 Task: Search one way flight ticket for 1 adult, 1 child, 1 infant in seat in premium economy from Lansing: Capital Region International Airport (was Lansing Capital City) to Evansville: Evansville Regional Airport on 5-3-2023. Choice of flights is Southwest. Number of bags: 2 checked bags. Price is upto 105000. Outbound departure time preference is 4:15.
Action: Mouse moved to (321, 456)
Screenshot: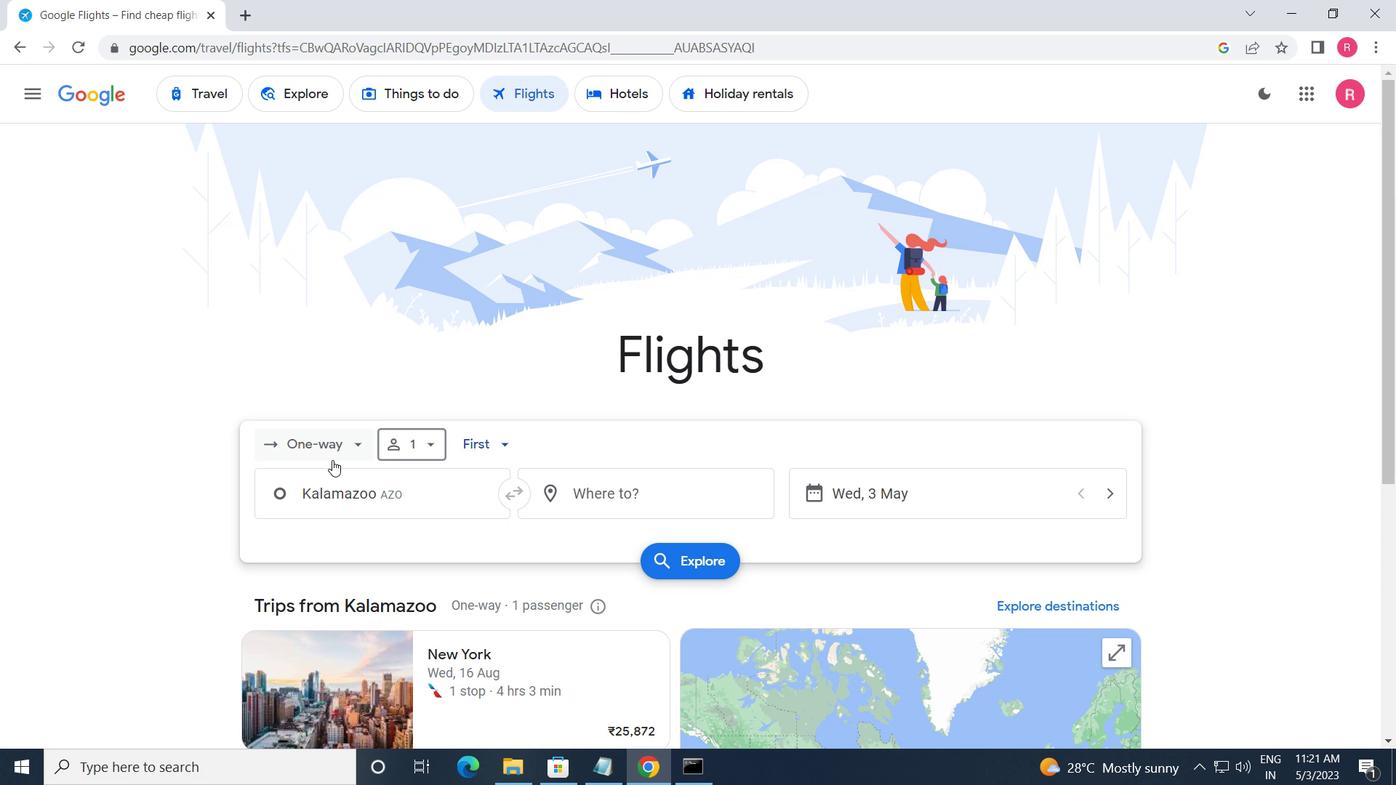 
Action: Mouse pressed left at (321, 456)
Screenshot: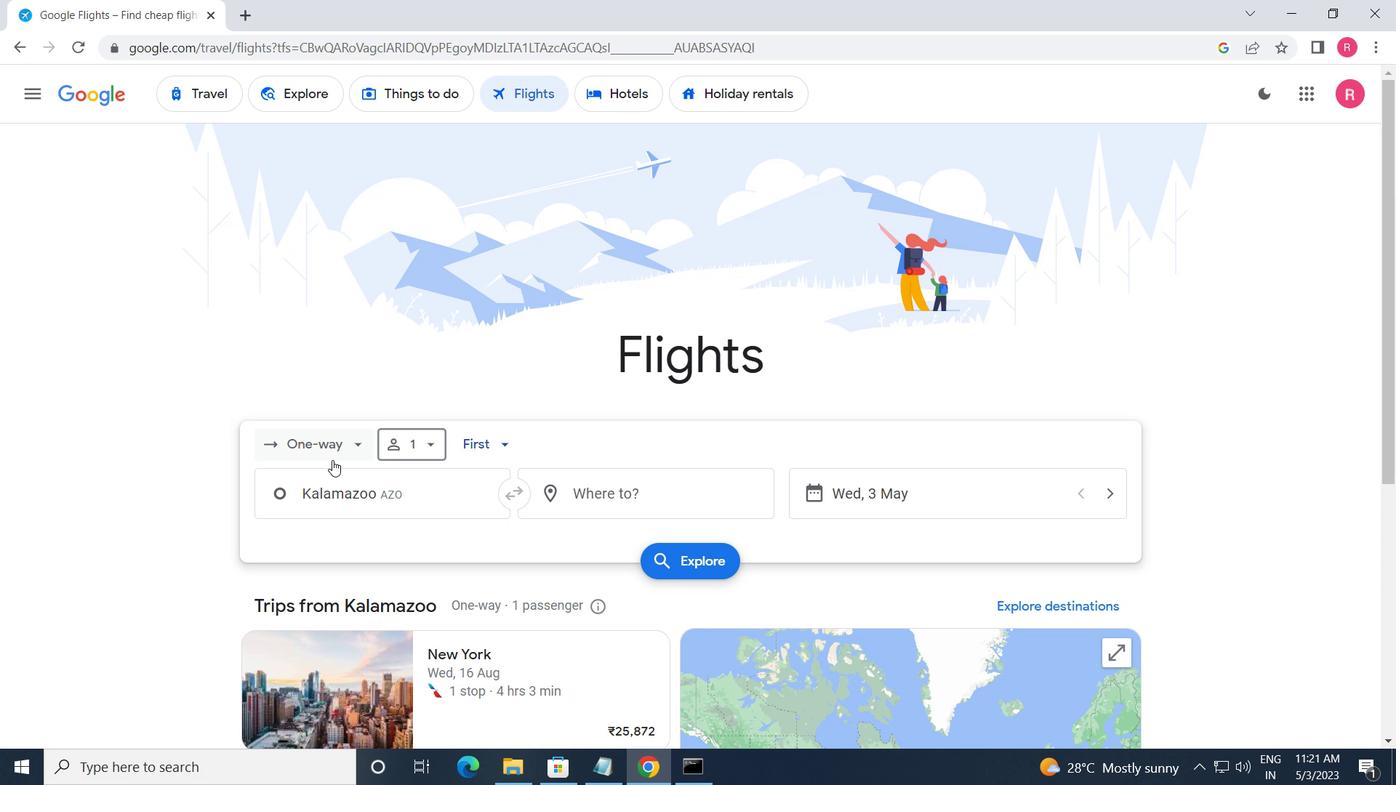 
Action: Mouse moved to (346, 537)
Screenshot: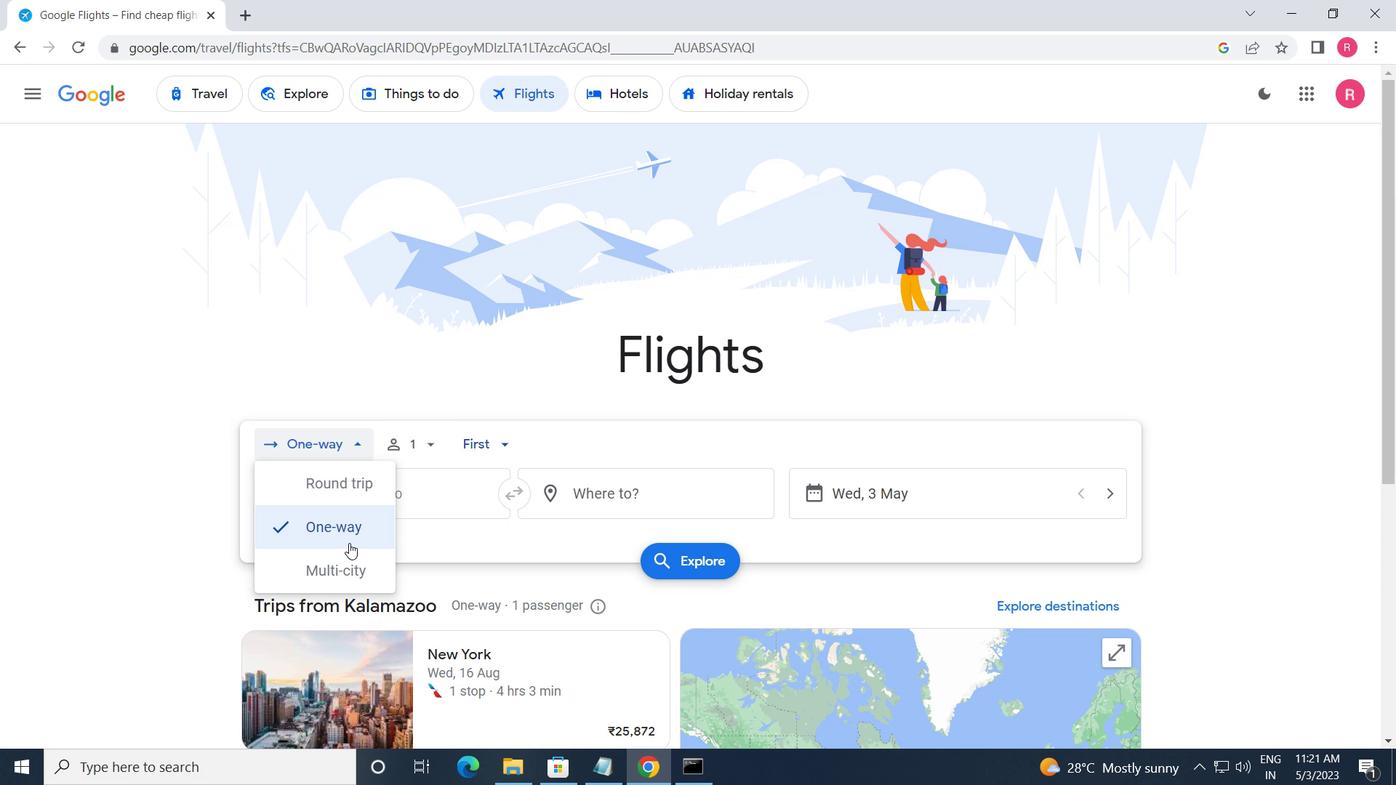 
Action: Mouse pressed left at (346, 537)
Screenshot: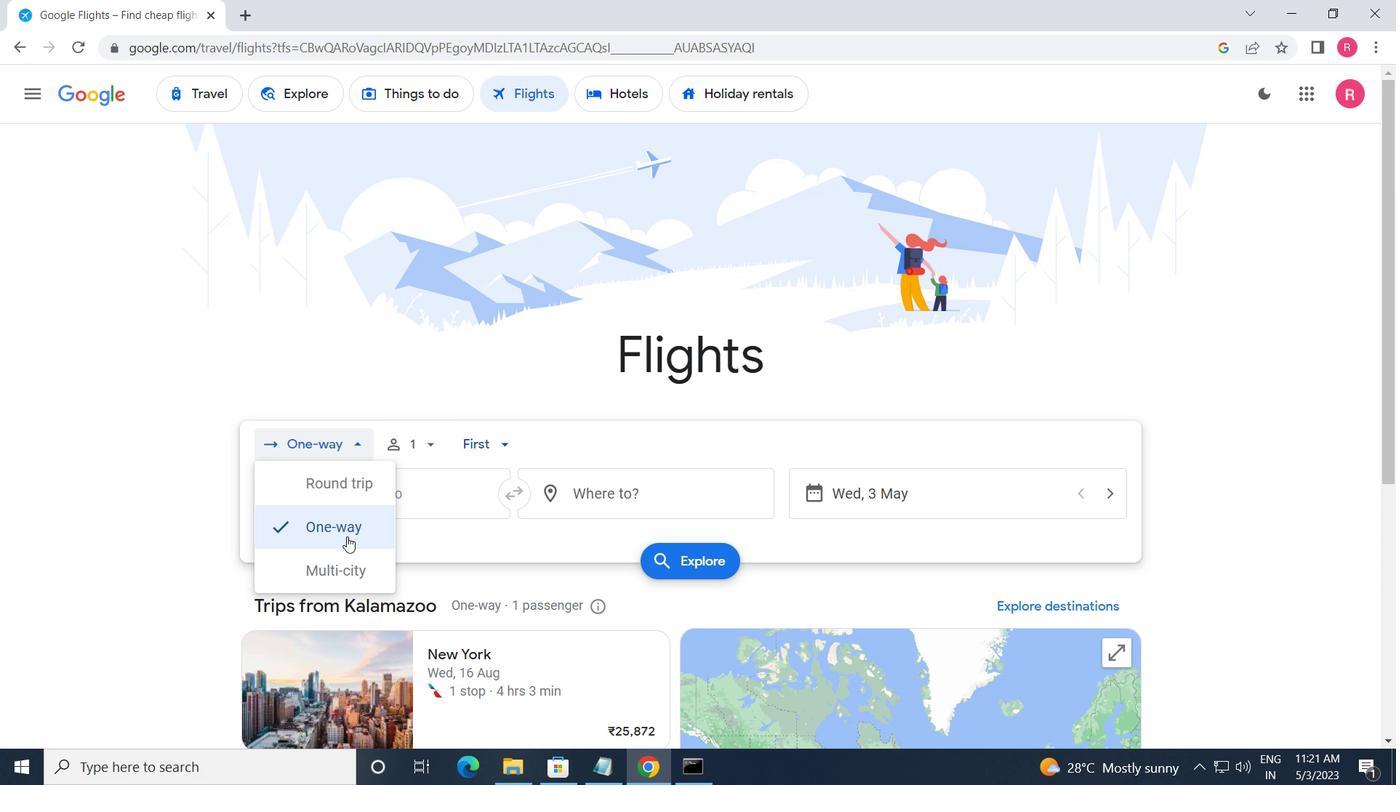 
Action: Mouse moved to (411, 451)
Screenshot: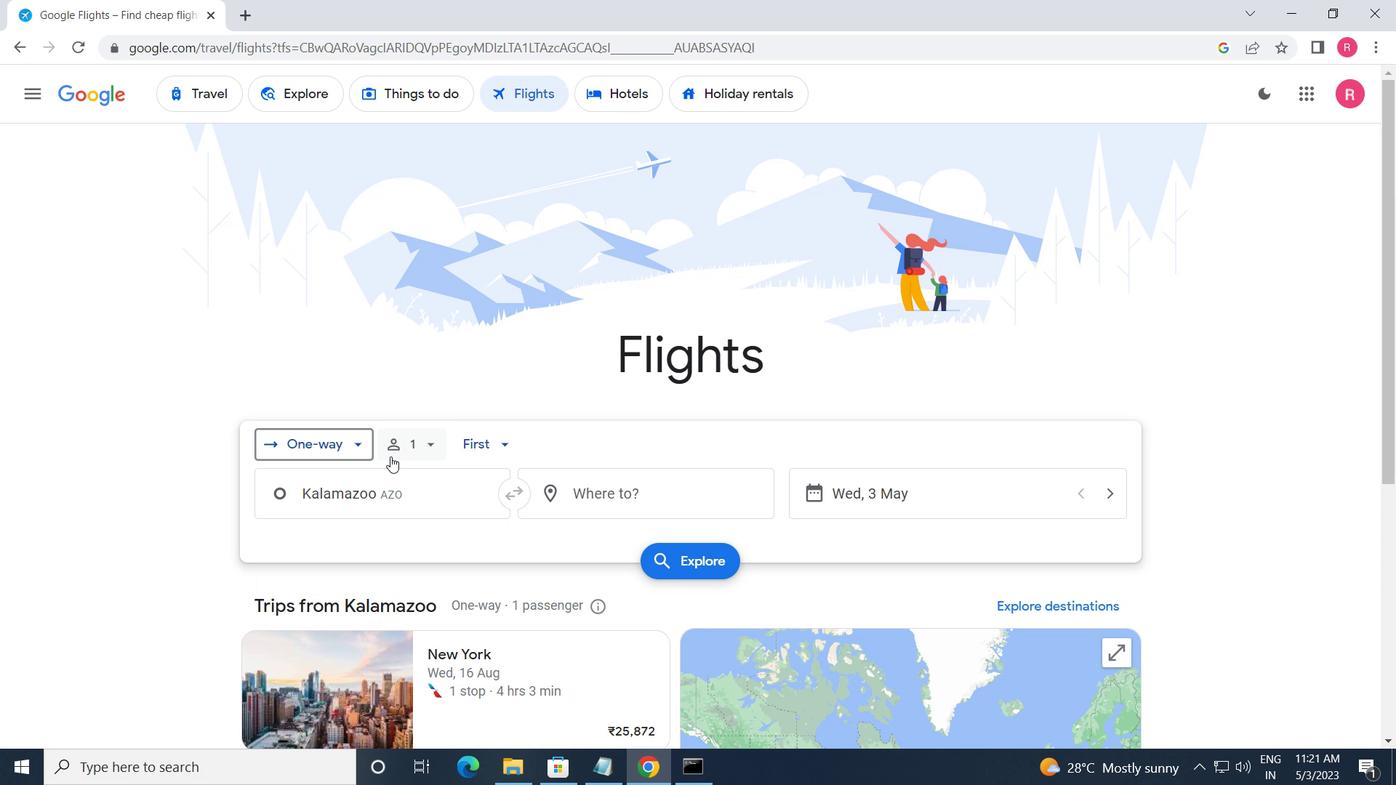 
Action: Mouse pressed left at (411, 451)
Screenshot: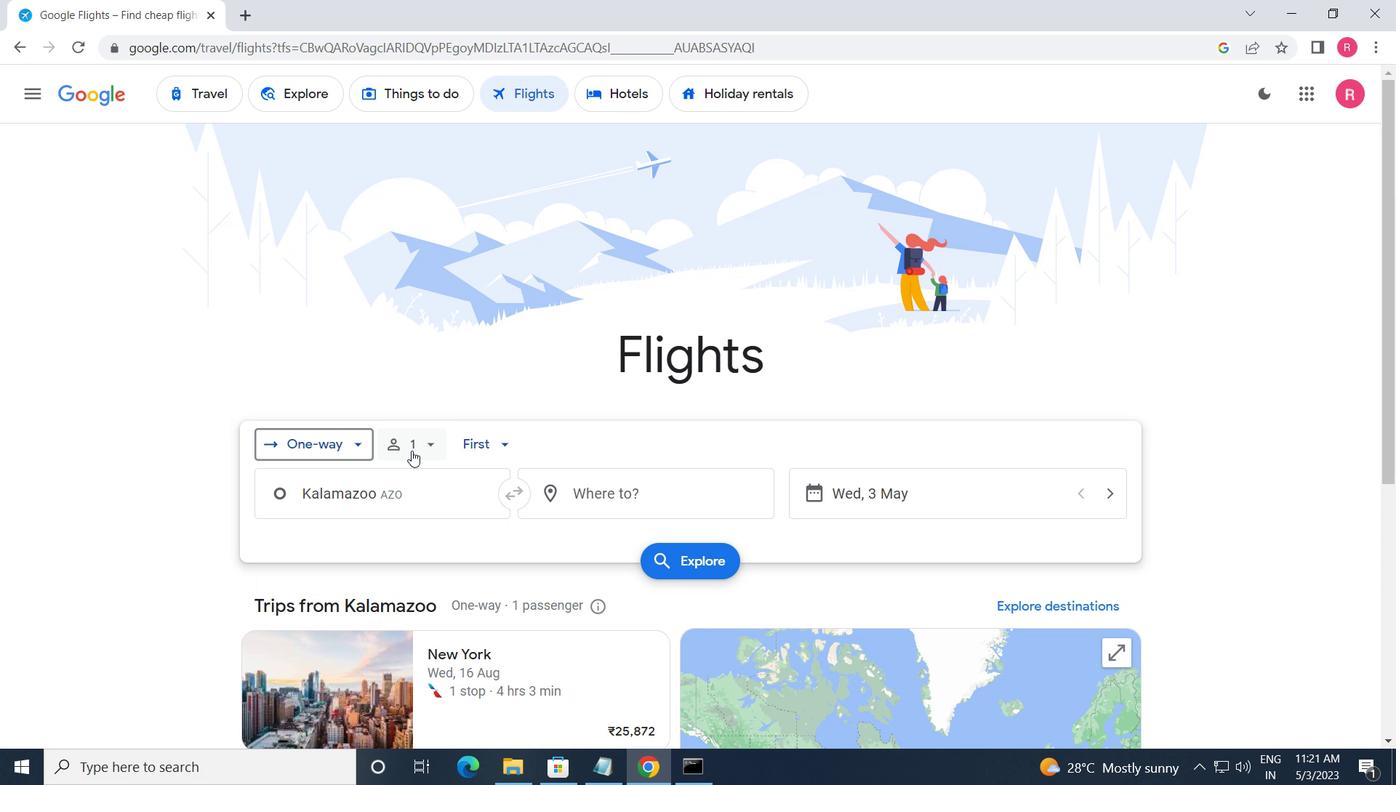 
Action: Mouse moved to (563, 538)
Screenshot: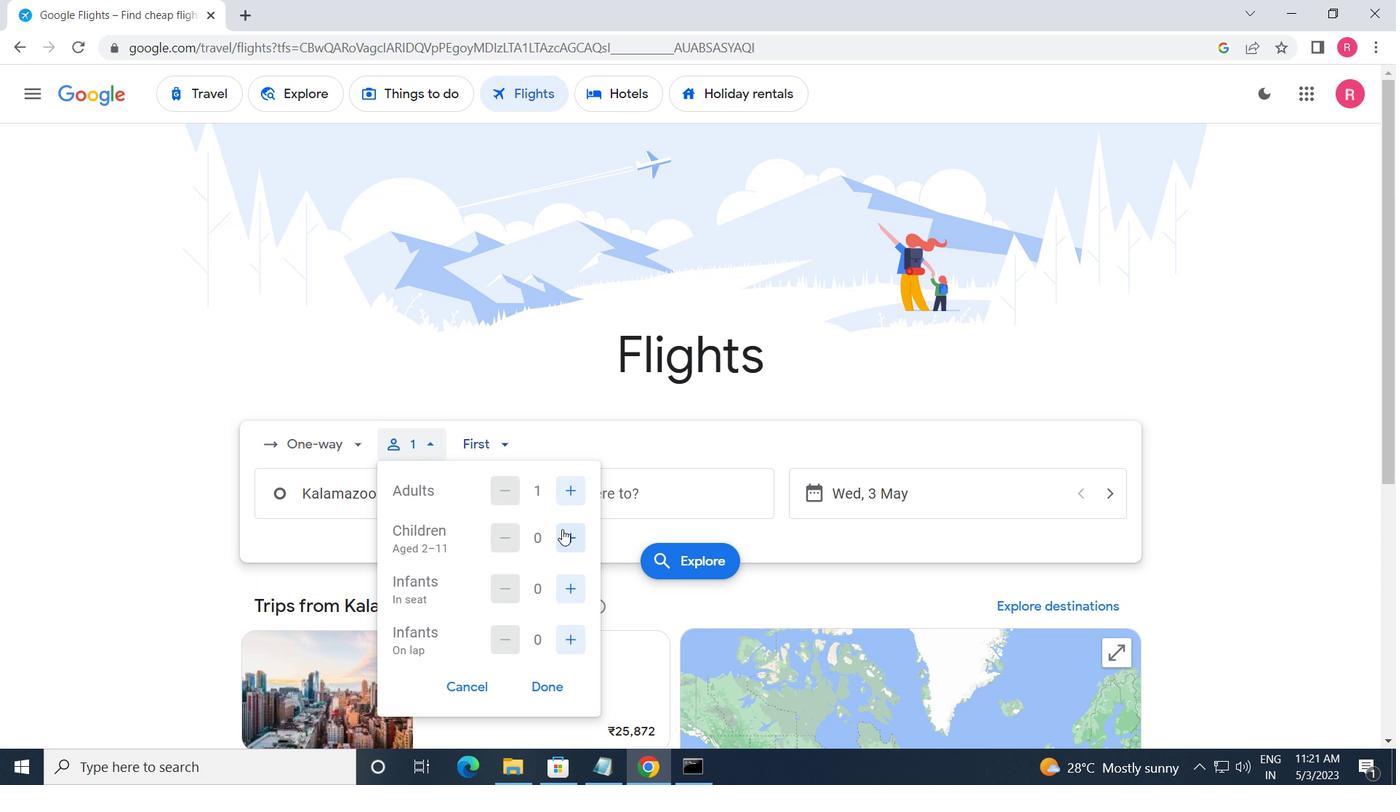 
Action: Mouse pressed left at (563, 538)
Screenshot: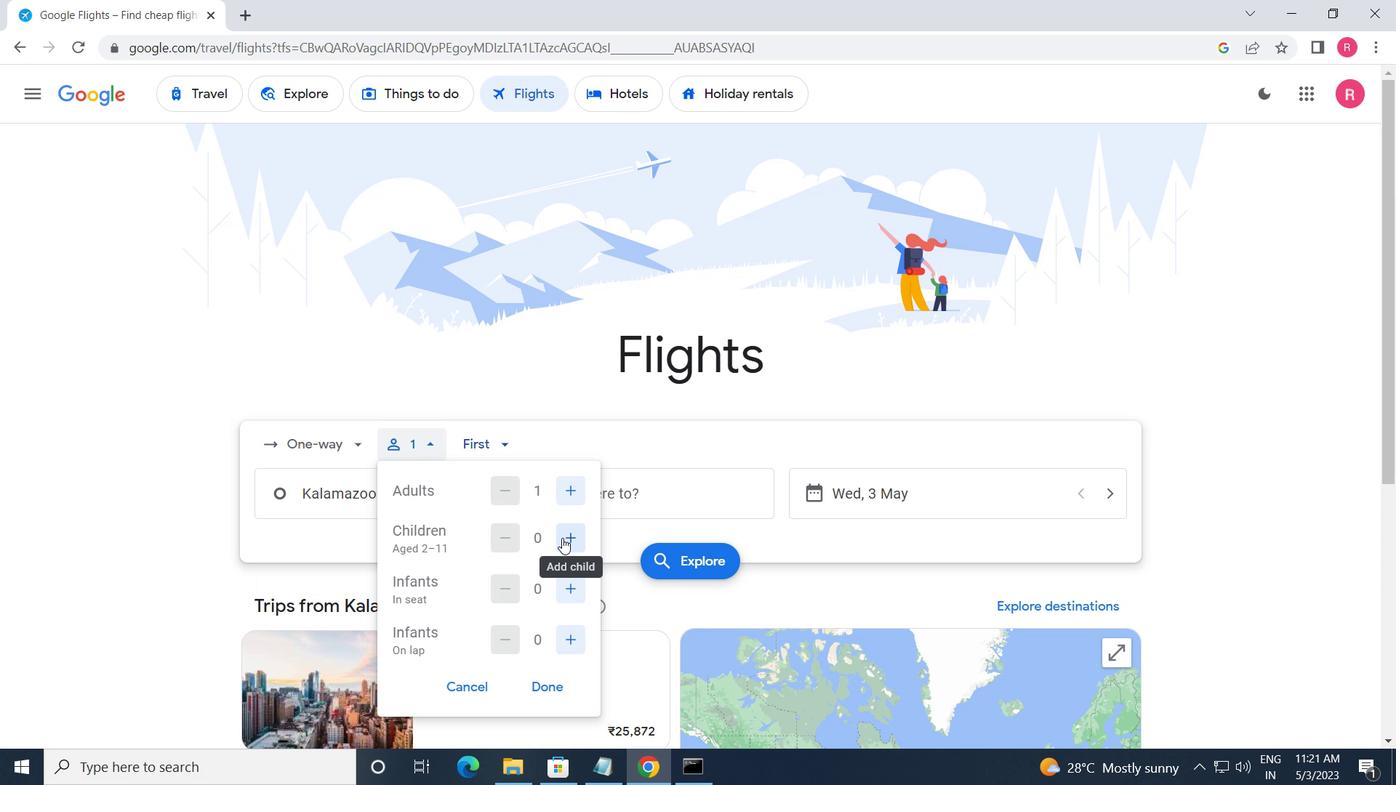 
Action: Mouse moved to (575, 596)
Screenshot: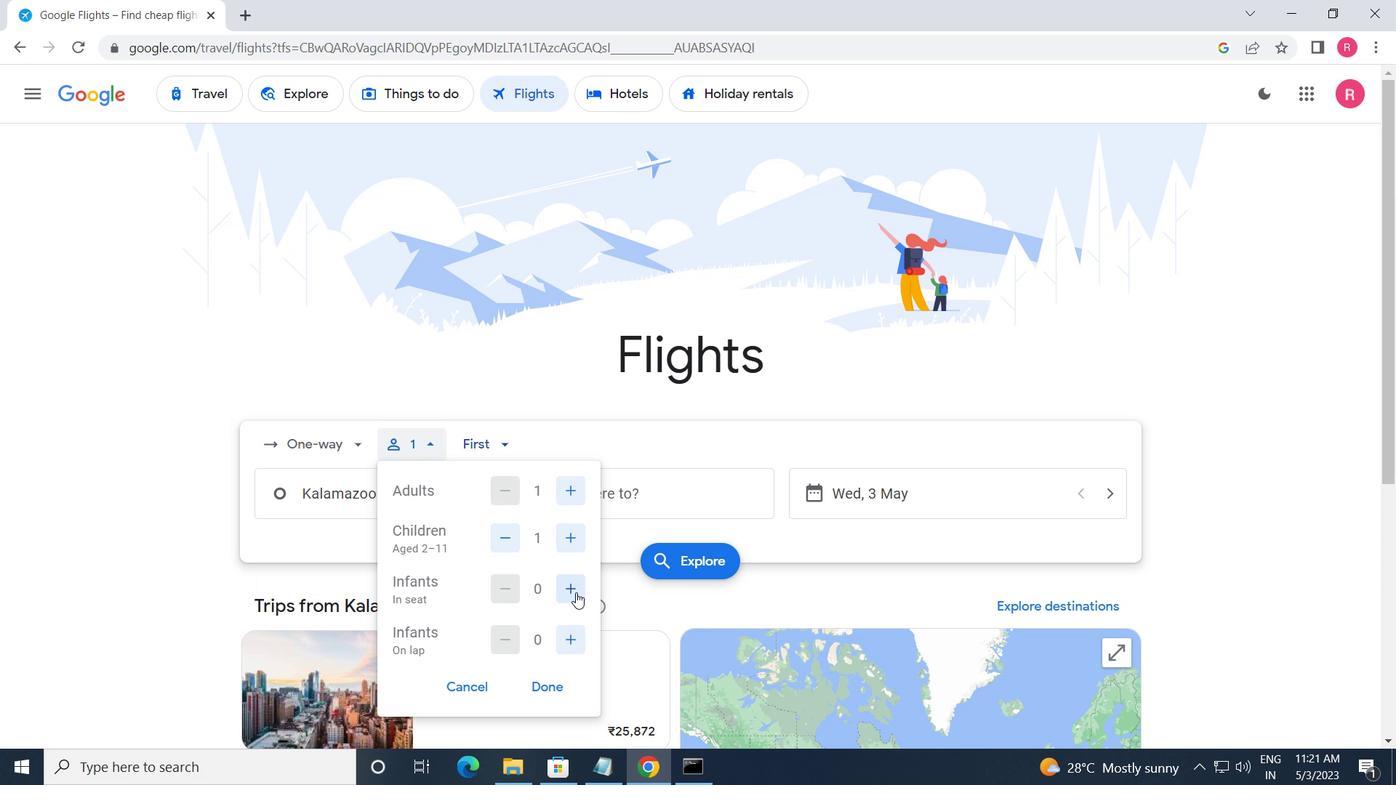 
Action: Mouse pressed left at (575, 596)
Screenshot: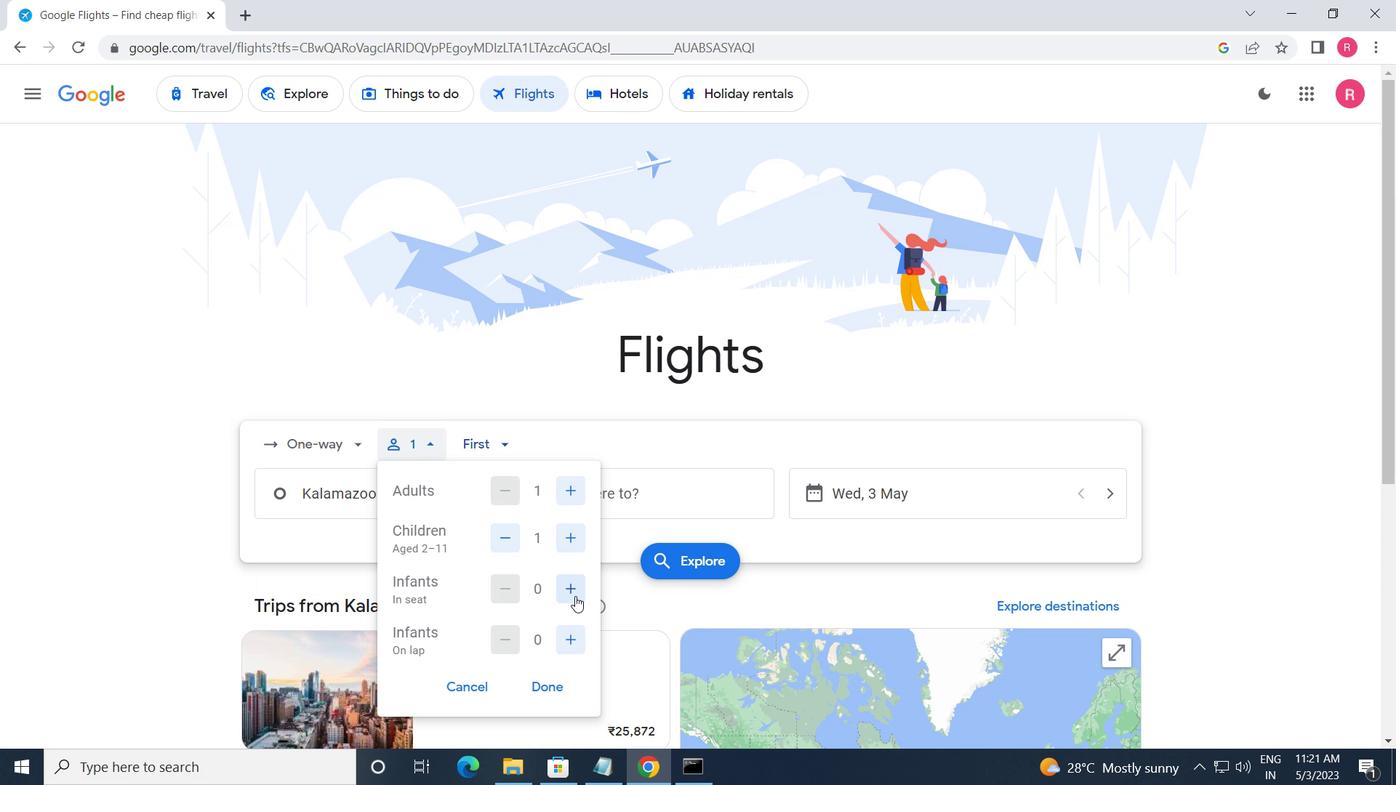 
Action: Mouse moved to (496, 445)
Screenshot: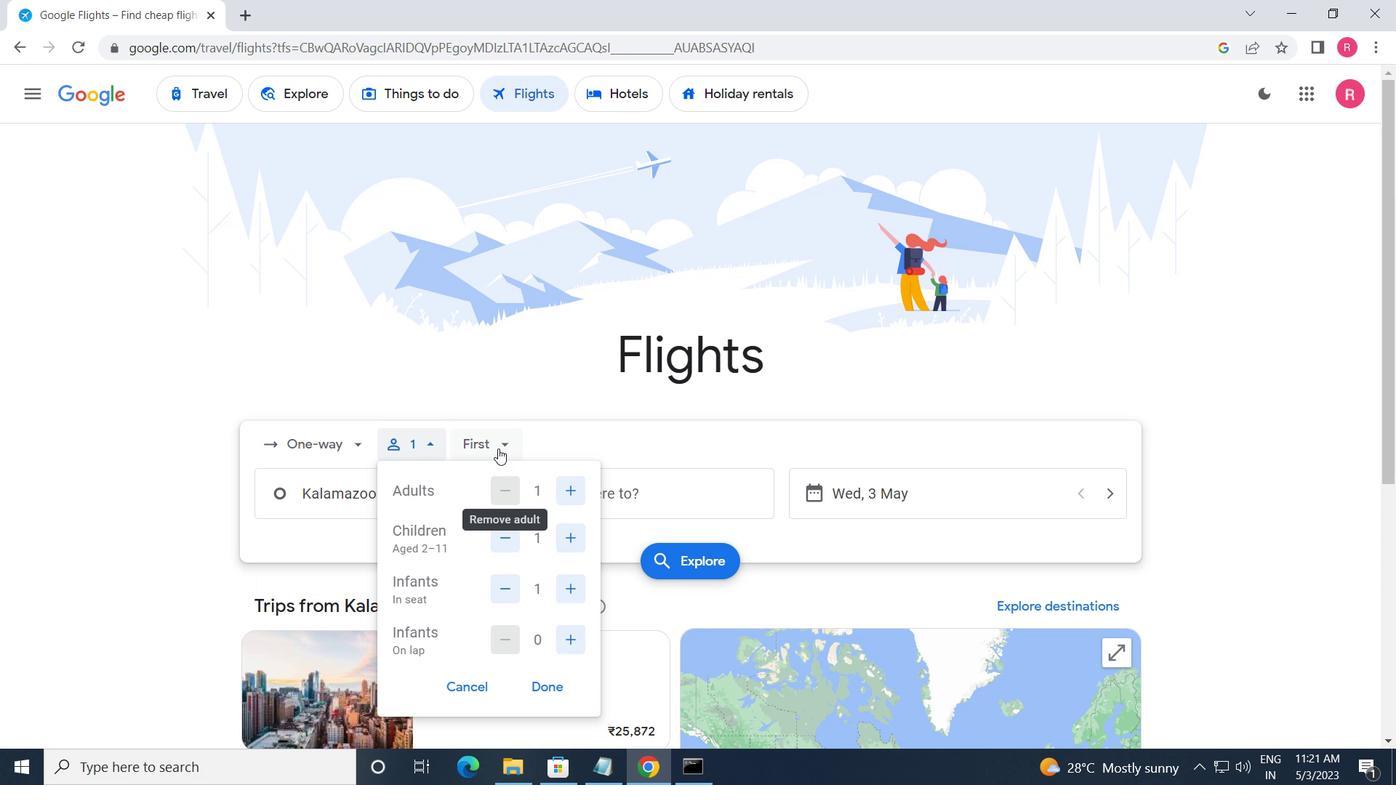 
Action: Mouse pressed left at (496, 445)
Screenshot: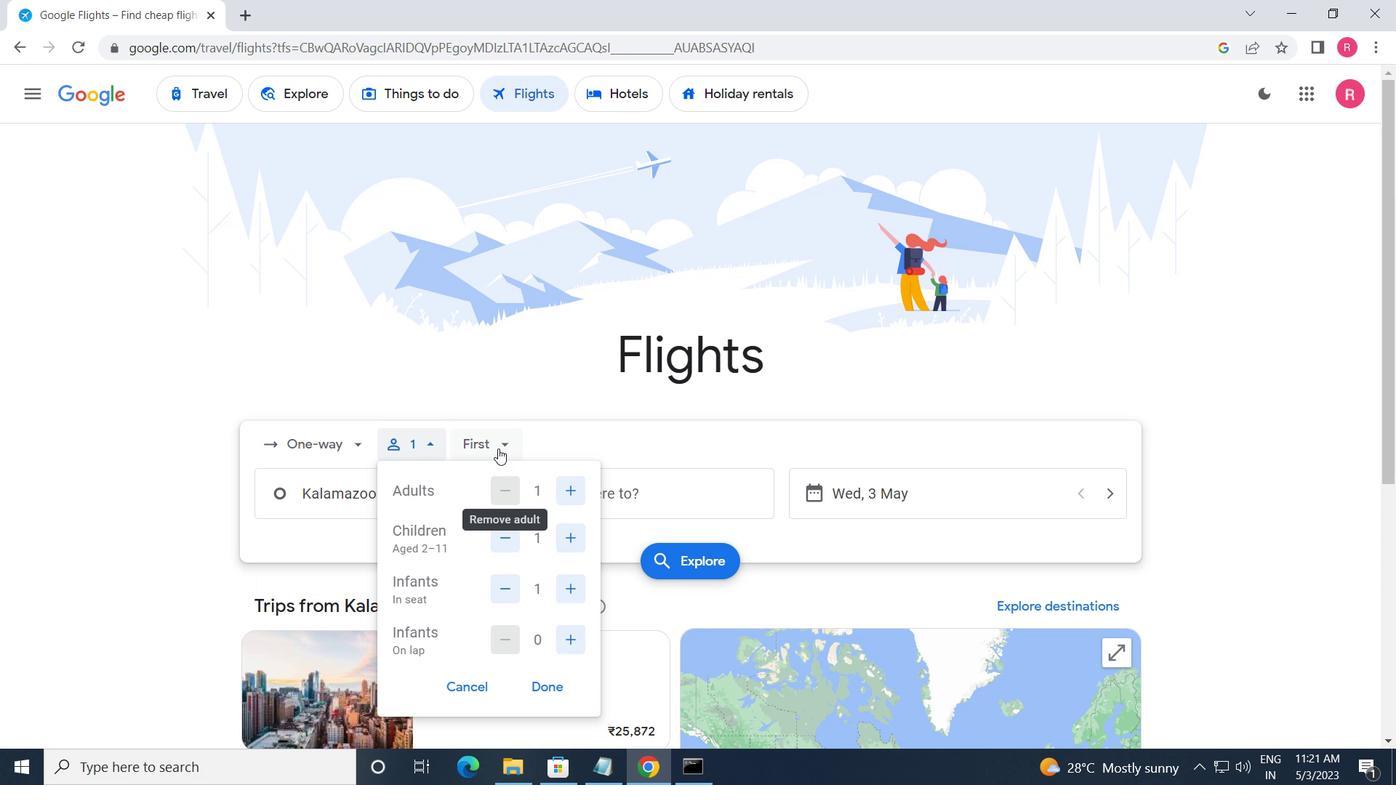 
Action: Mouse moved to (555, 528)
Screenshot: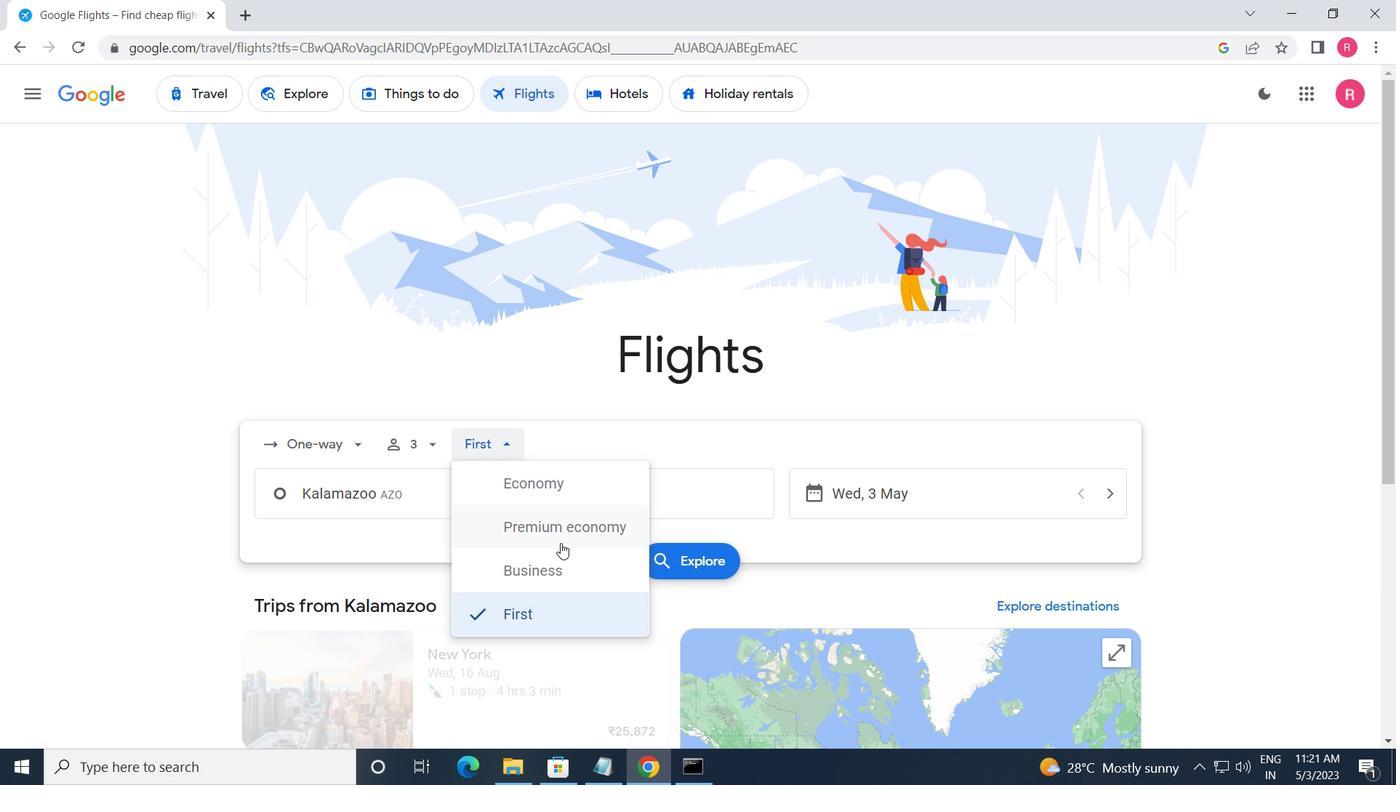 
Action: Mouse pressed left at (555, 528)
Screenshot: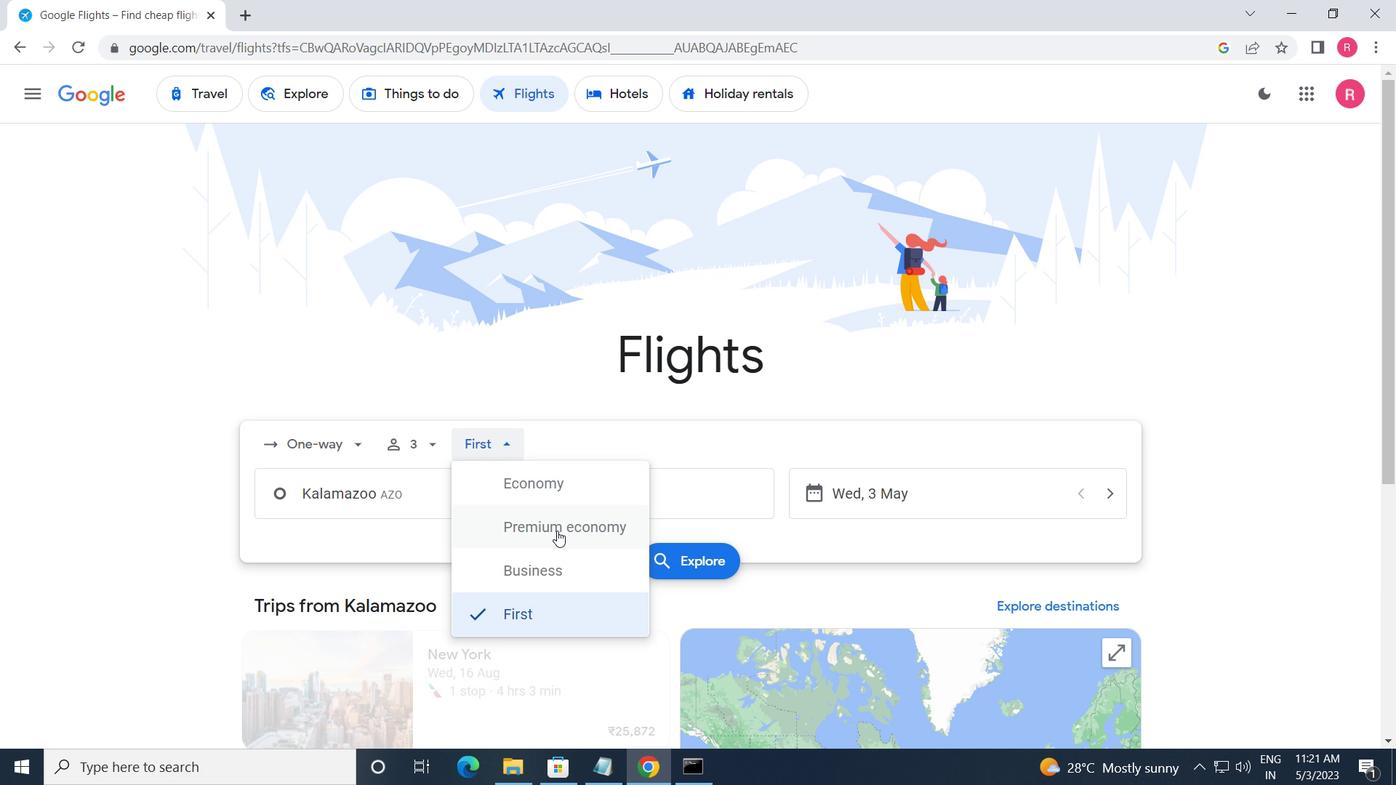 
Action: Mouse moved to (442, 517)
Screenshot: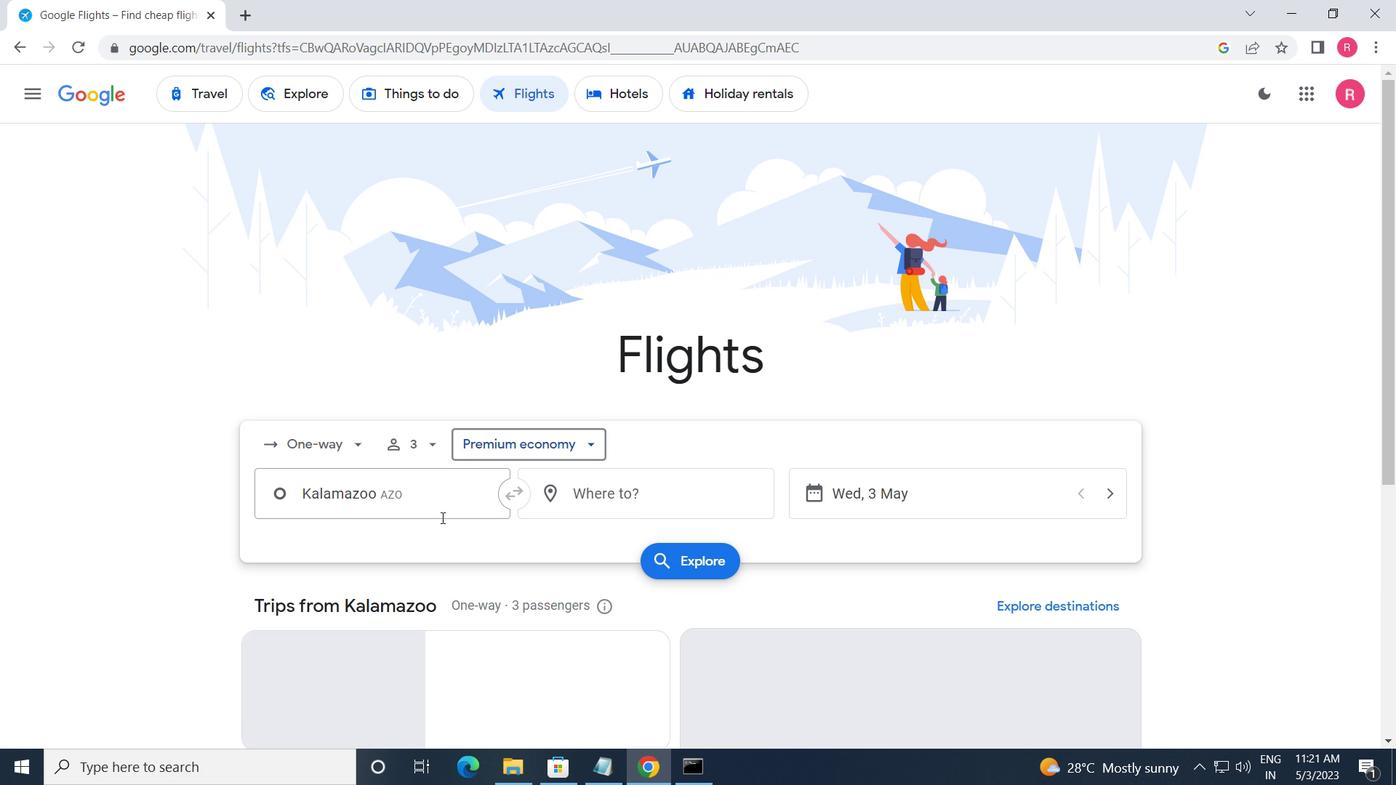 
Action: Mouse pressed left at (442, 517)
Screenshot: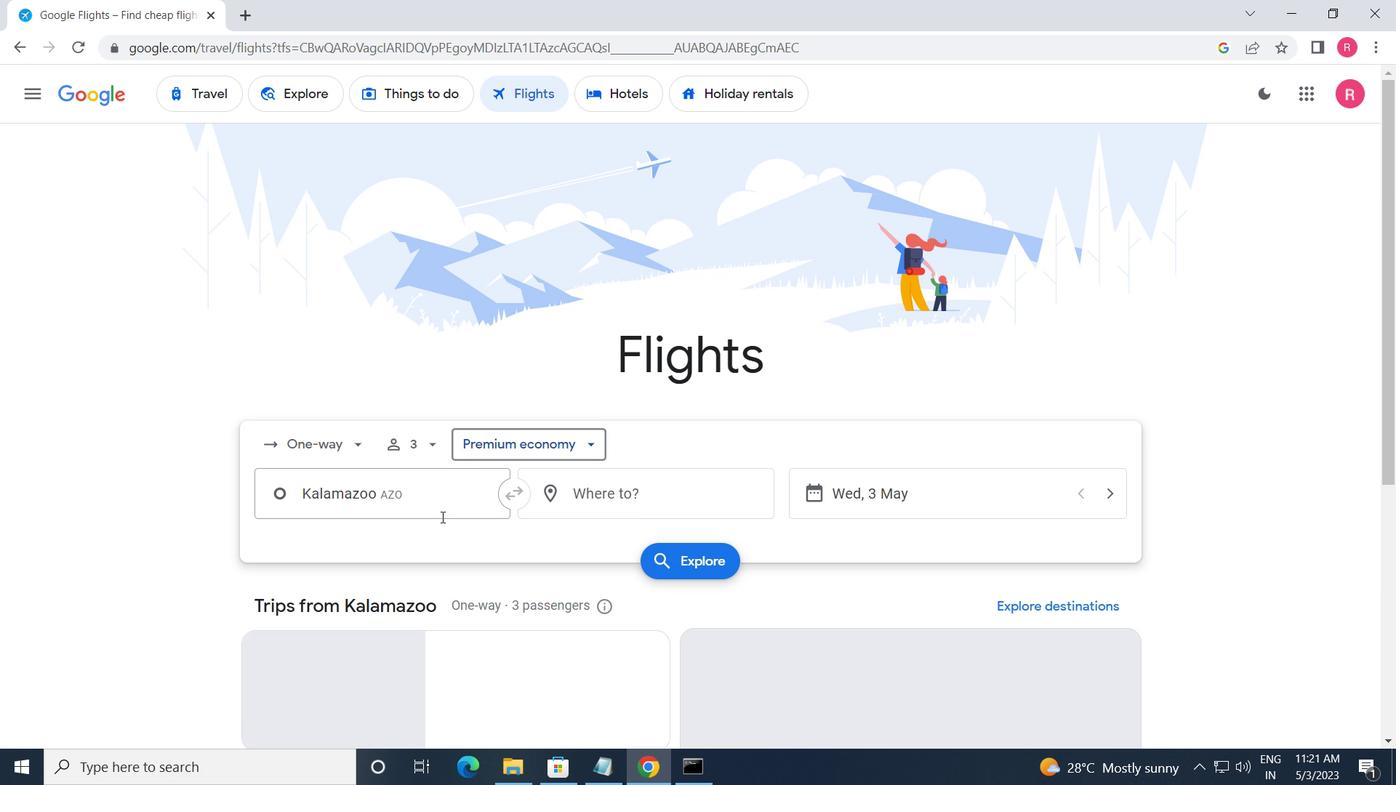 
Action: Key pressed <Key.shift><Key.shift><Key.shift><Key.shift><Key.shift><Key.shift><Key.shift><Key.shift>CAPITAL<Key.space><Key.shift>R
Screenshot: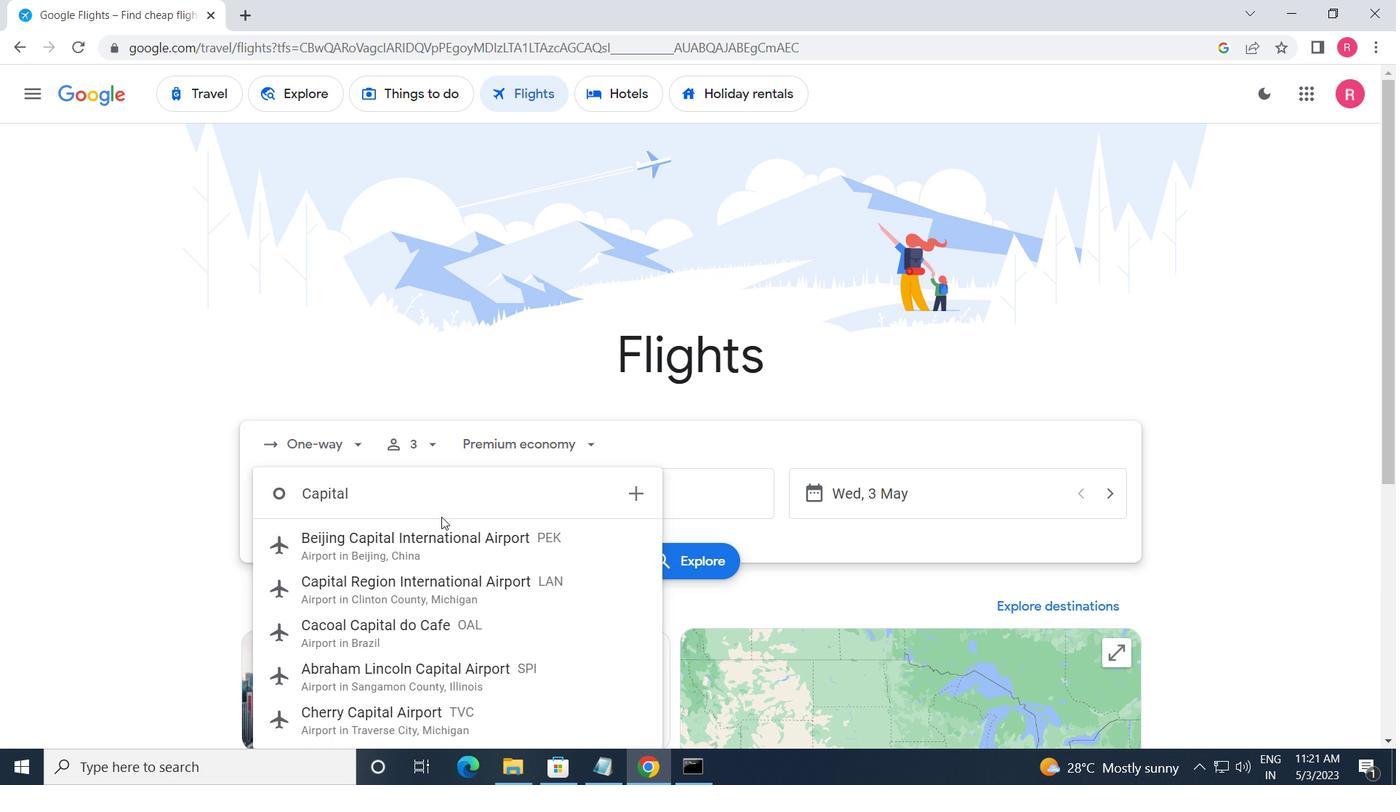 
Action: Mouse moved to (456, 547)
Screenshot: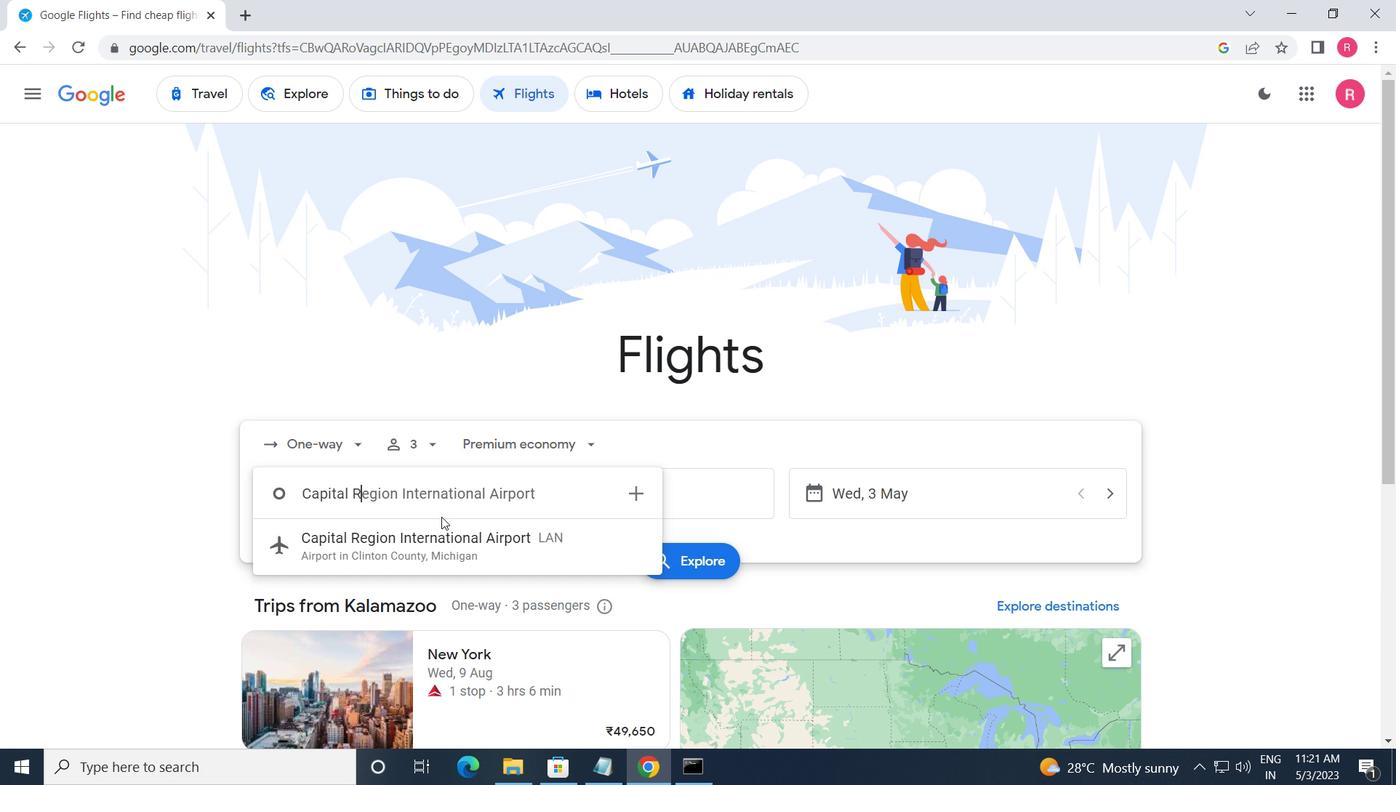 
Action: Mouse pressed left at (456, 547)
Screenshot: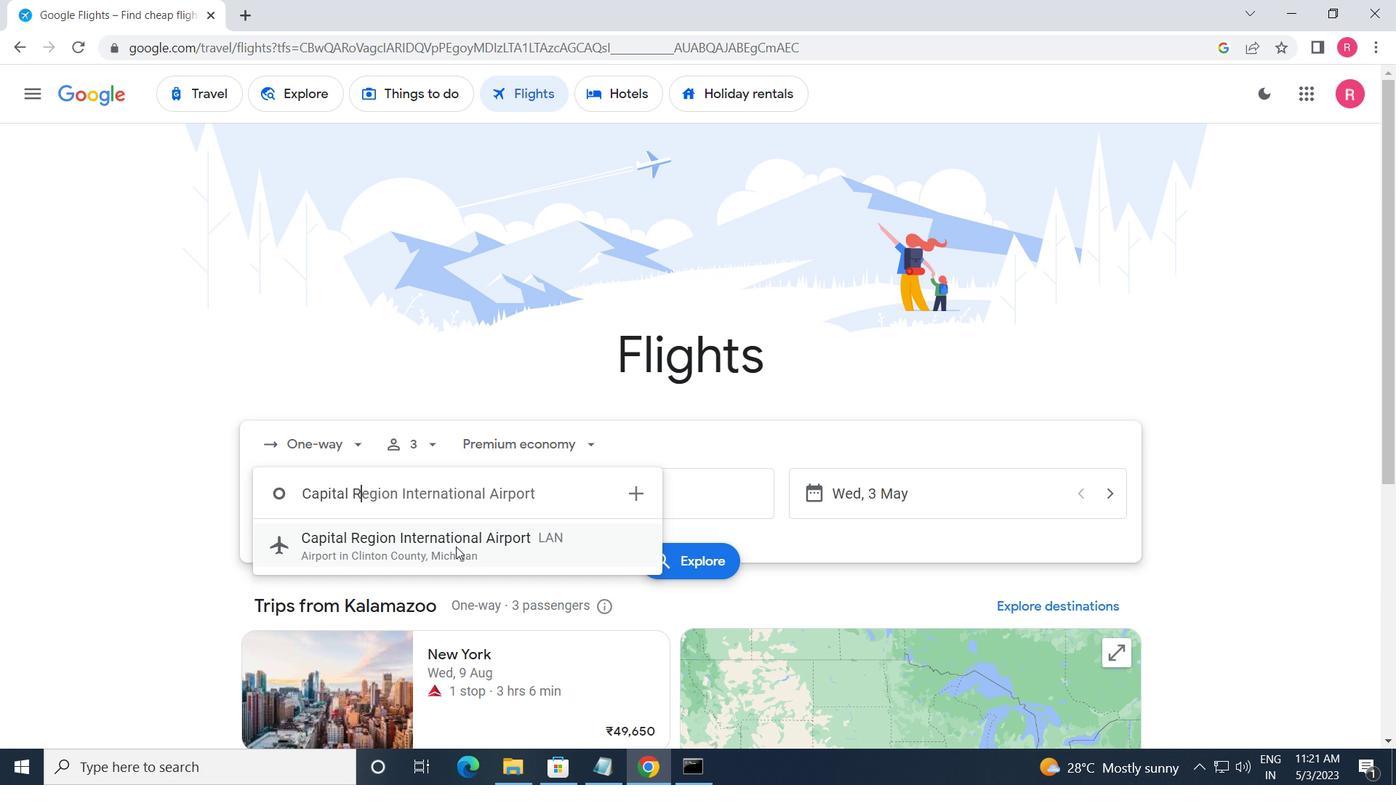 
Action: Mouse moved to (628, 497)
Screenshot: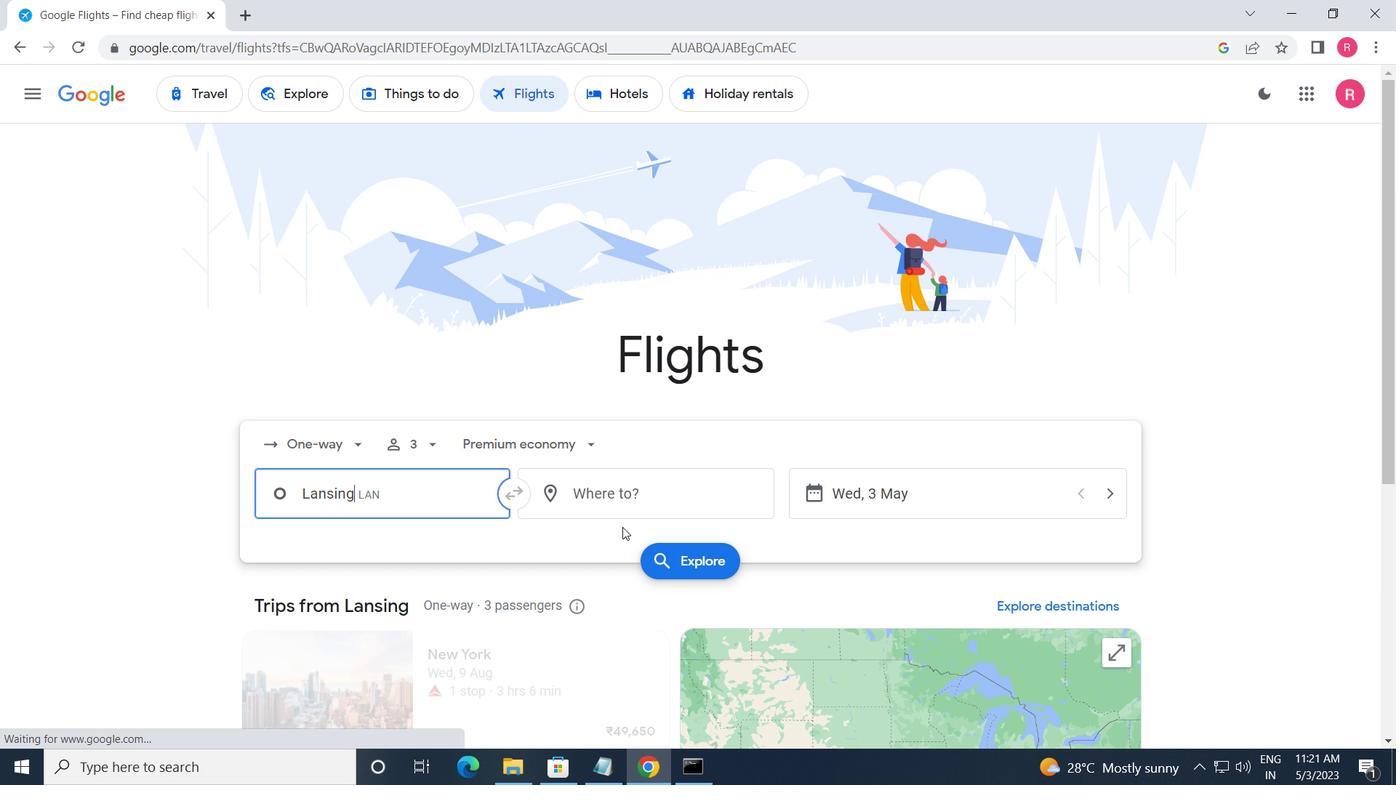 
Action: Mouse pressed left at (628, 497)
Screenshot: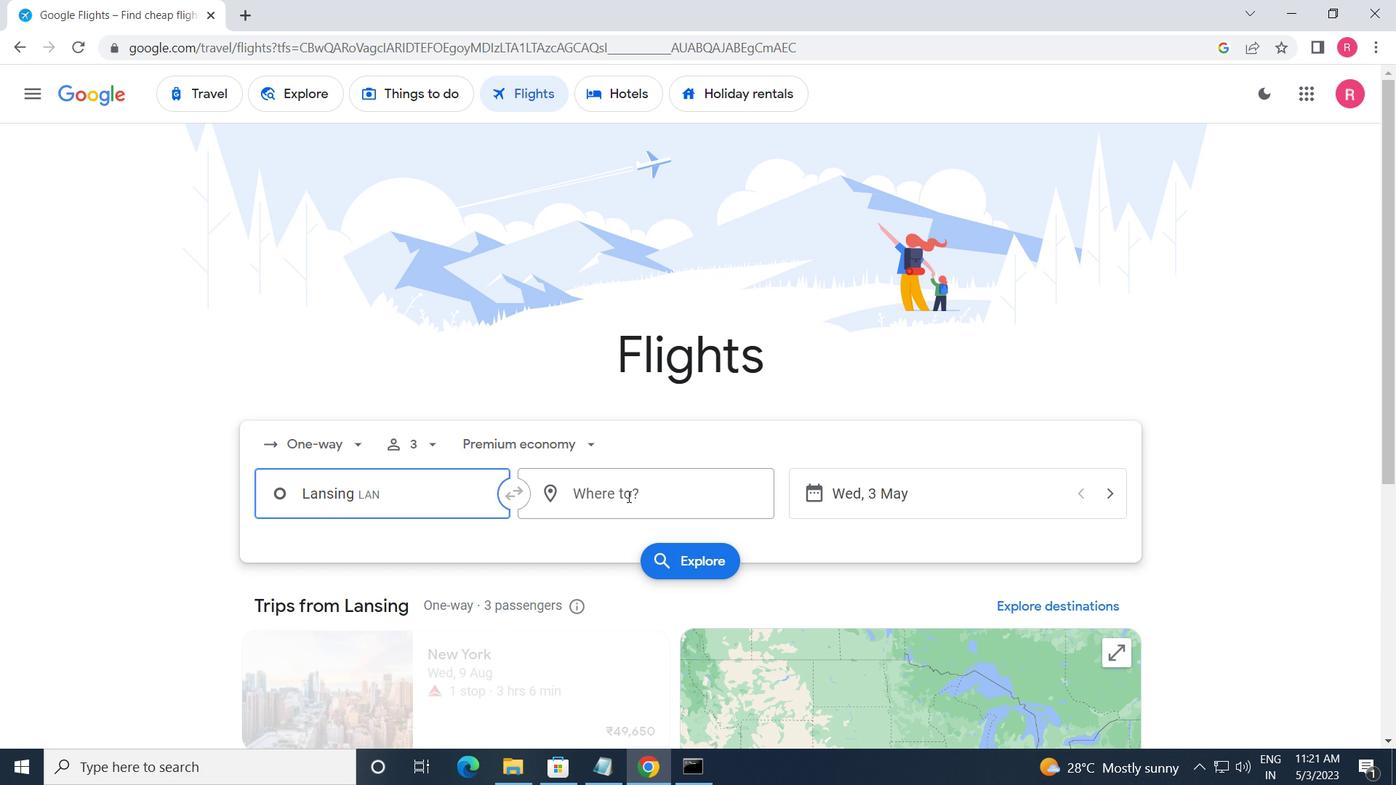 
Action: Mouse moved to (609, 668)
Screenshot: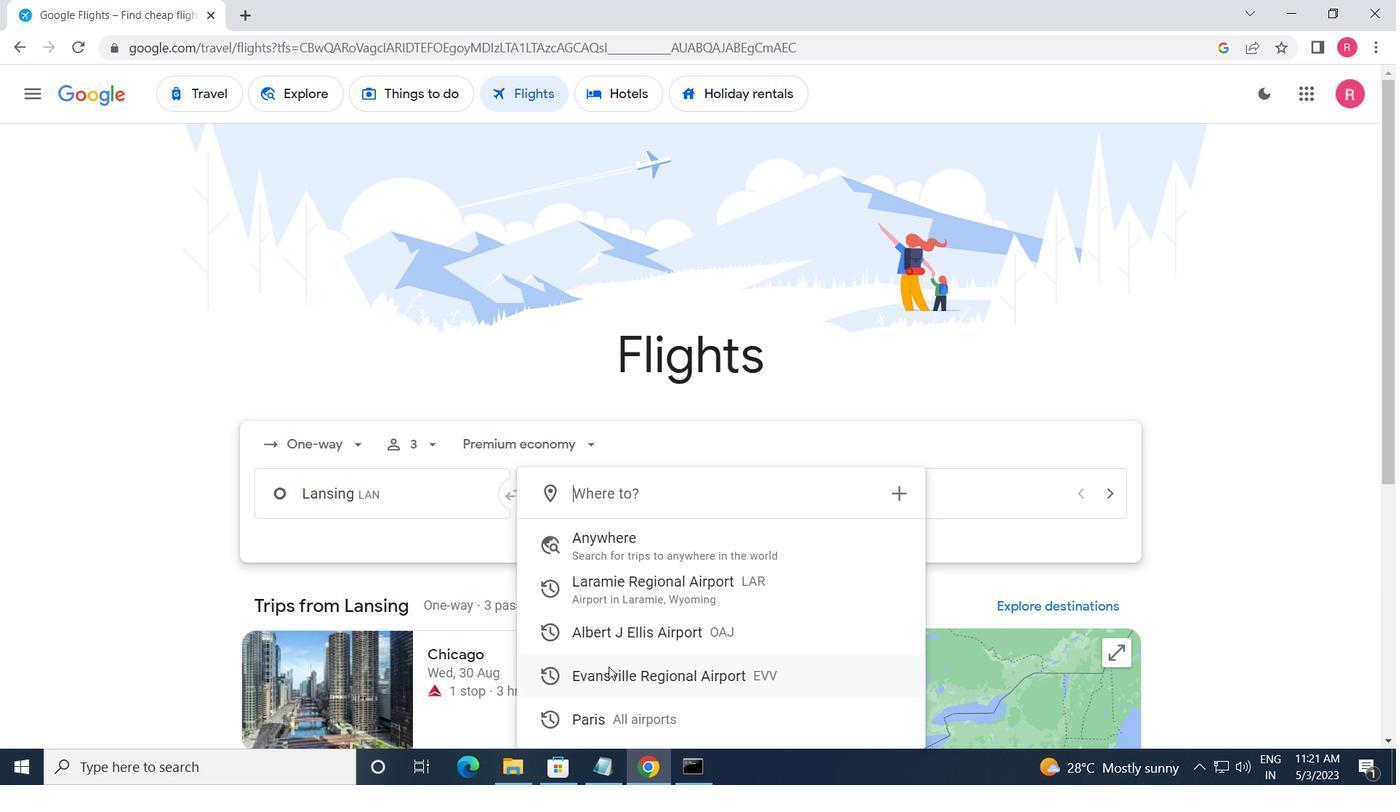 
Action: Mouse pressed left at (609, 668)
Screenshot: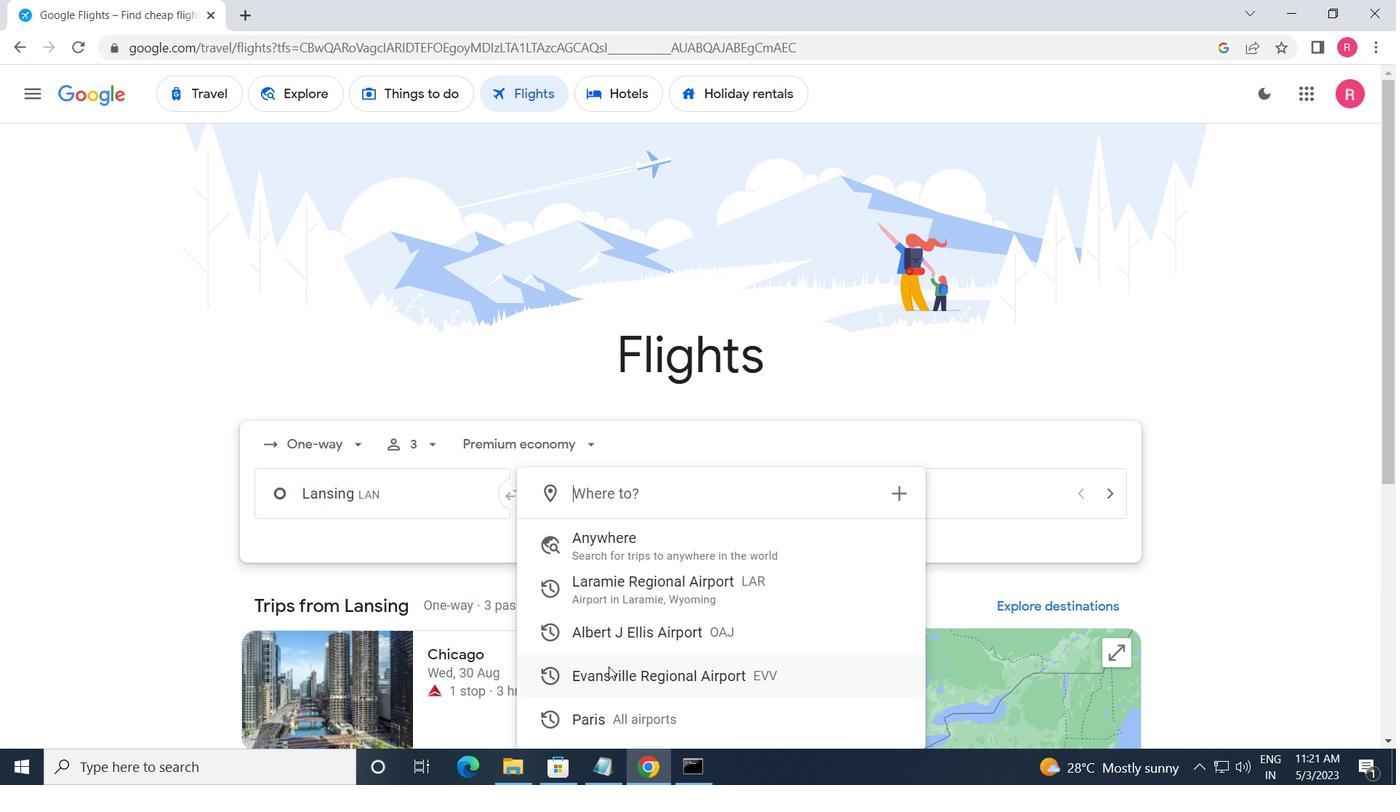 
Action: Mouse moved to (920, 495)
Screenshot: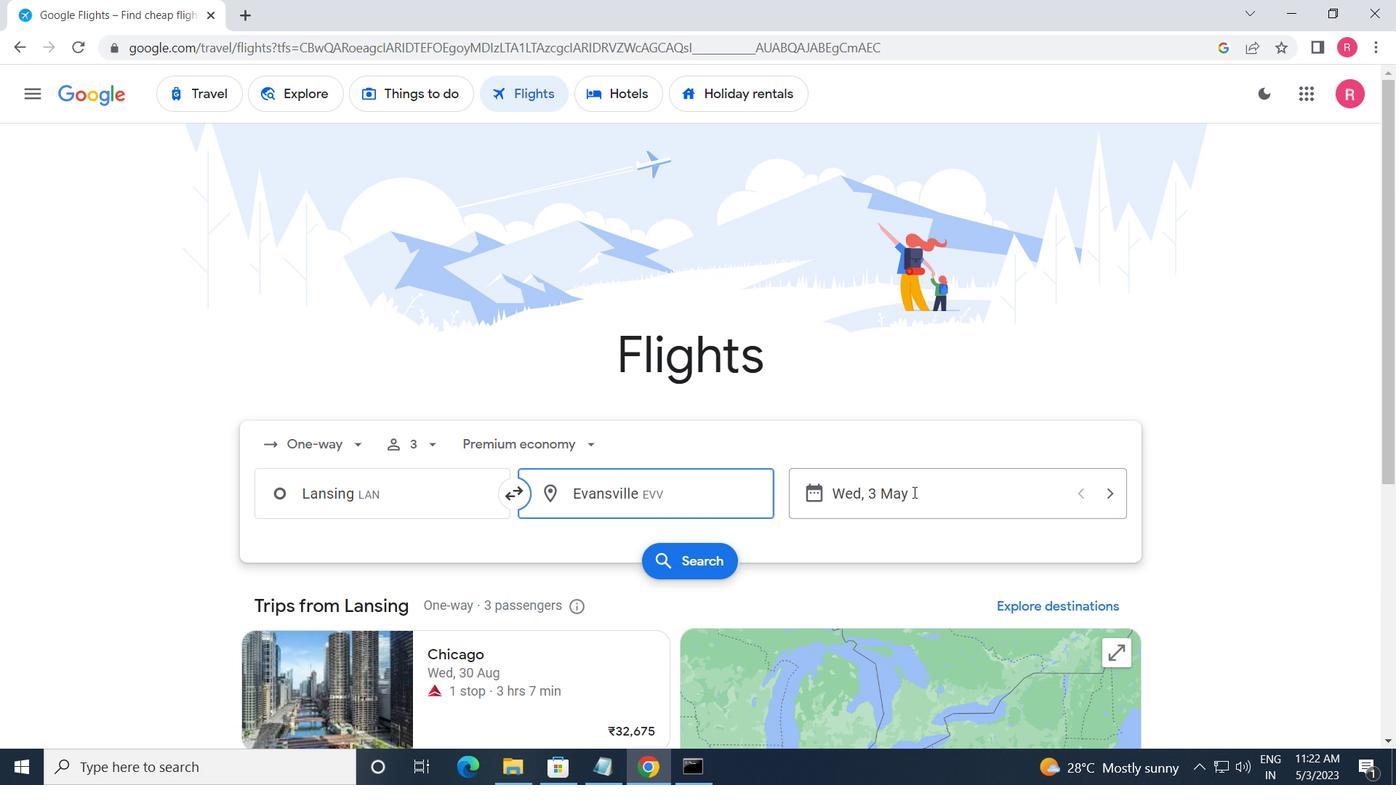 
Action: Mouse pressed left at (920, 495)
Screenshot: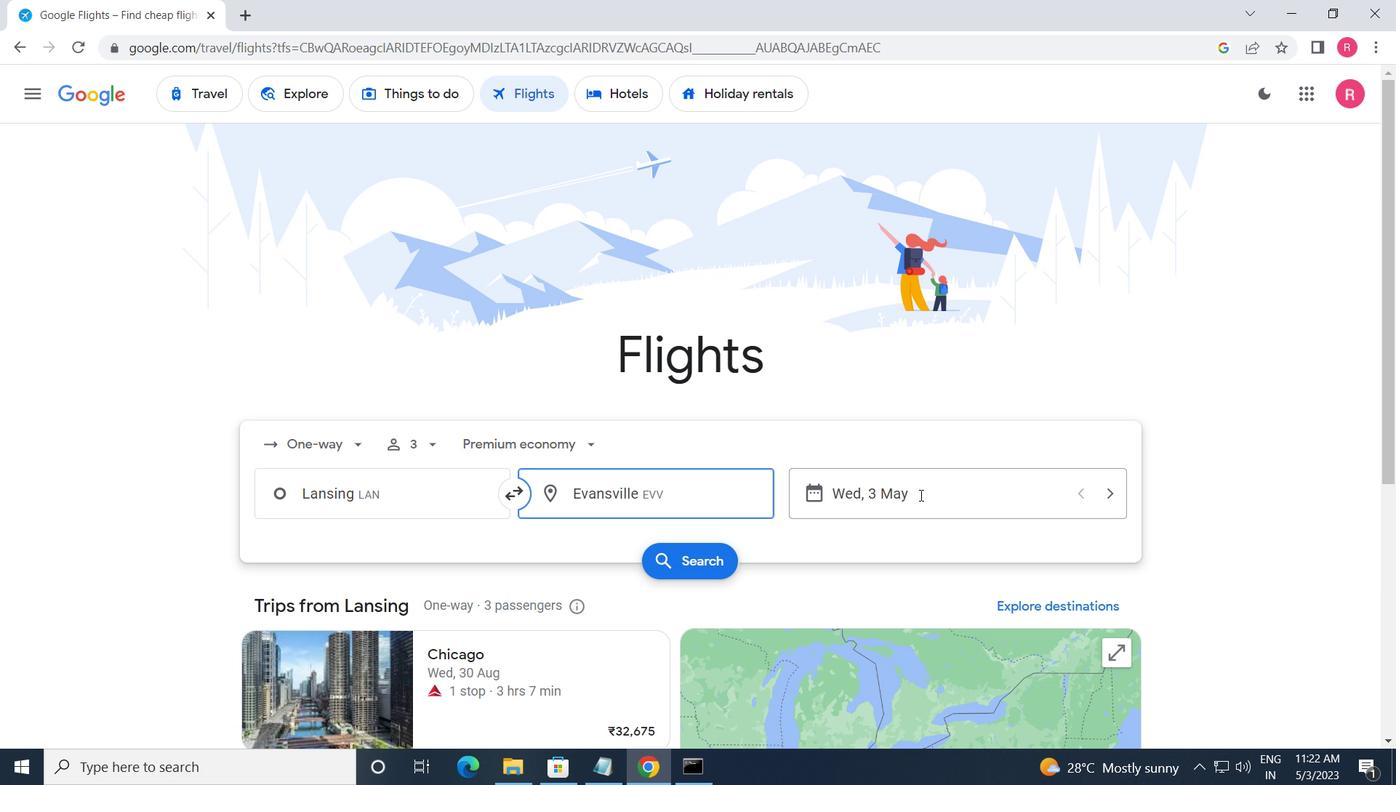 
Action: Mouse moved to (624, 412)
Screenshot: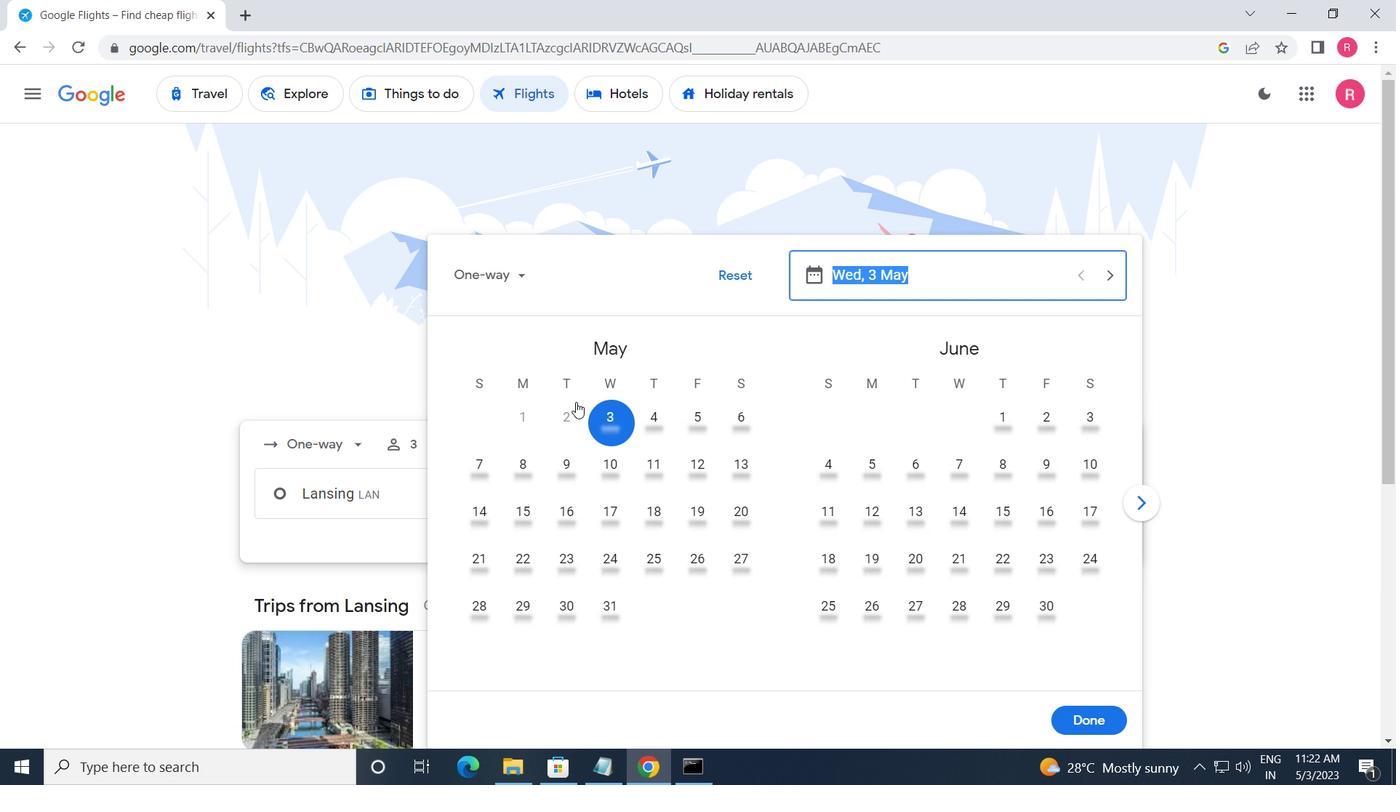 
Action: Mouse pressed left at (624, 412)
Screenshot: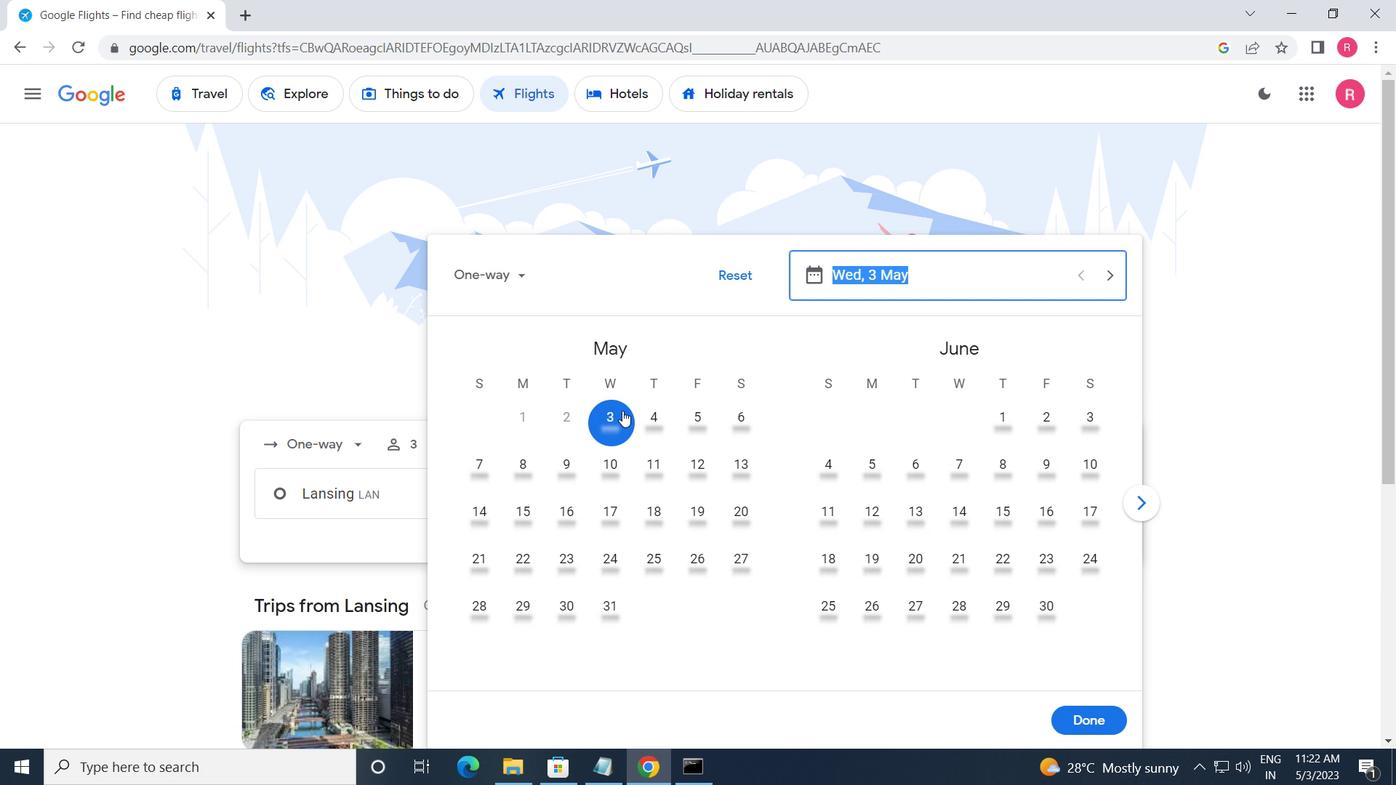 
Action: Mouse moved to (1120, 711)
Screenshot: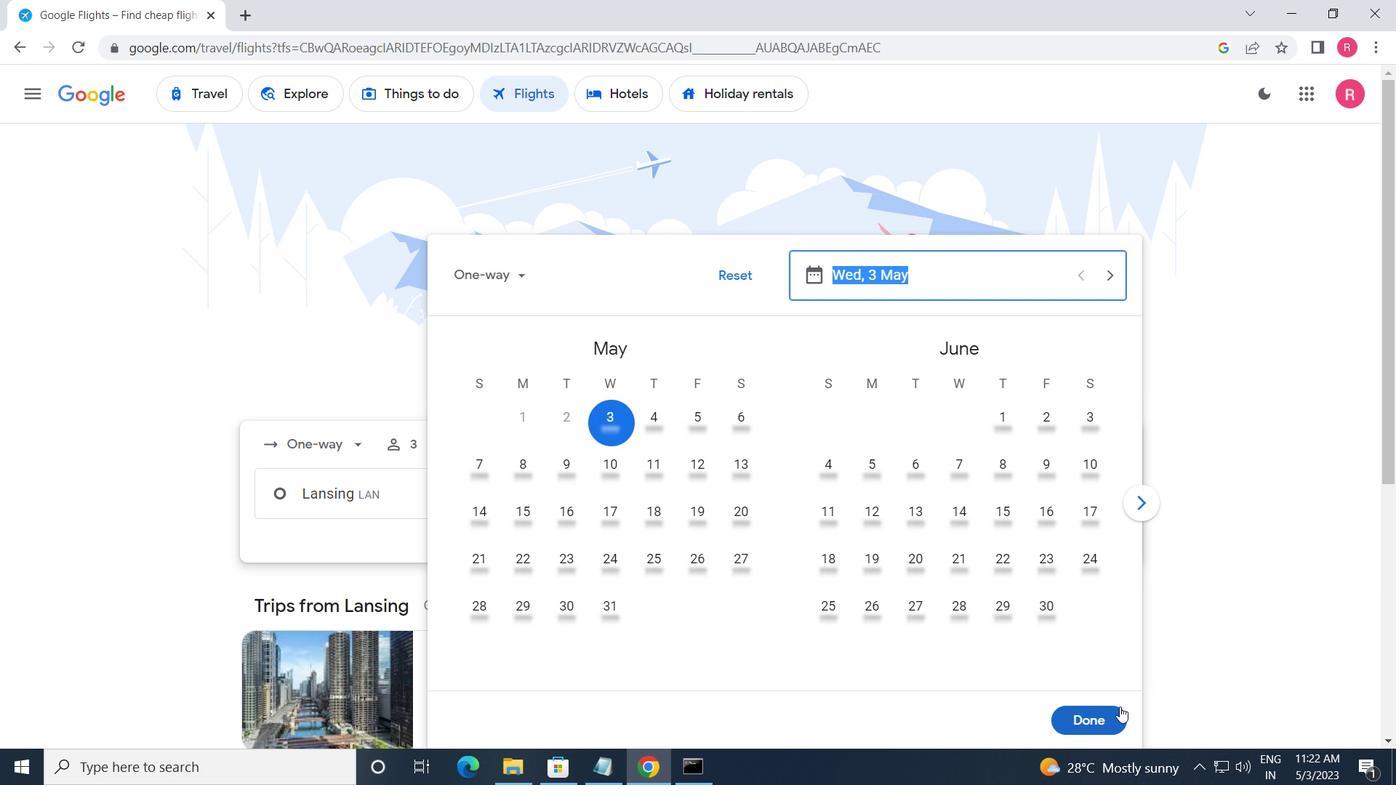 
Action: Mouse pressed left at (1120, 711)
Screenshot: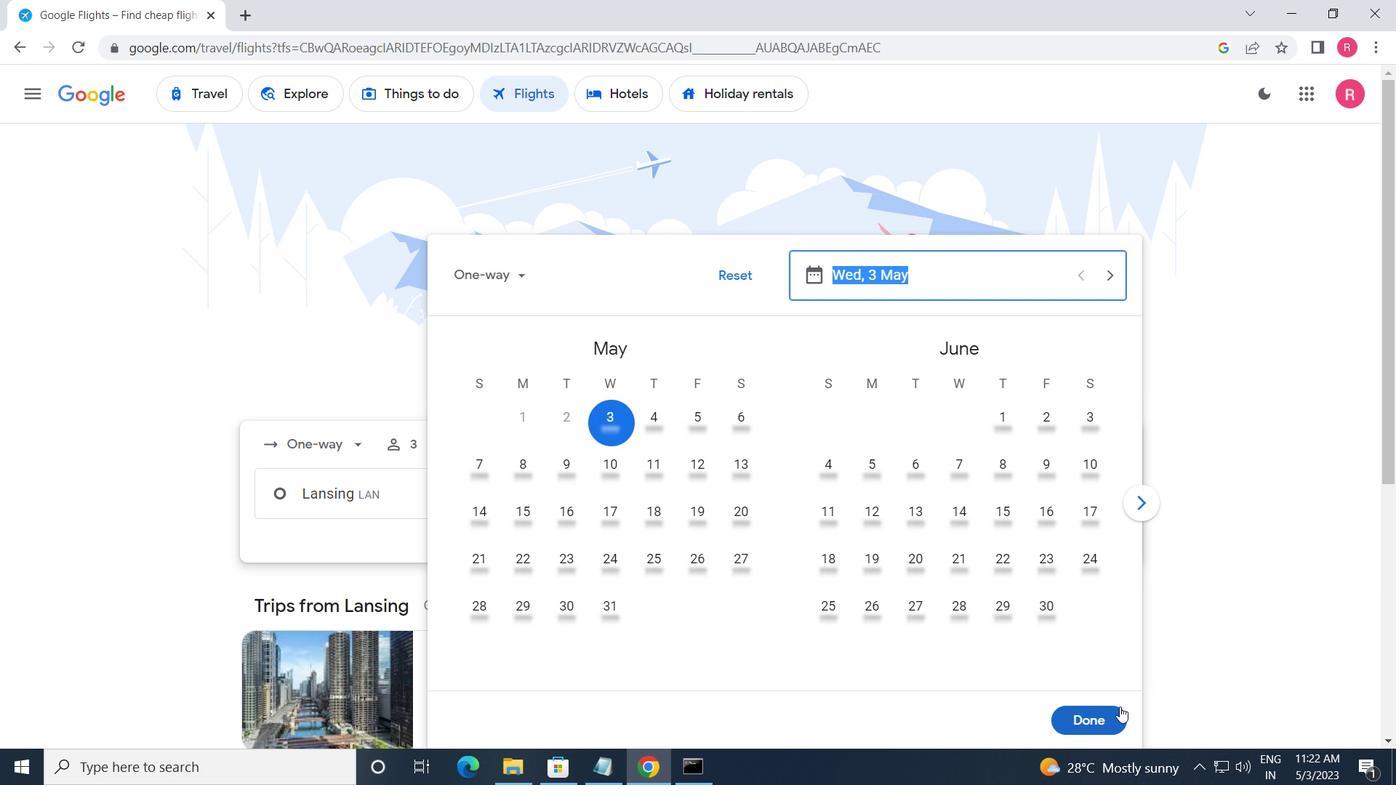 
Action: Mouse moved to (704, 573)
Screenshot: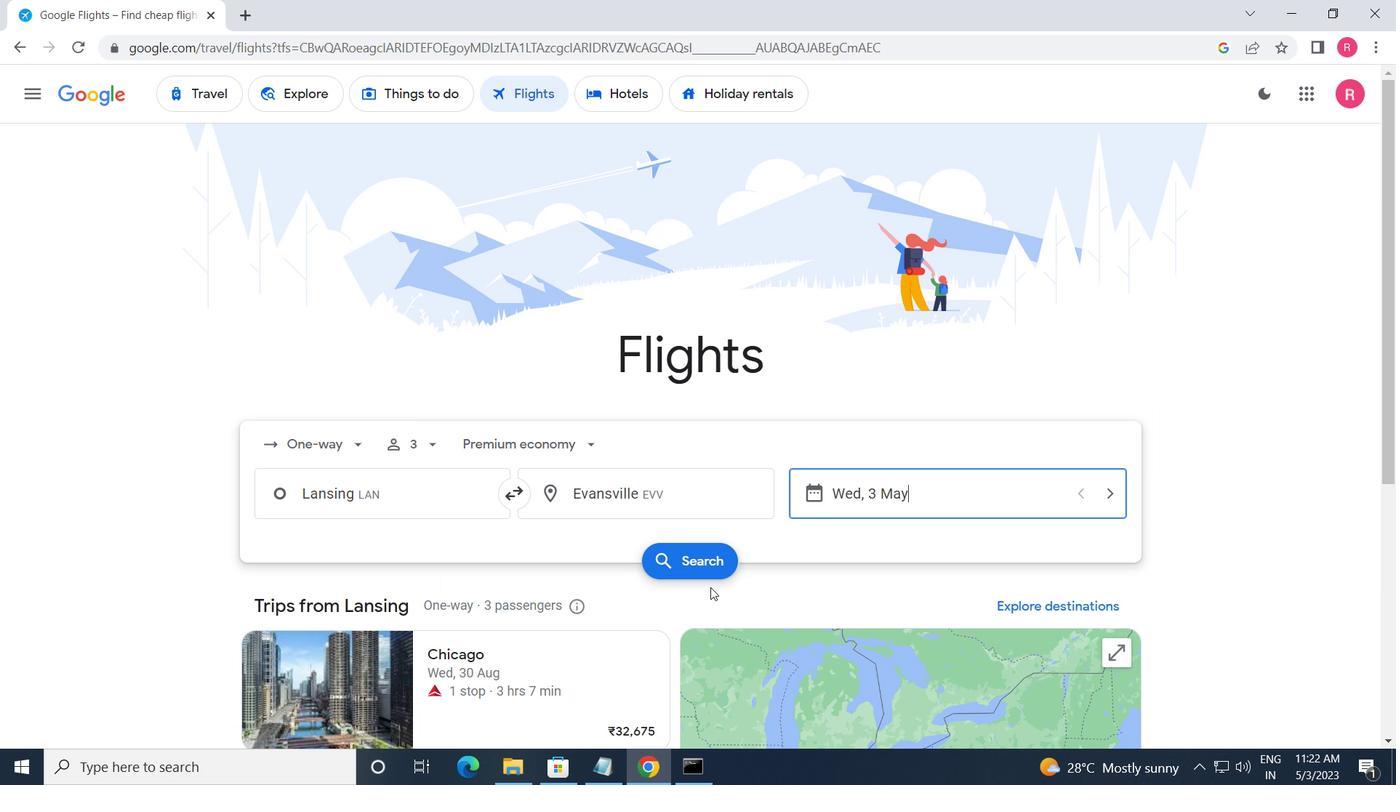 
Action: Mouse pressed left at (704, 573)
Screenshot: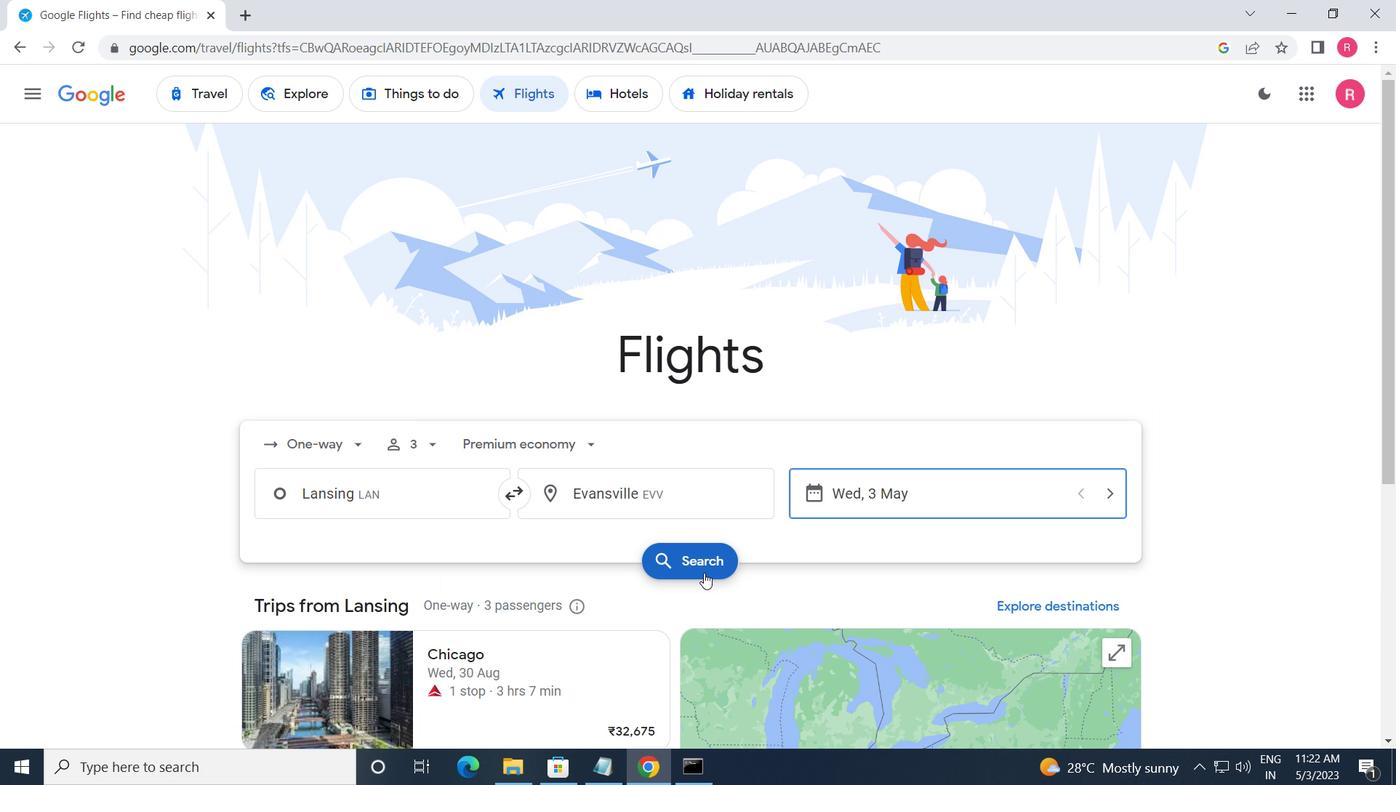
Action: Mouse moved to (277, 248)
Screenshot: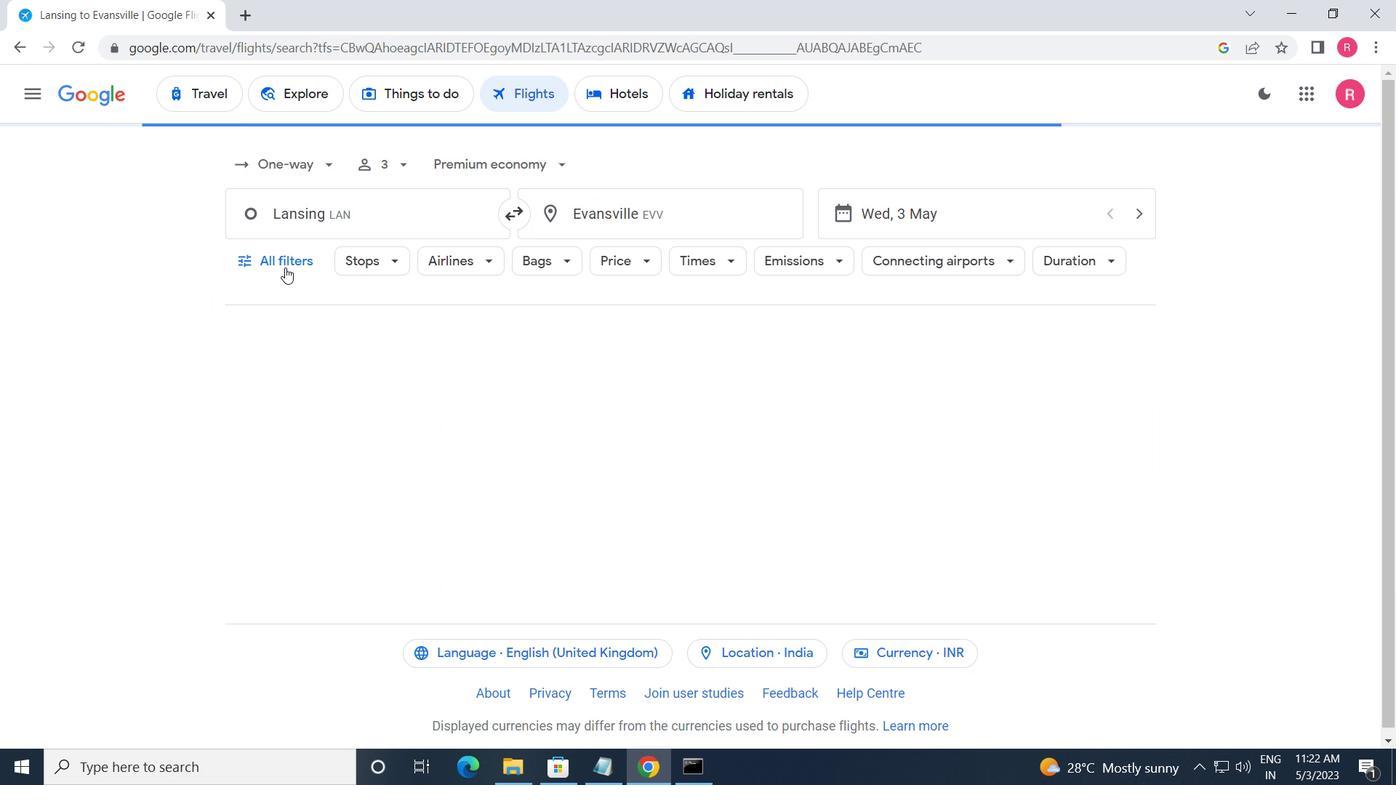 
Action: Mouse pressed left at (277, 248)
Screenshot: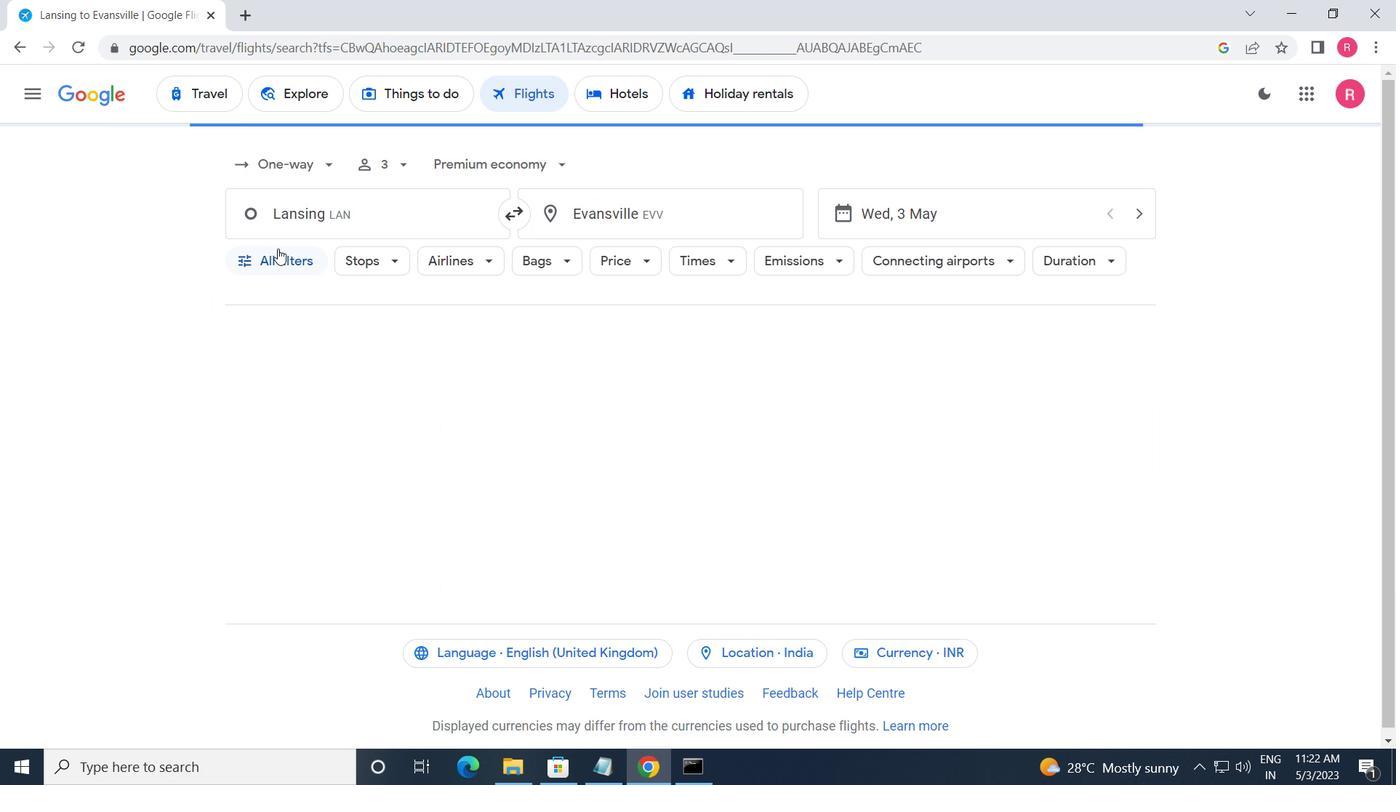 
Action: Mouse moved to (338, 429)
Screenshot: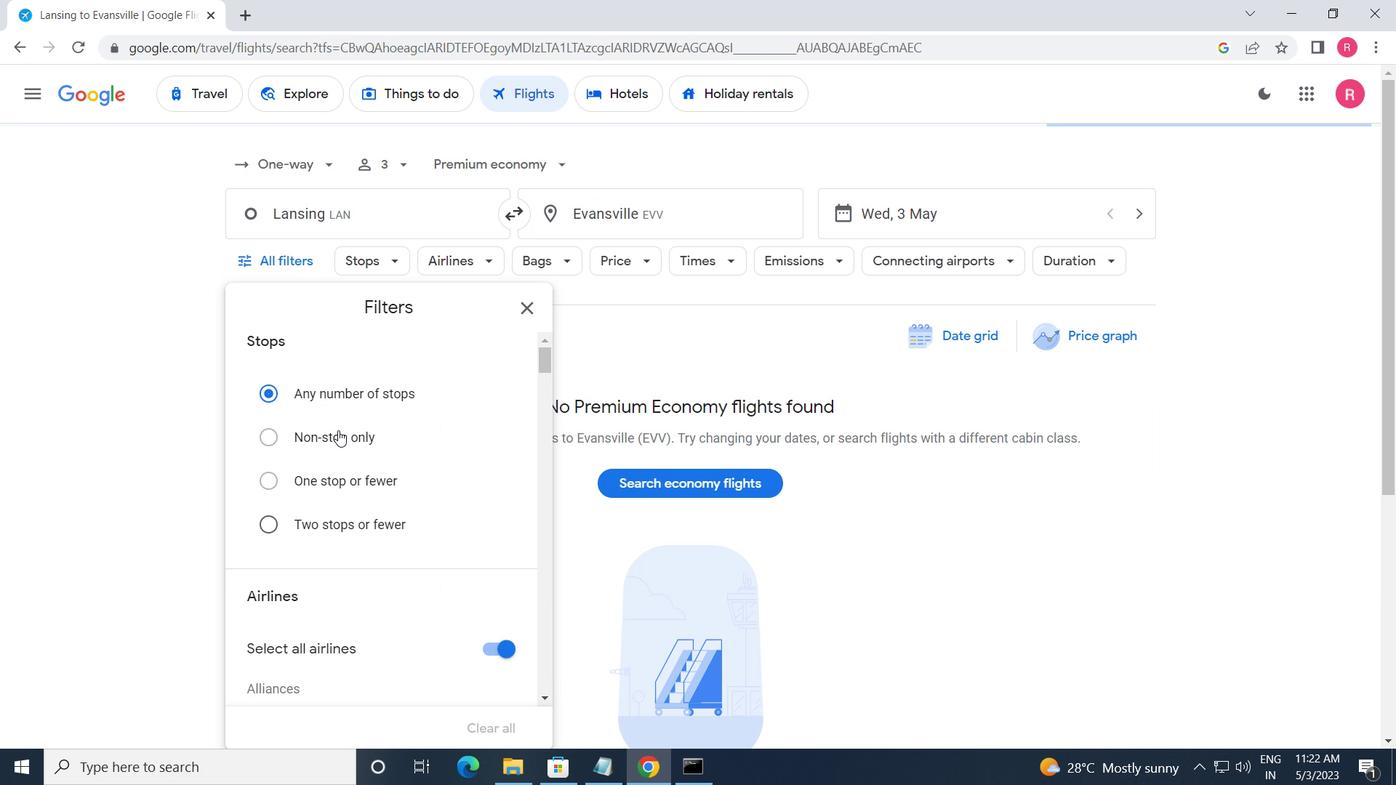 
Action: Mouse scrolled (338, 428) with delta (0, 0)
Screenshot: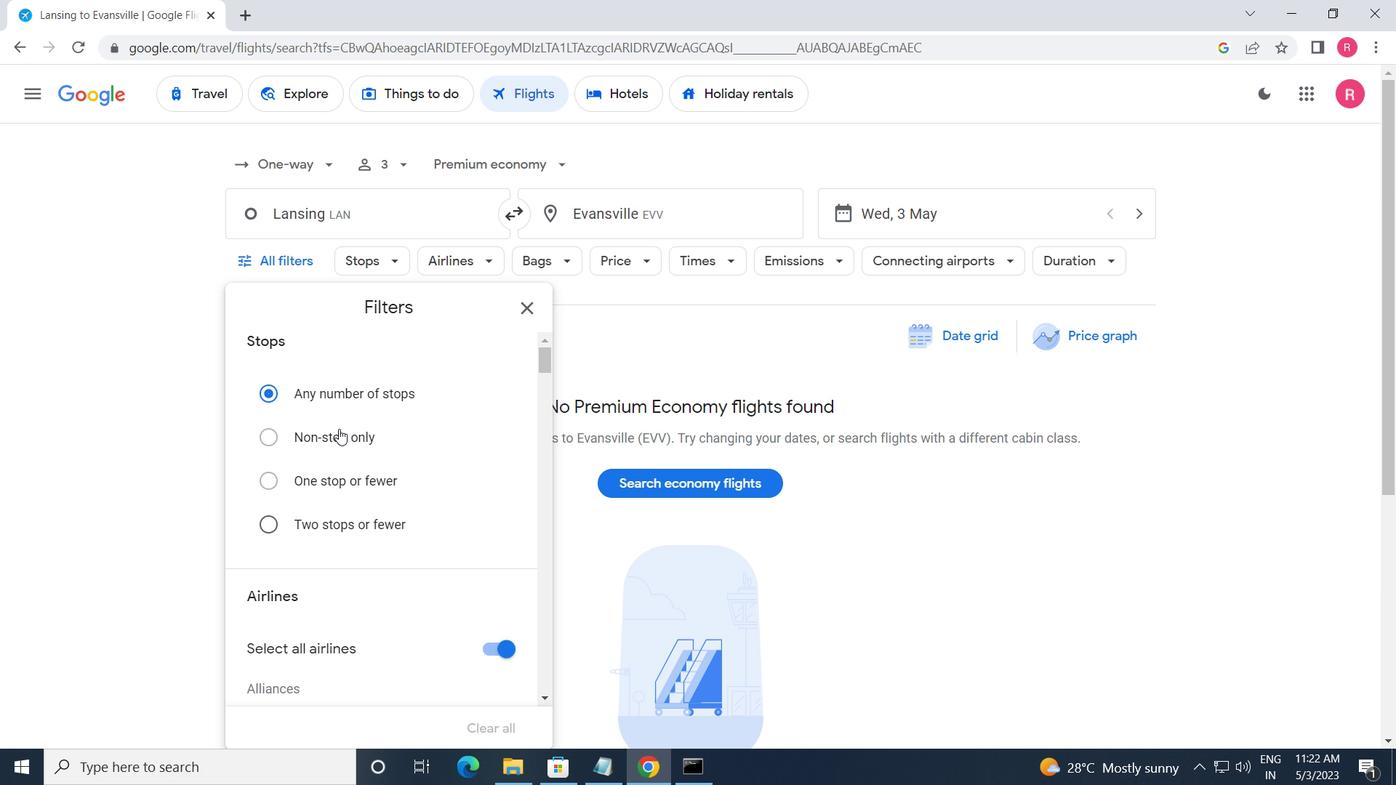 
Action: Mouse moved to (339, 429)
Screenshot: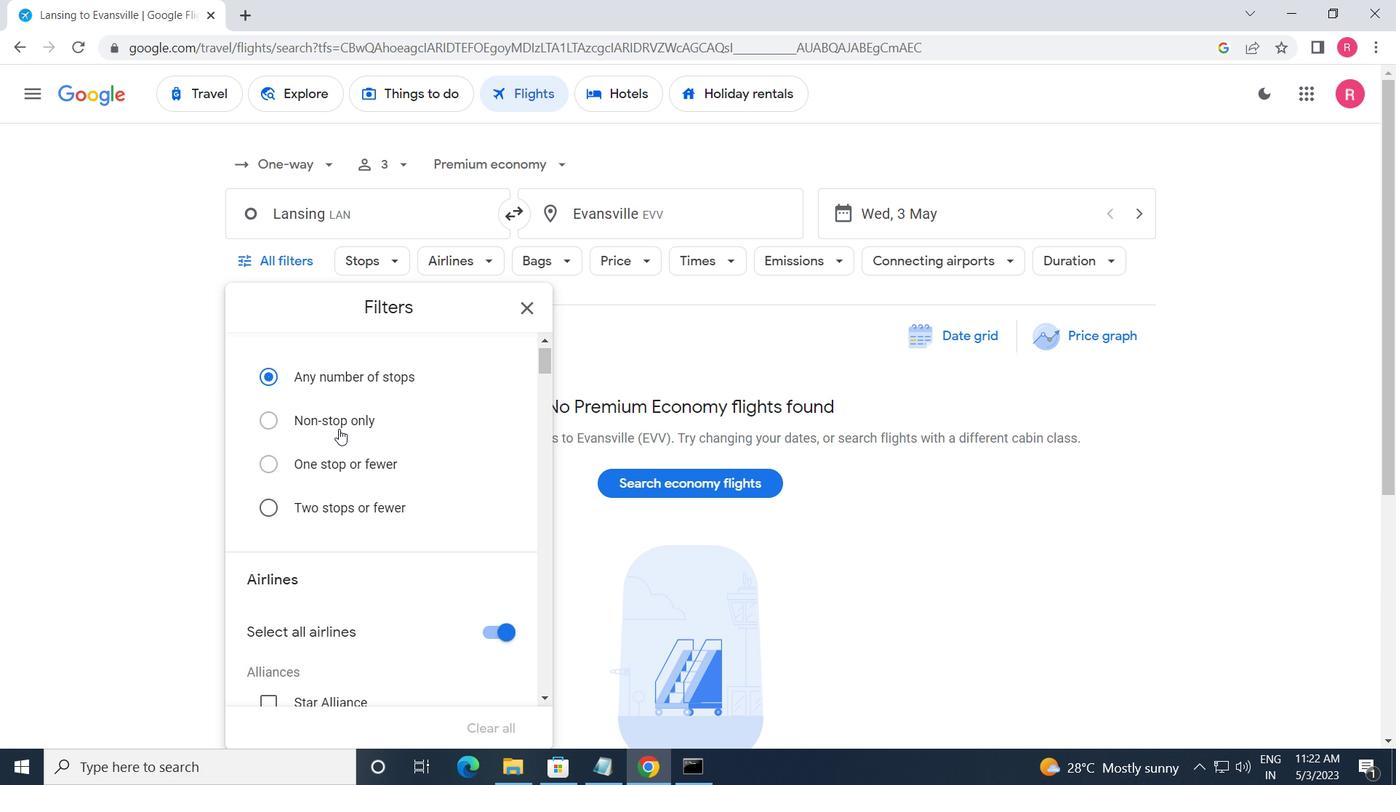 
Action: Mouse scrolled (339, 429) with delta (0, 0)
Screenshot: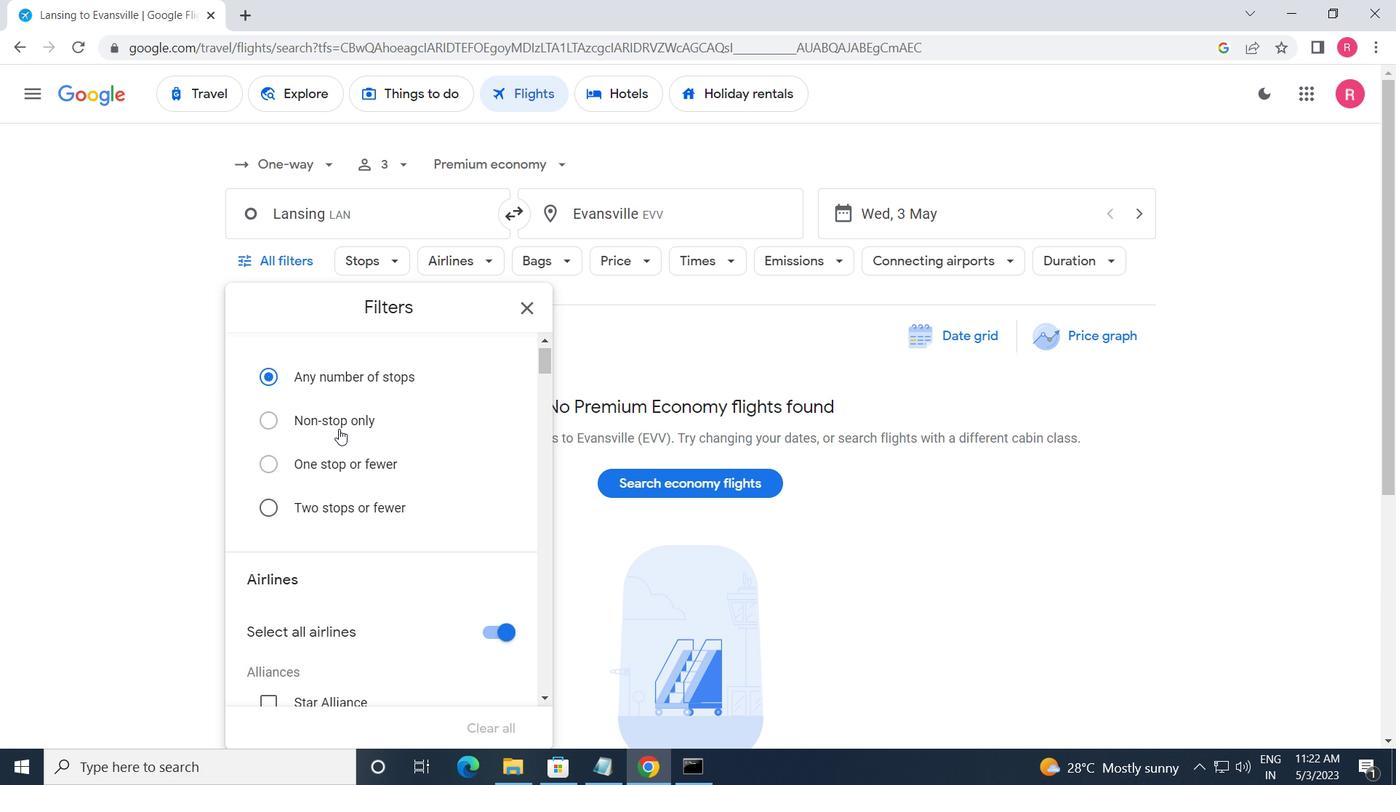 
Action: Mouse moved to (339, 430)
Screenshot: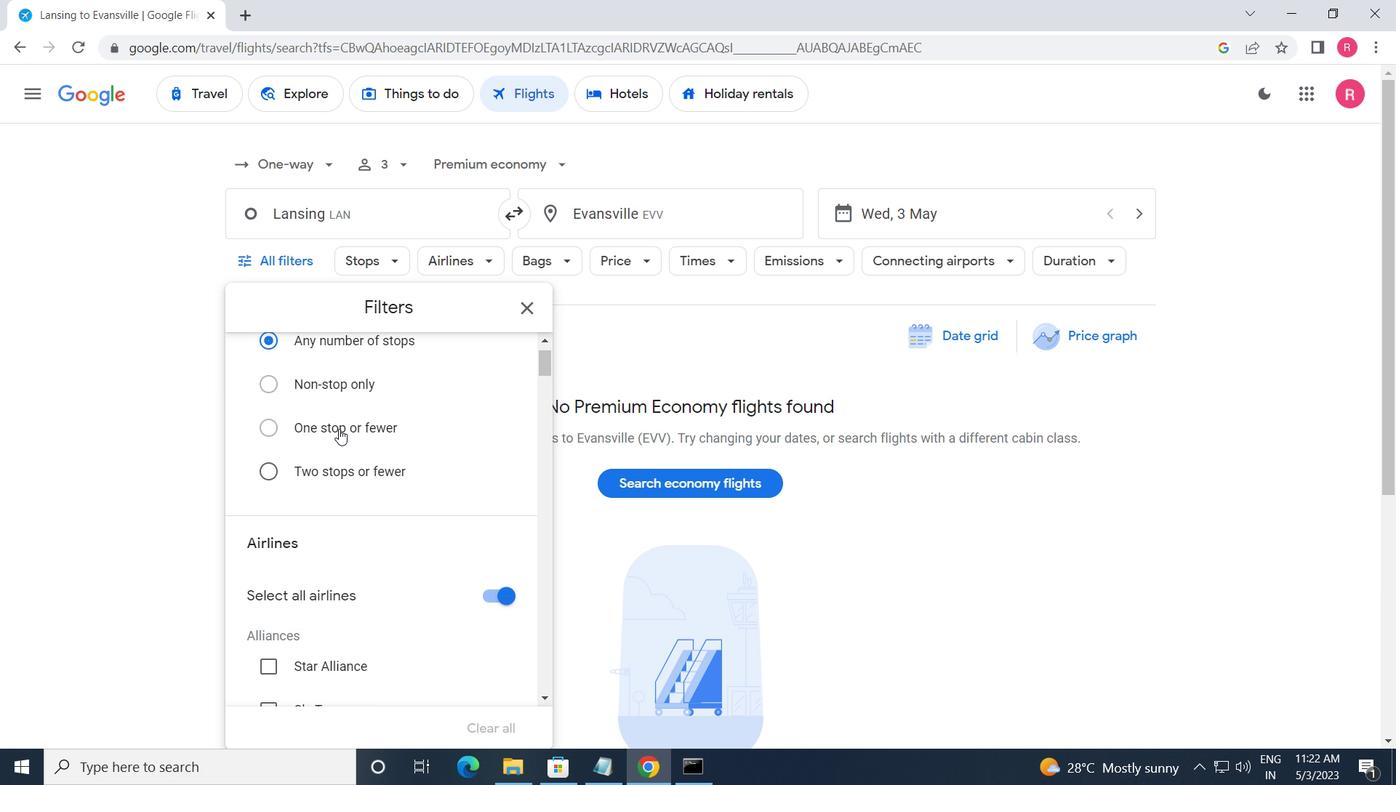 
Action: Mouse scrolled (339, 429) with delta (0, 0)
Screenshot: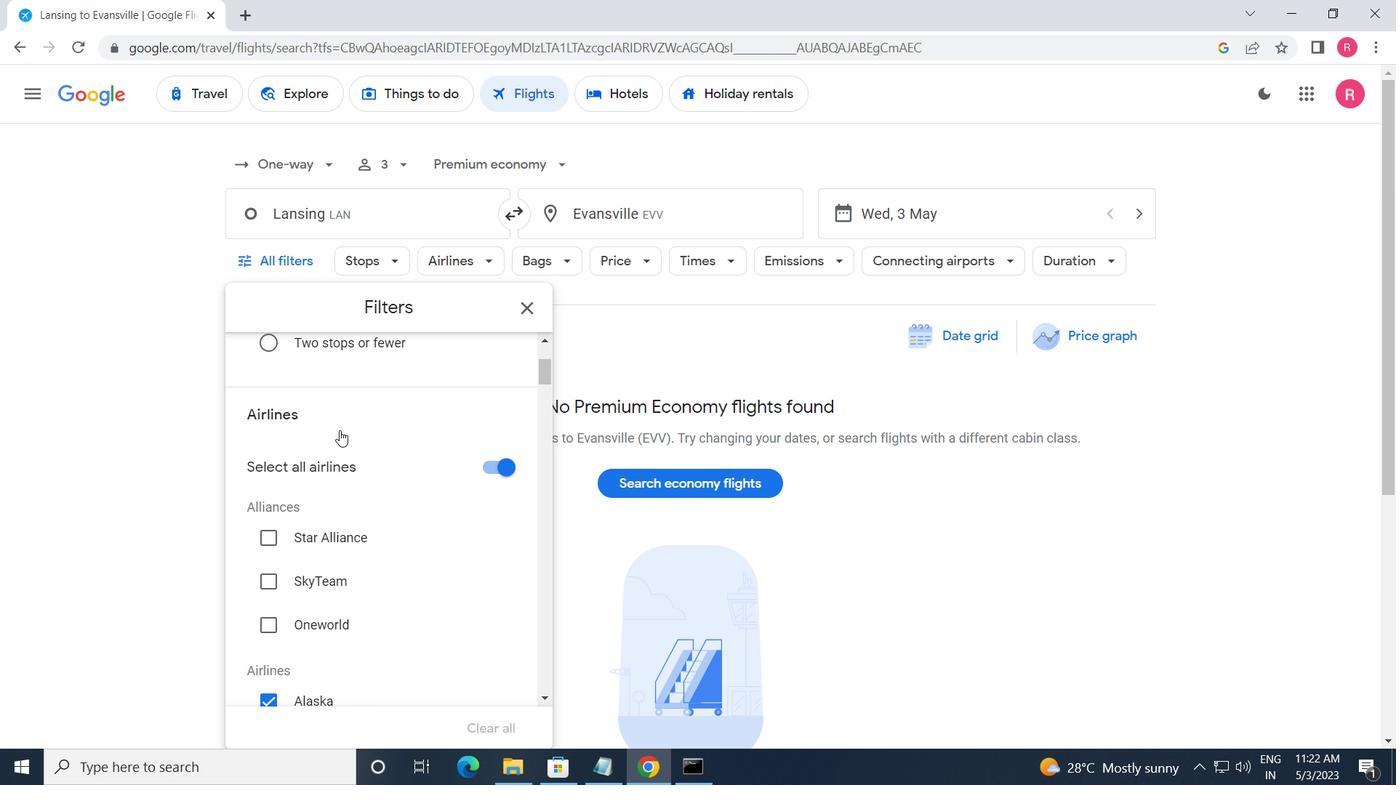
Action: Mouse scrolled (339, 429) with delta (0, 0)
Screenshot: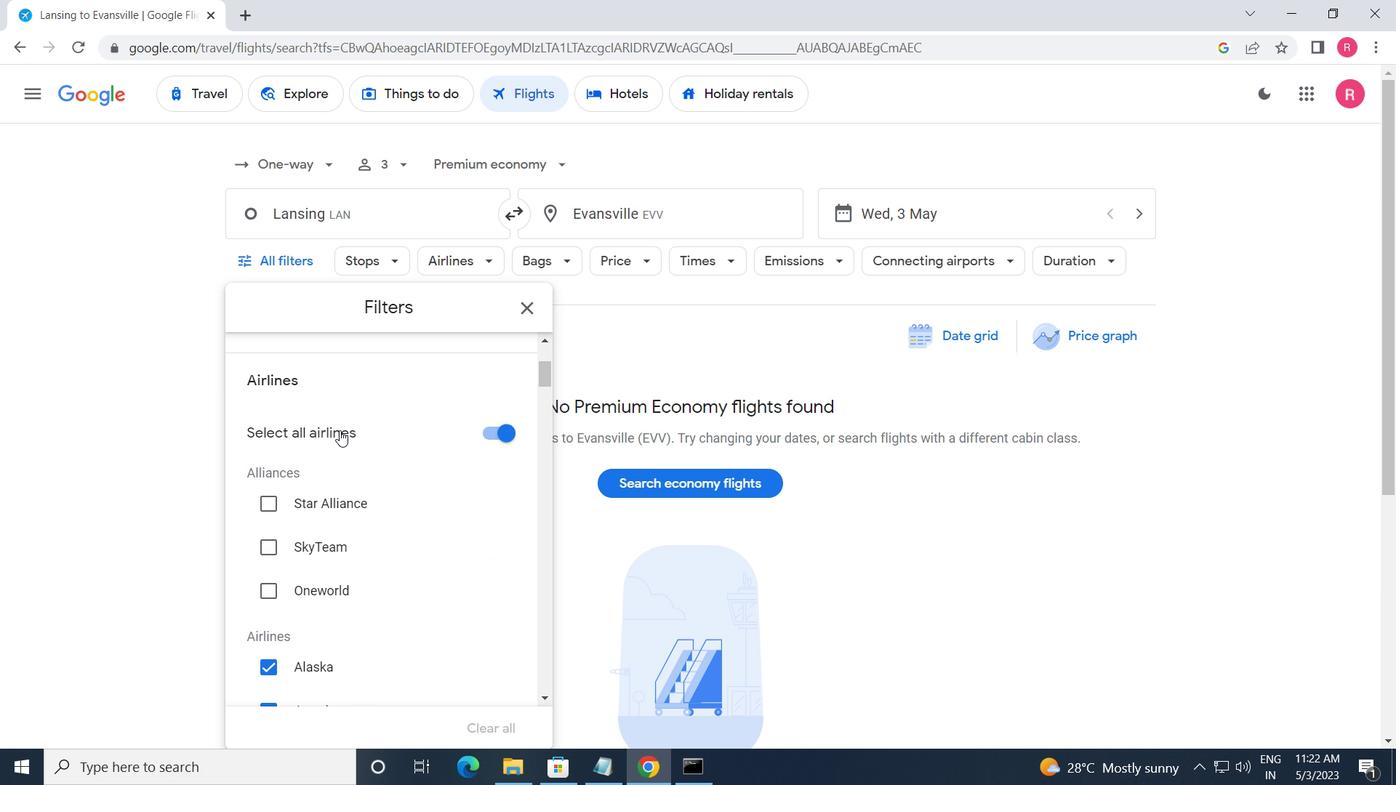 
Action: Mouse moved to (339, 432)
Screenshot: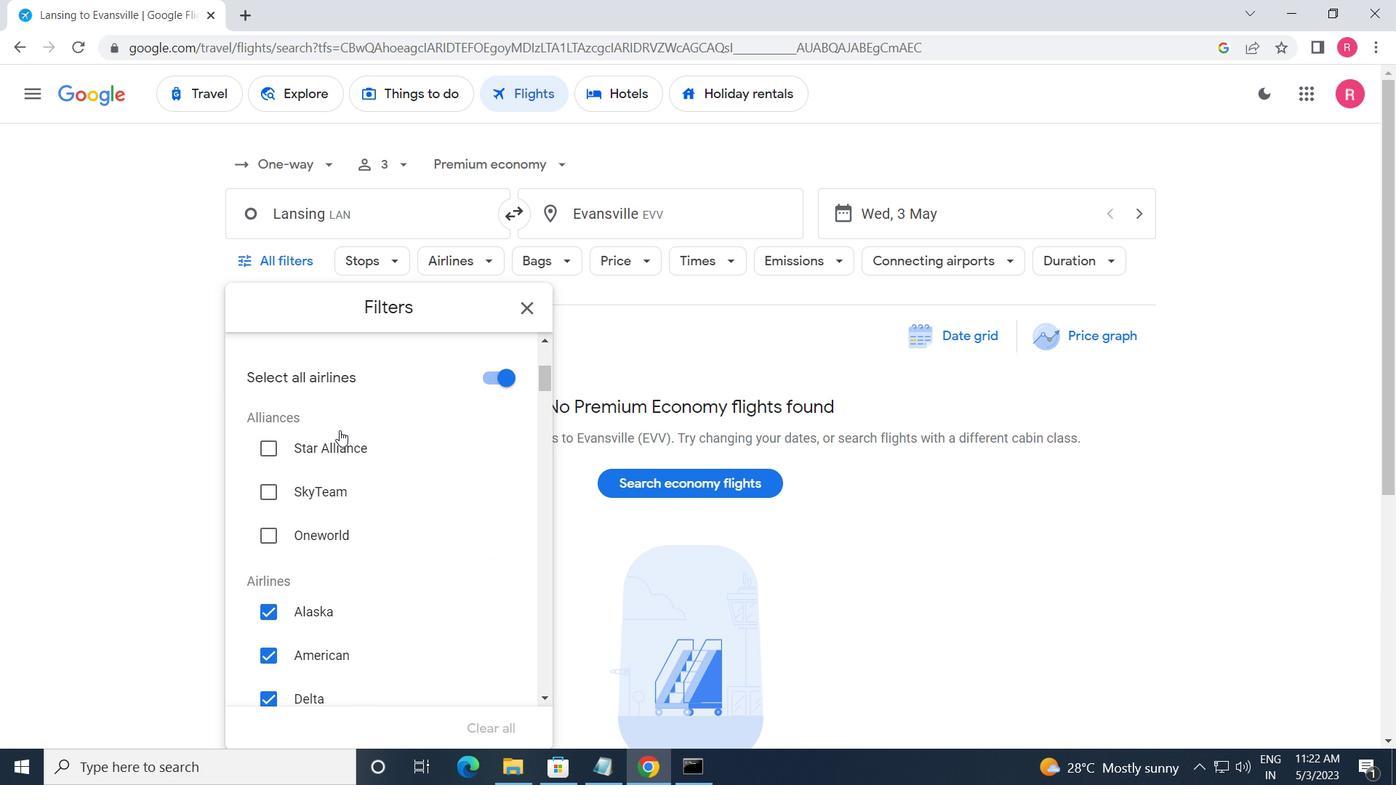 
Action: Mouse scrolled (339, 431) with delta (0, 0)
Screenshot: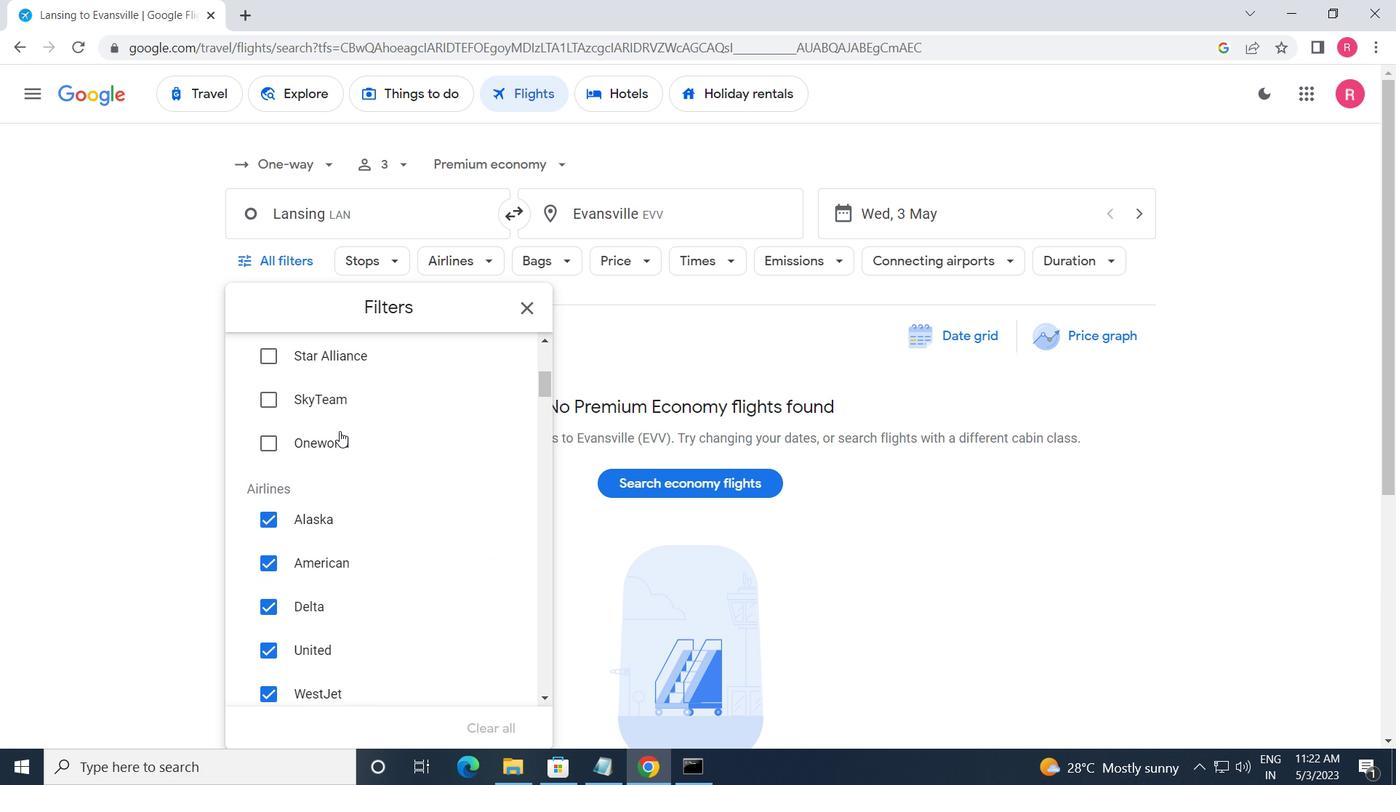 
Action: Mouse scrolled (339, 431) with delta (0, 0)
Screenshot: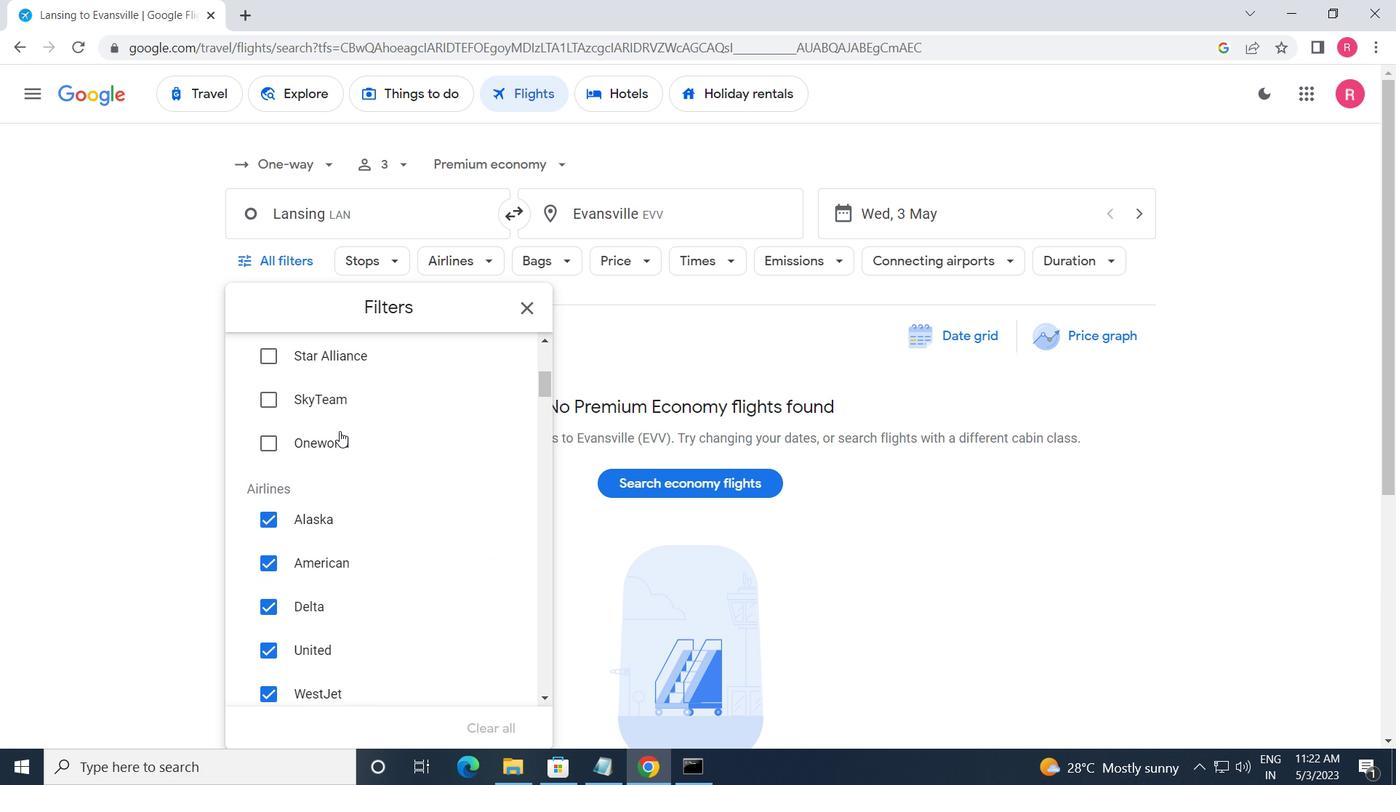
Action: Mouse moved to (338, 433)
Screenshot: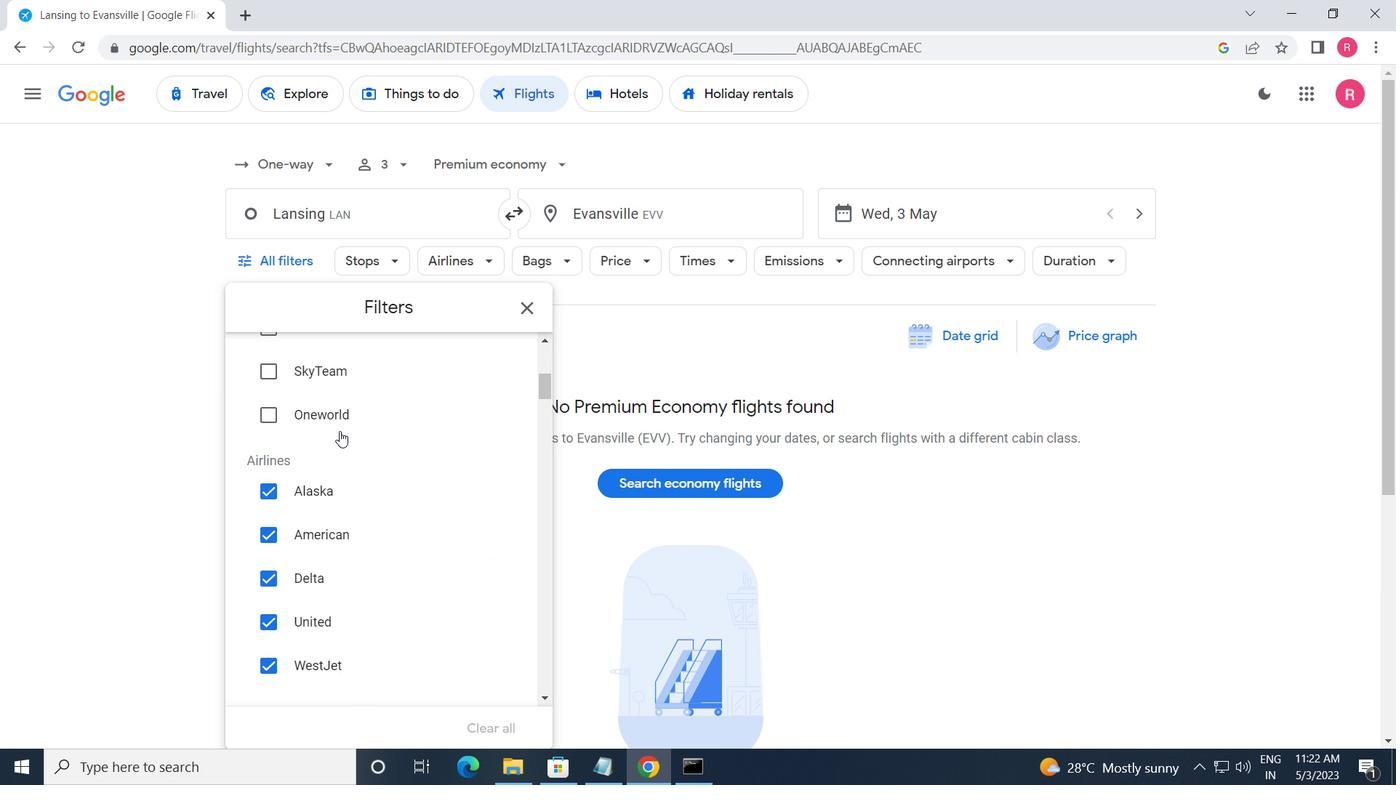 
Action: Mouse scrolled (338, 434) with delta (0, 0)
Screenshot: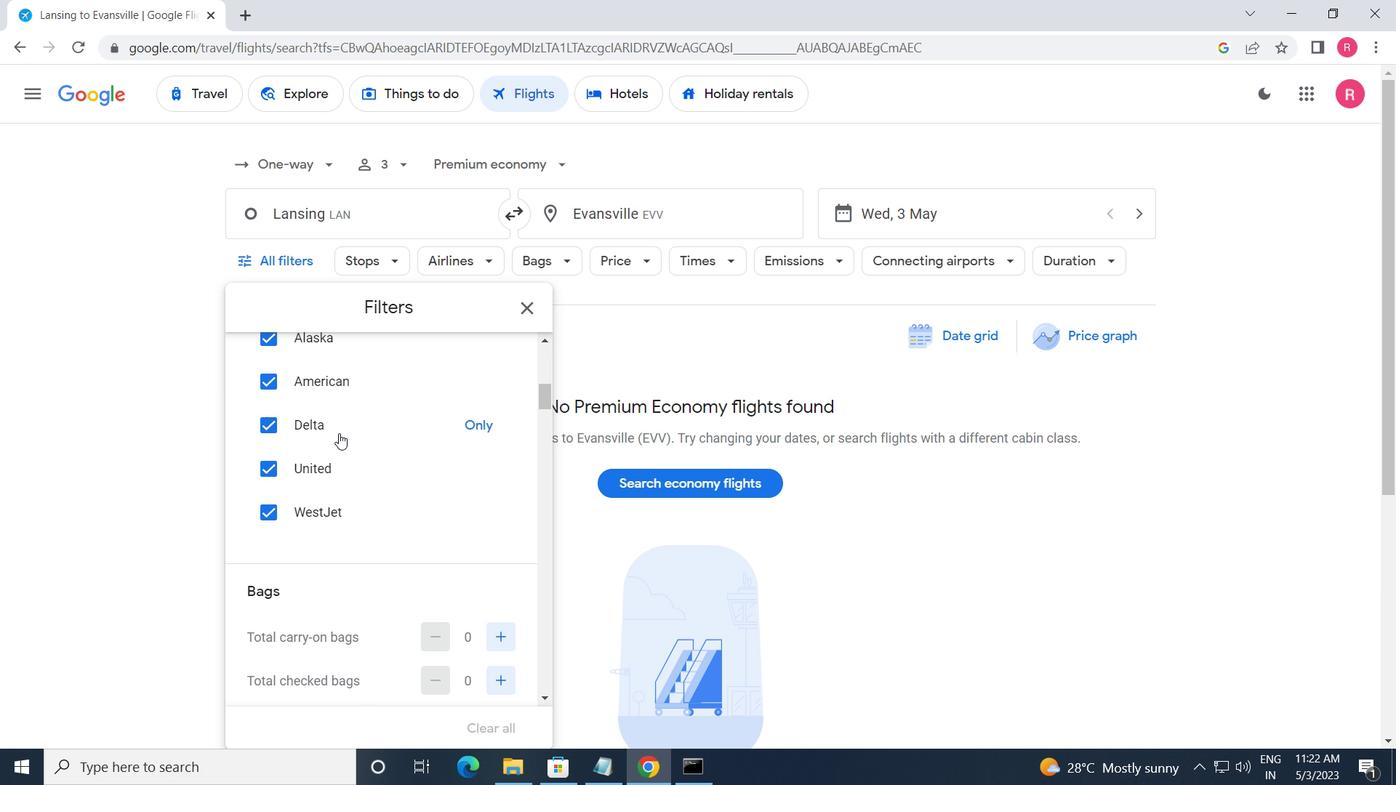 
Action: Mouse scrolled (338, 434) with delta (0, 0)
Screenshot: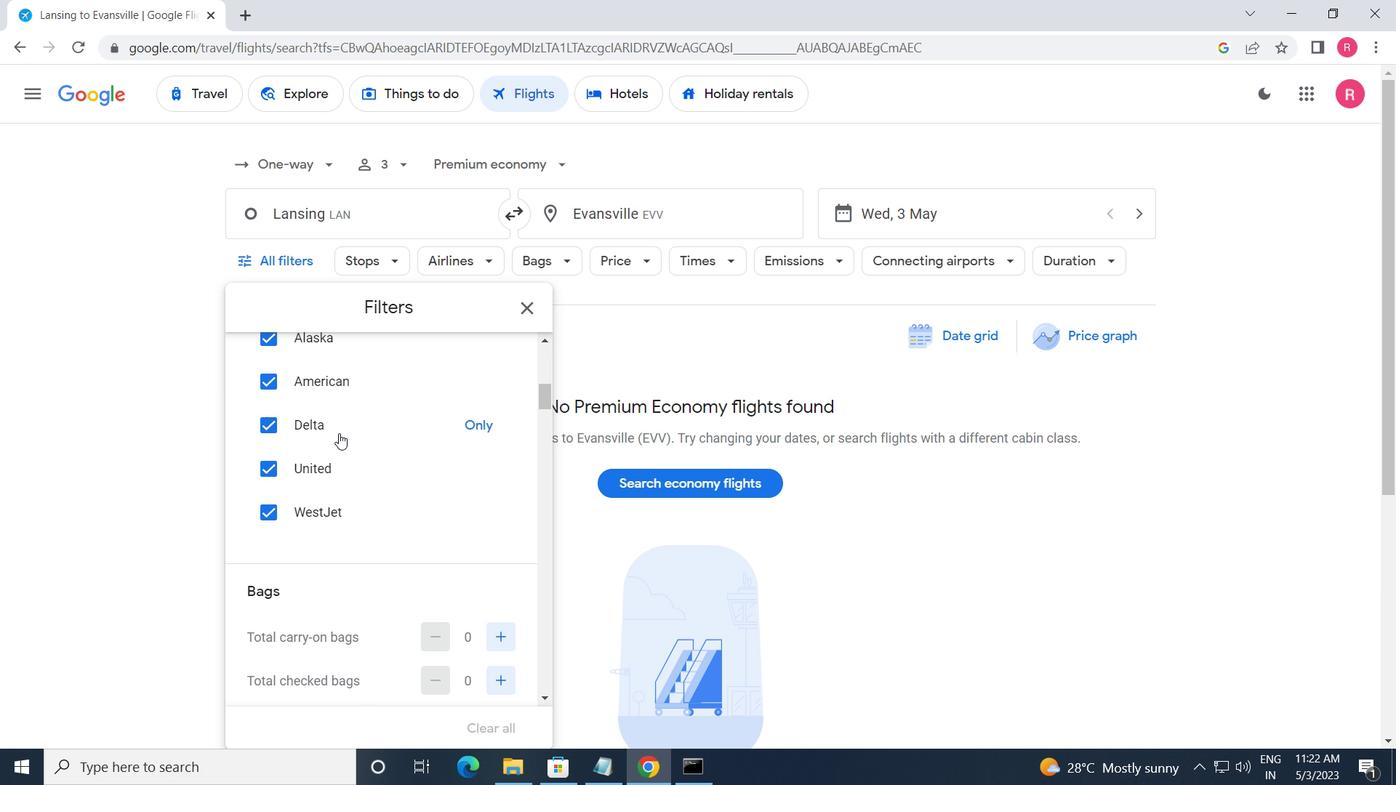 
Action: Mouse scrolled (338, 434) with delta (0, 0)
Screenshot: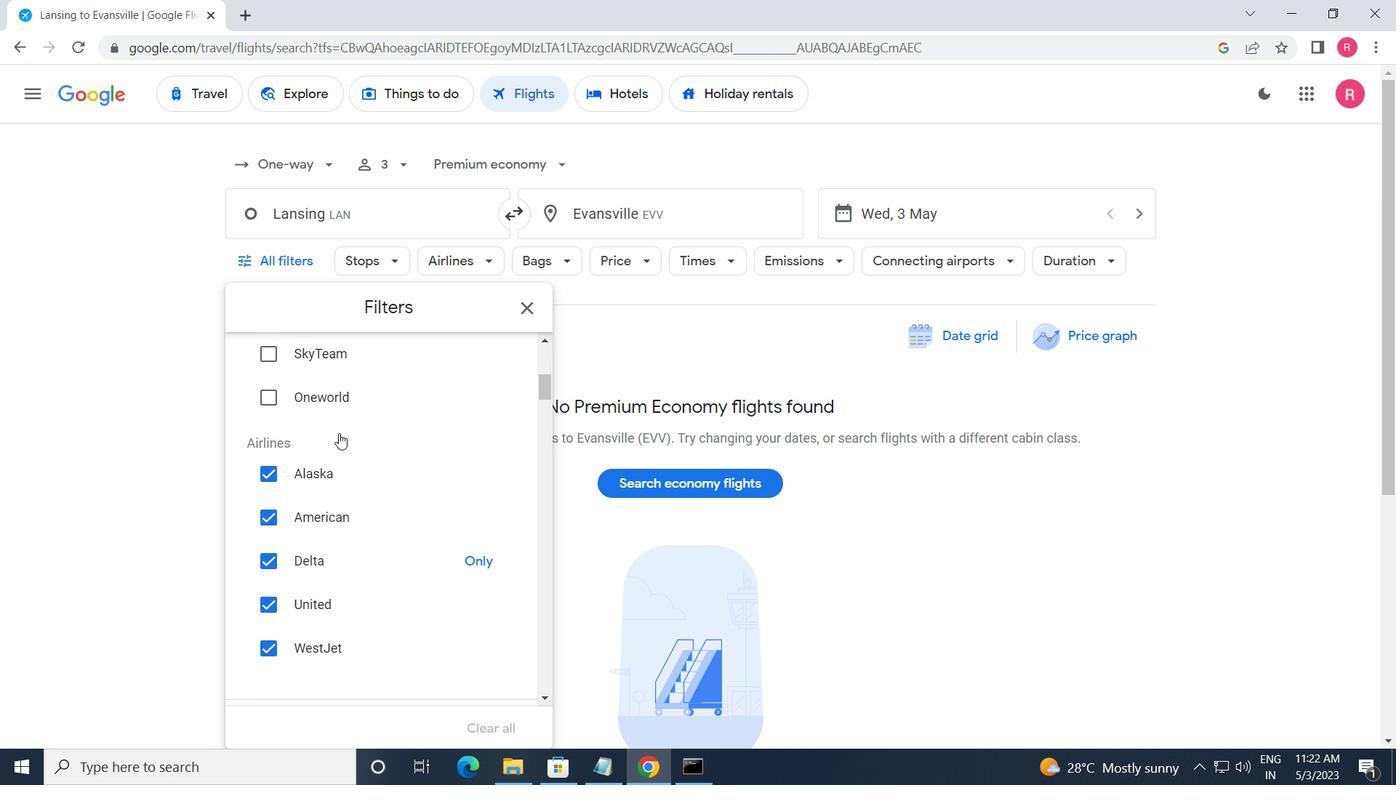 
Action: Mouse moved to (387, 429)
Screenshot: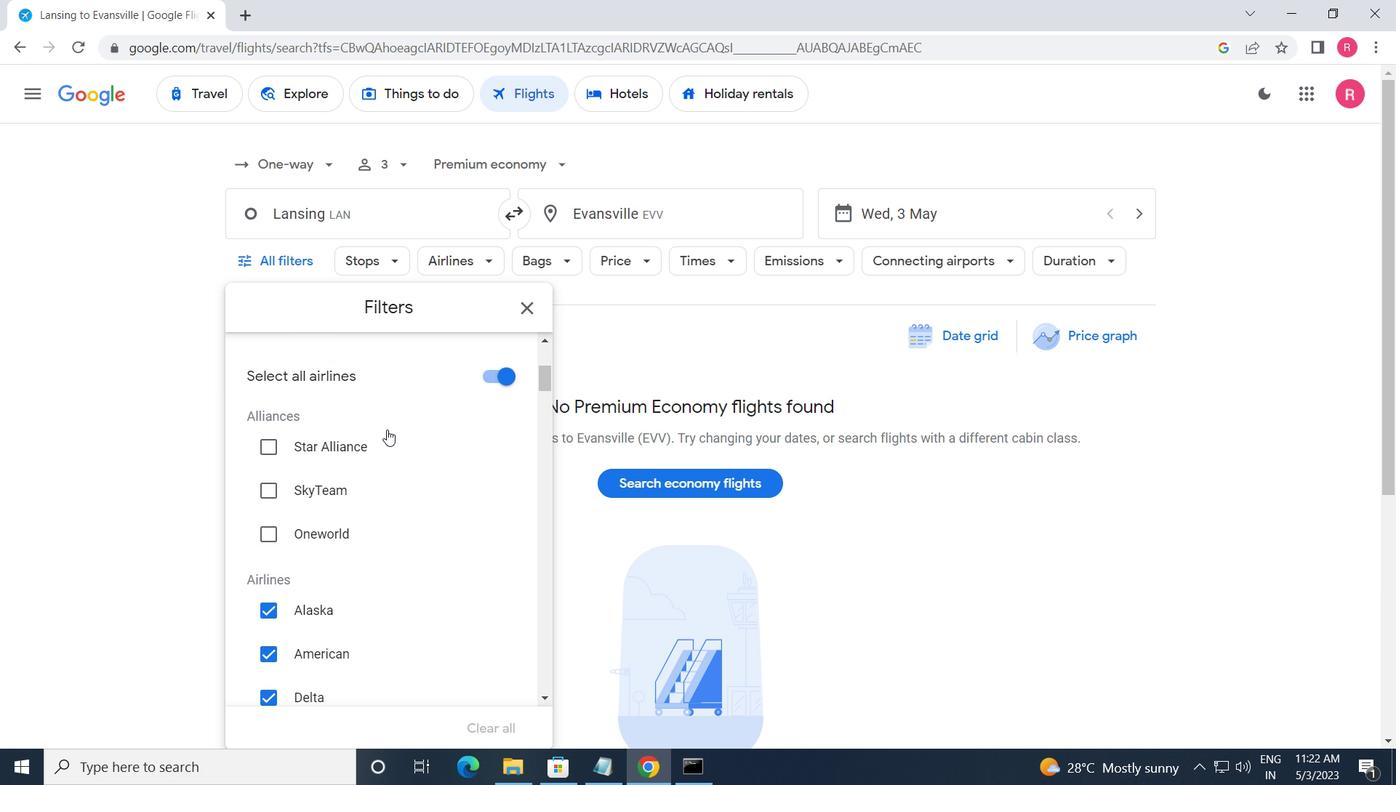 
Action: Mouse scrolled (387, 430) with delta (0, 0)
Screenshot: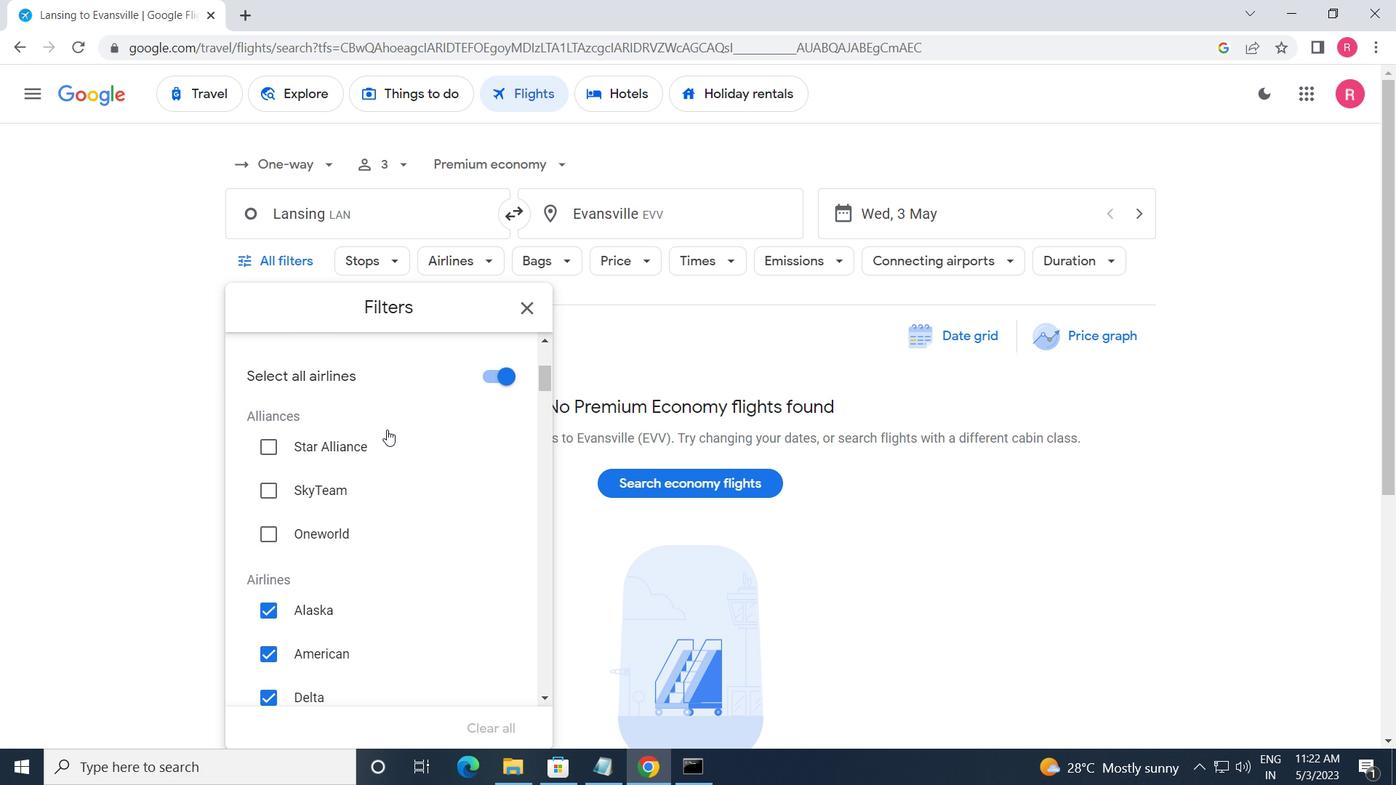 
Action: Mouse moved to (492, 469)
Screenshot: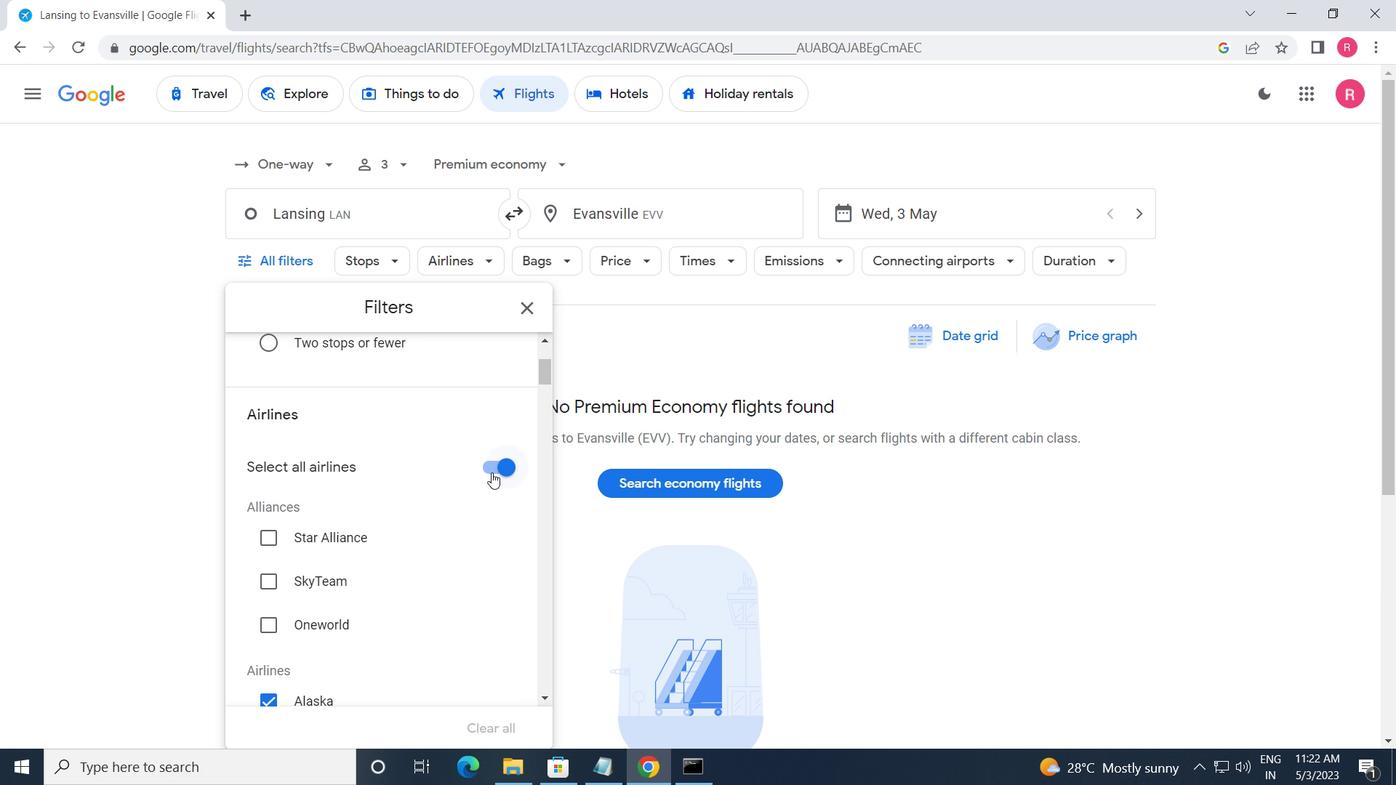 
Action: Mouse pressed left at (492, 469)
Screenshot: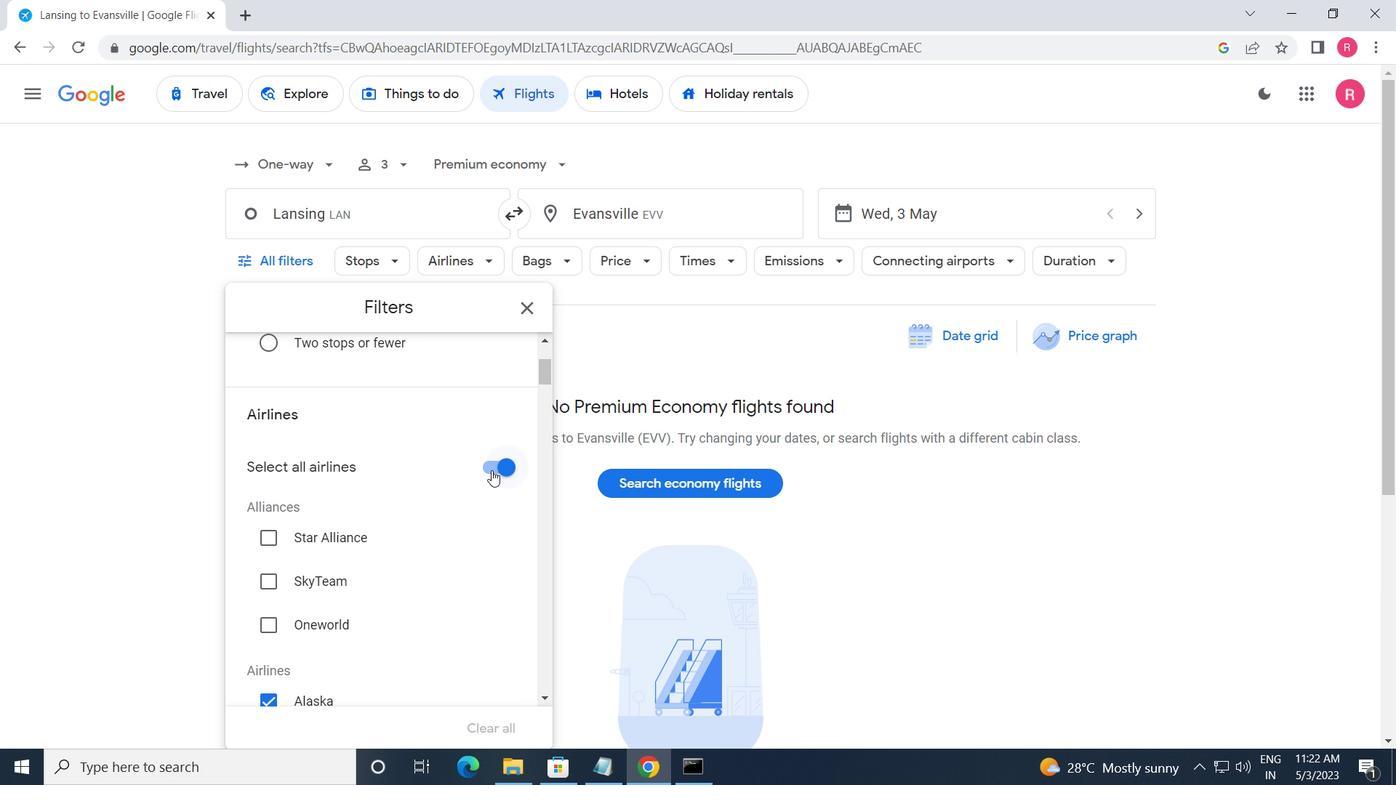 
Action: Mouse moved to (463, 531)
Screenshot: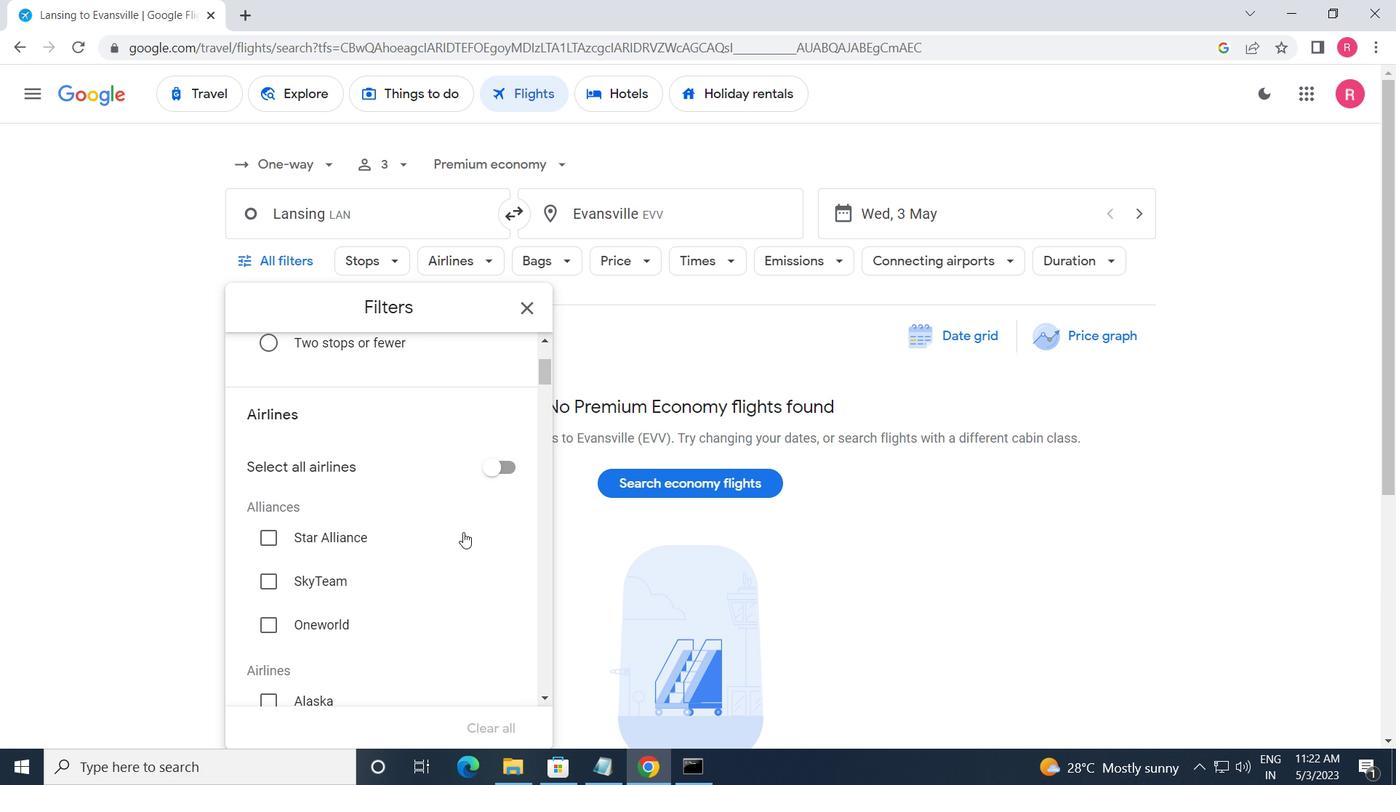 
Action: Mouse scrolled (463, 531) with delta (0, 0)
Screenshot: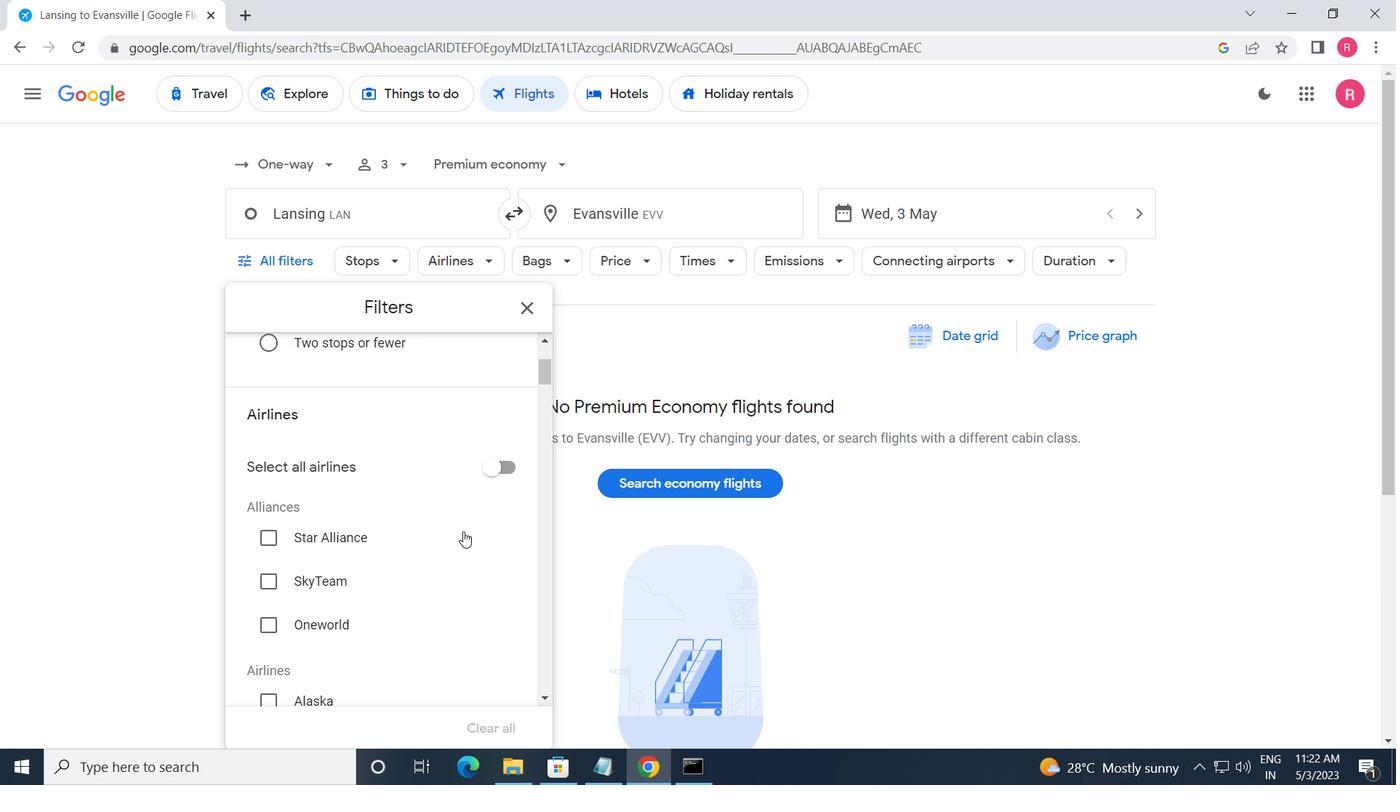 
Action: Mouse scrolled (463, 531) with delta (0, 0)
Screenshot: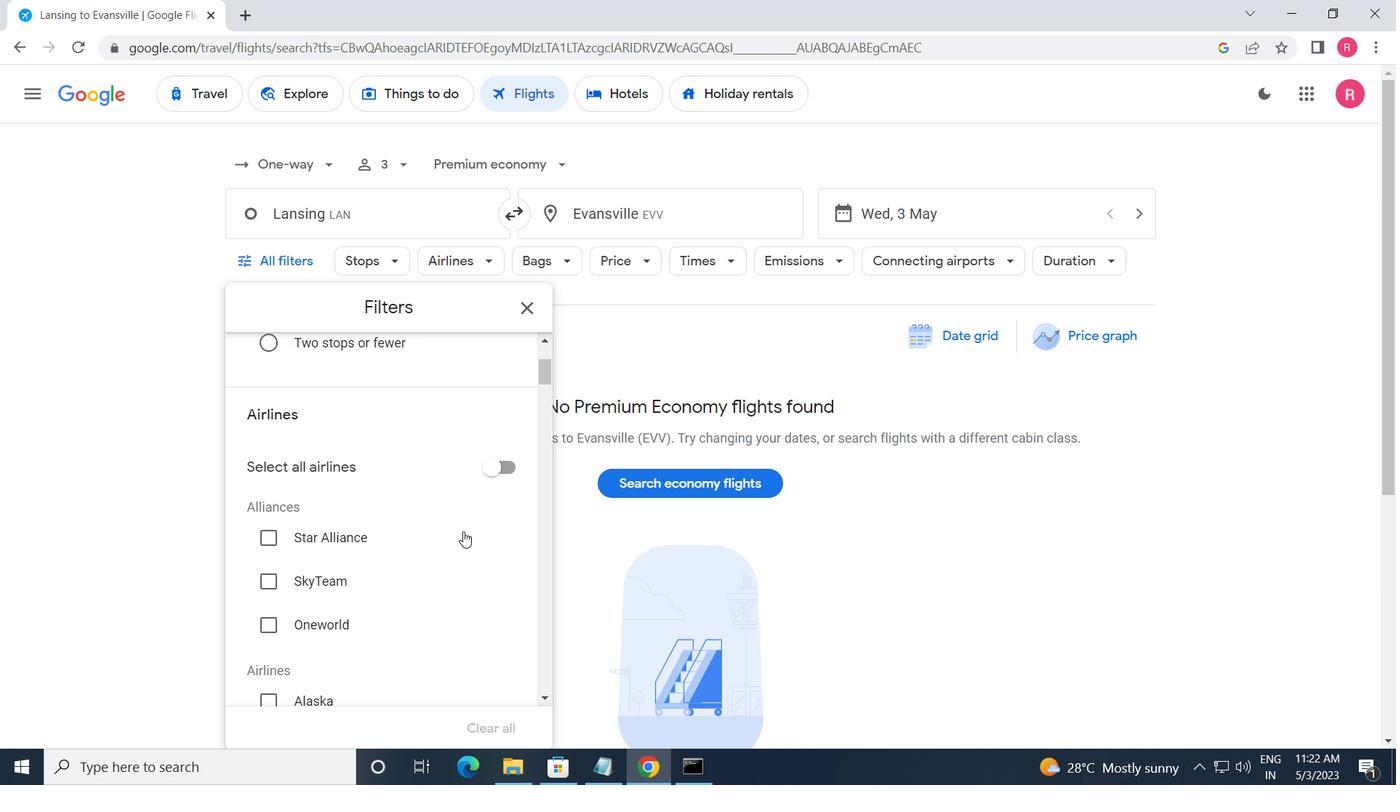 
Action: Mouse scrolled (463, 531) with delta (0, 0)
Screenshot: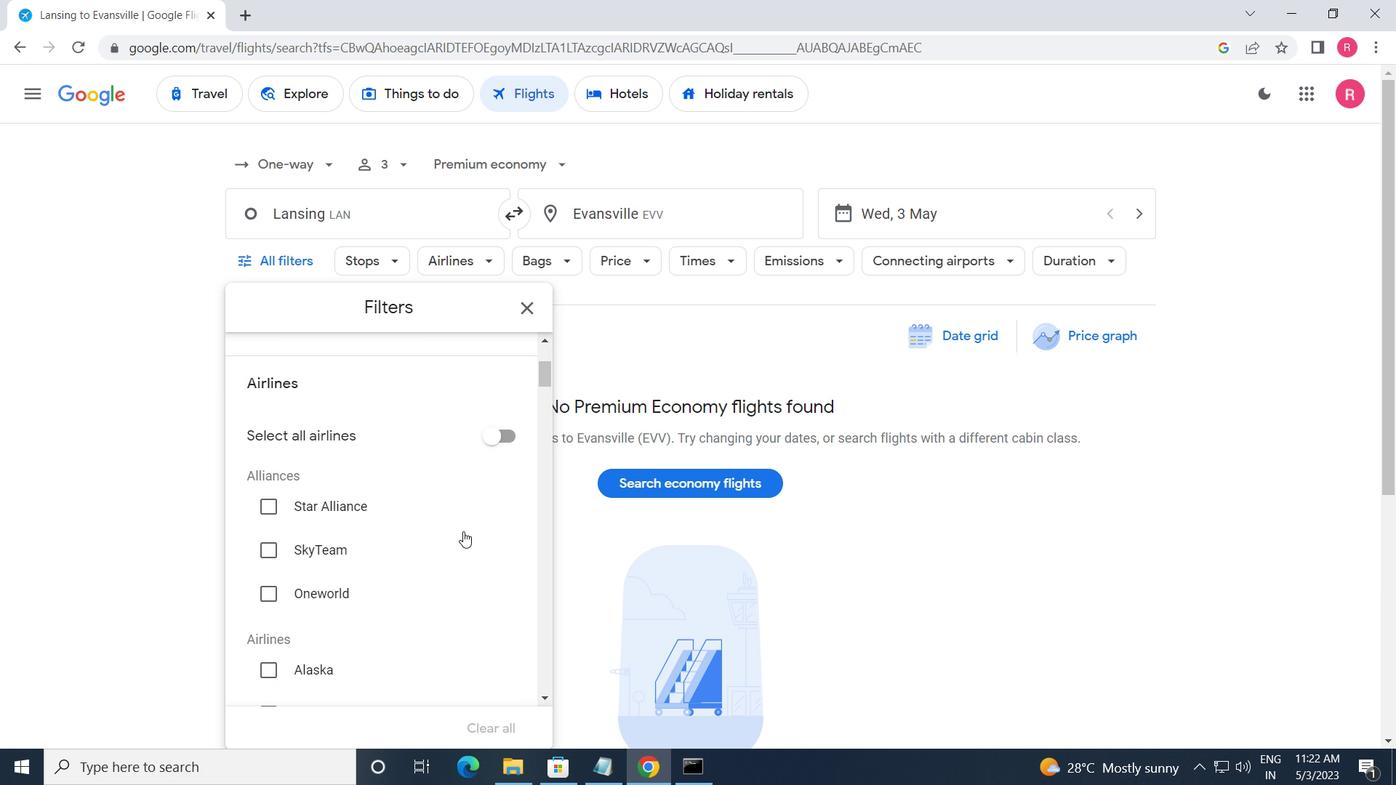 
Action: Mouse scrolled (463, 531) with delta (0, 0)
Screenshot: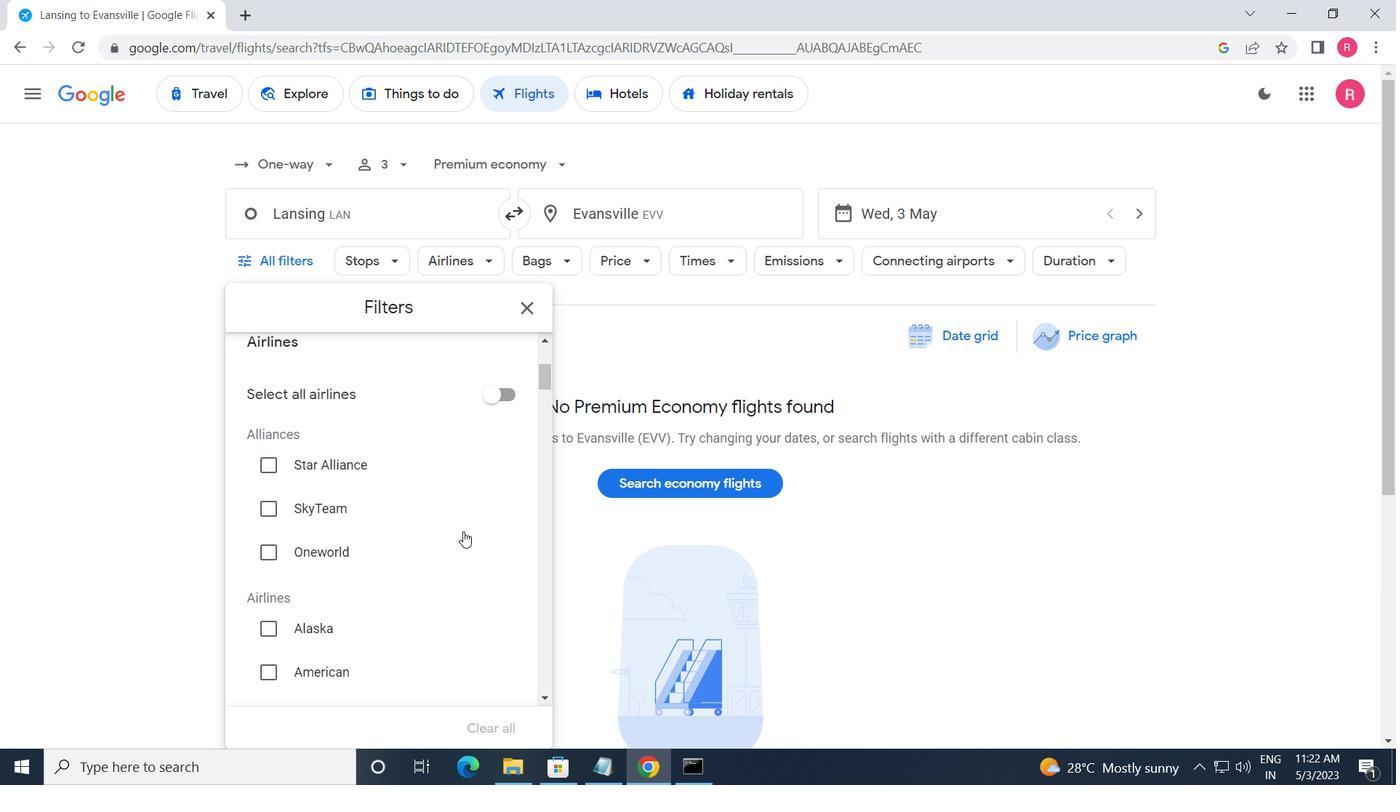 
Action: Mouse scrolled (463, 531) with delta (0, 0)
Screenshot: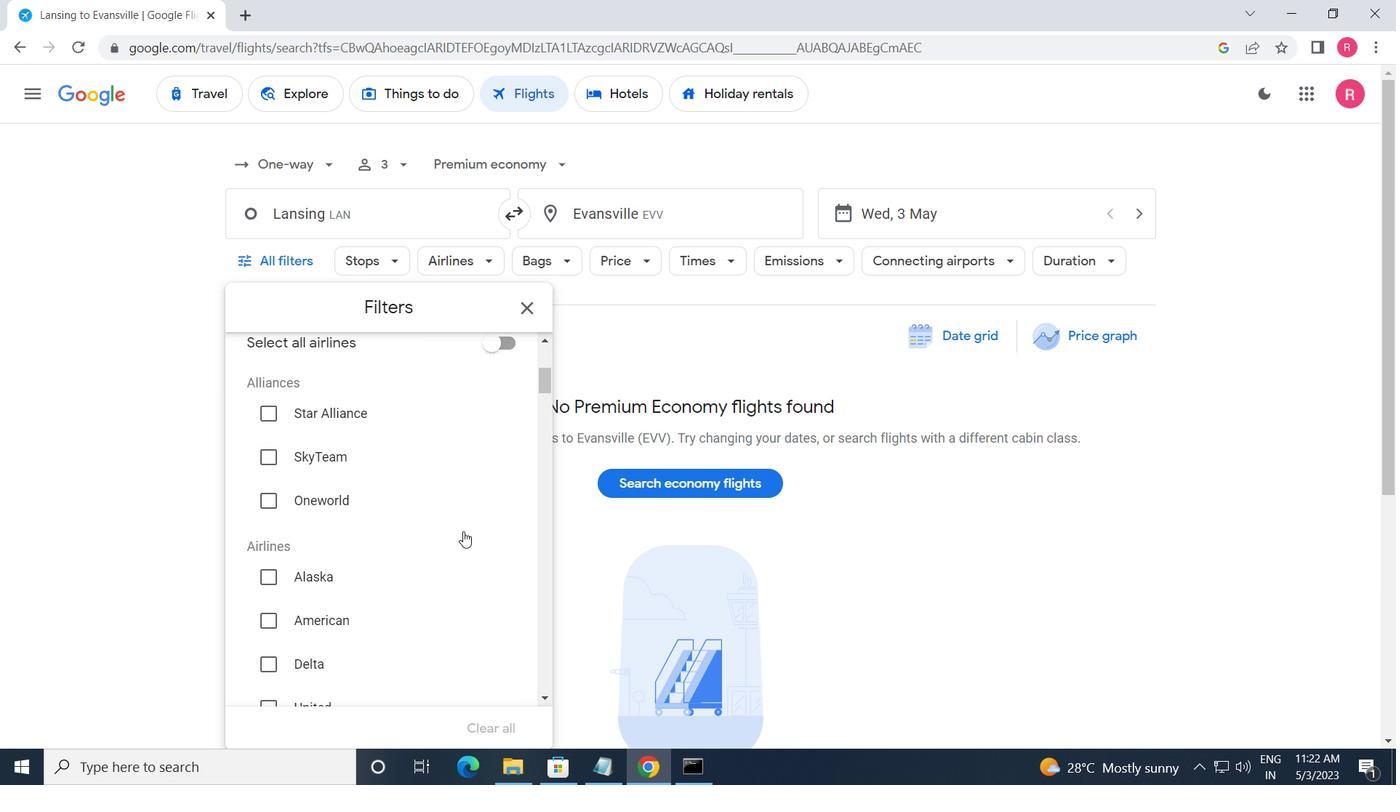 
Action: Mouse moved to (497, 589)
Screenshot: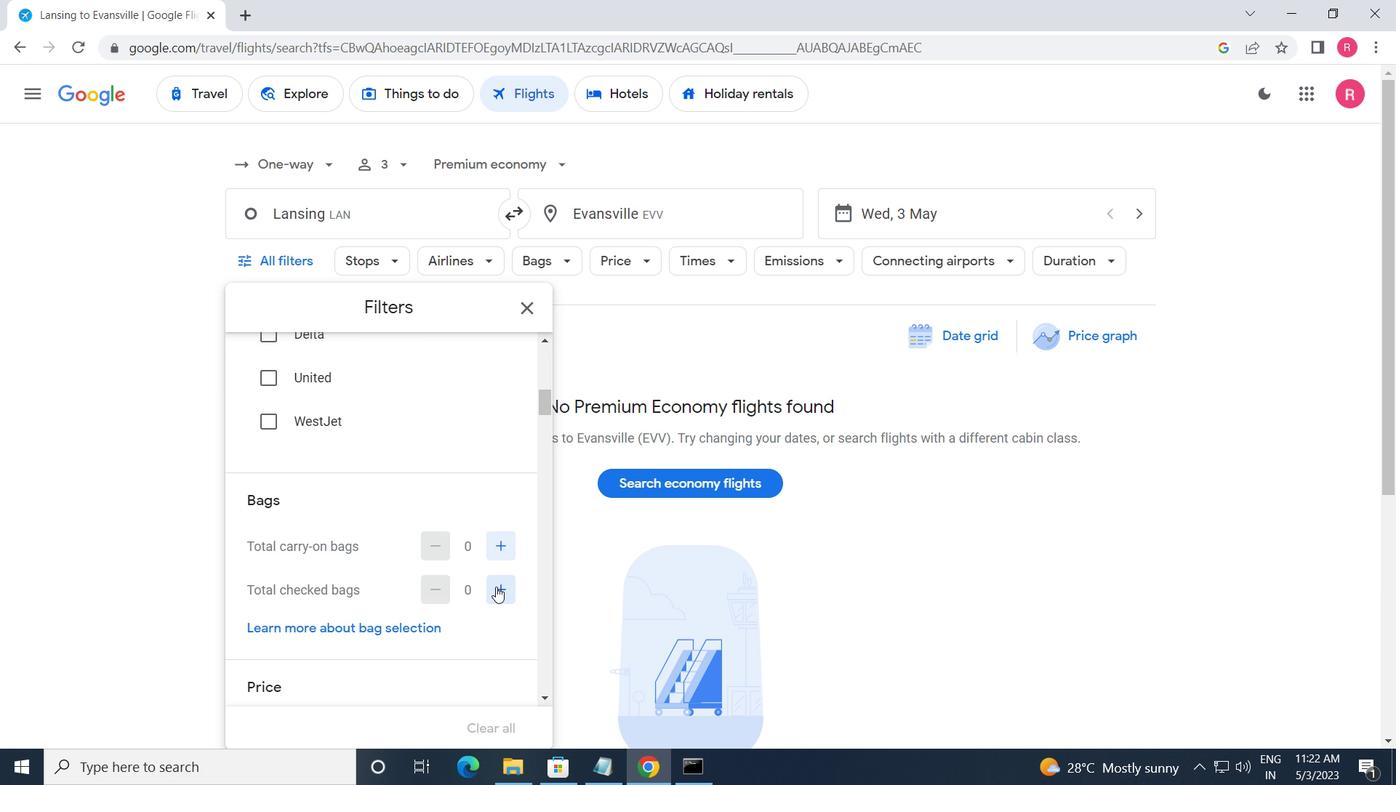 
Action: Mouse pressed left at (497, 589)
Screenshot: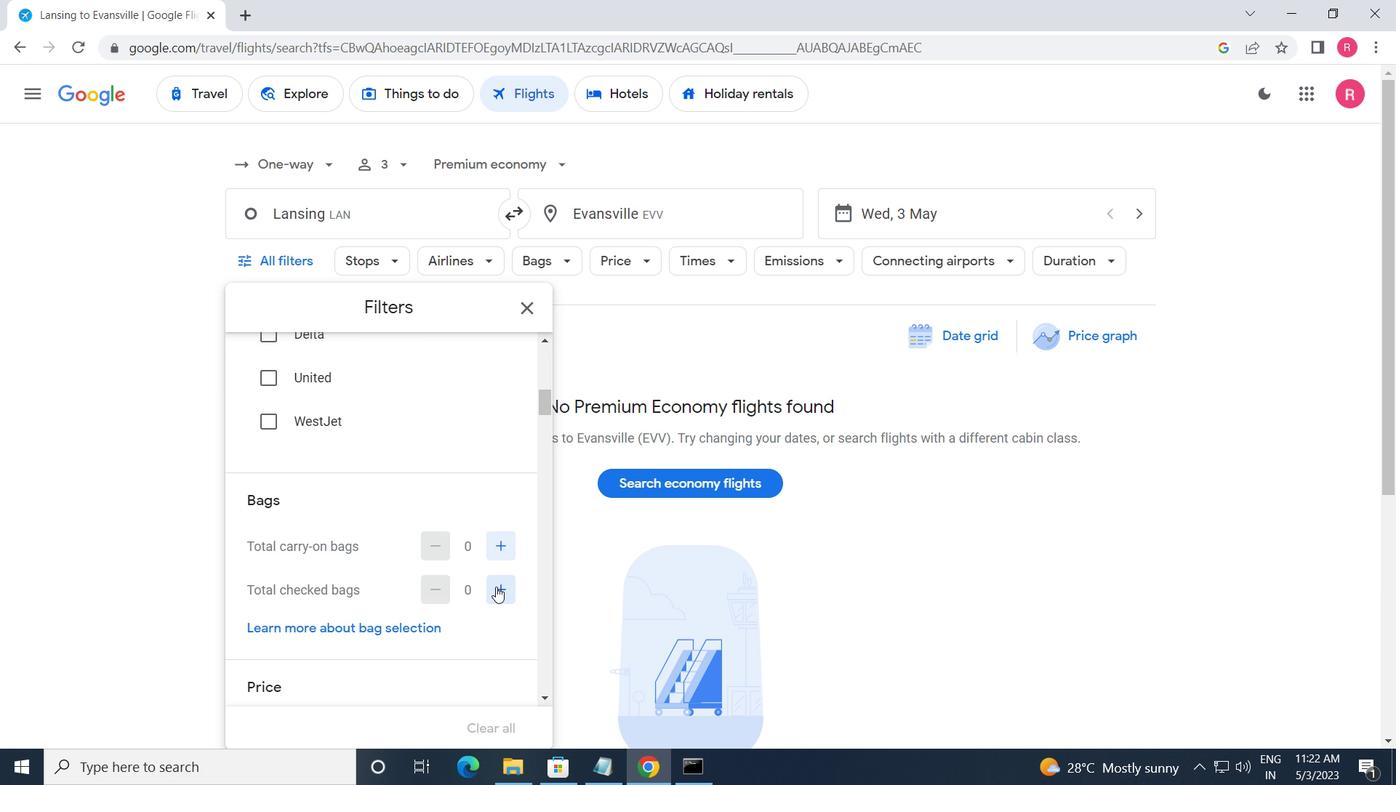 
Action: Mouse pressed left at (497, 589)
Screenshot: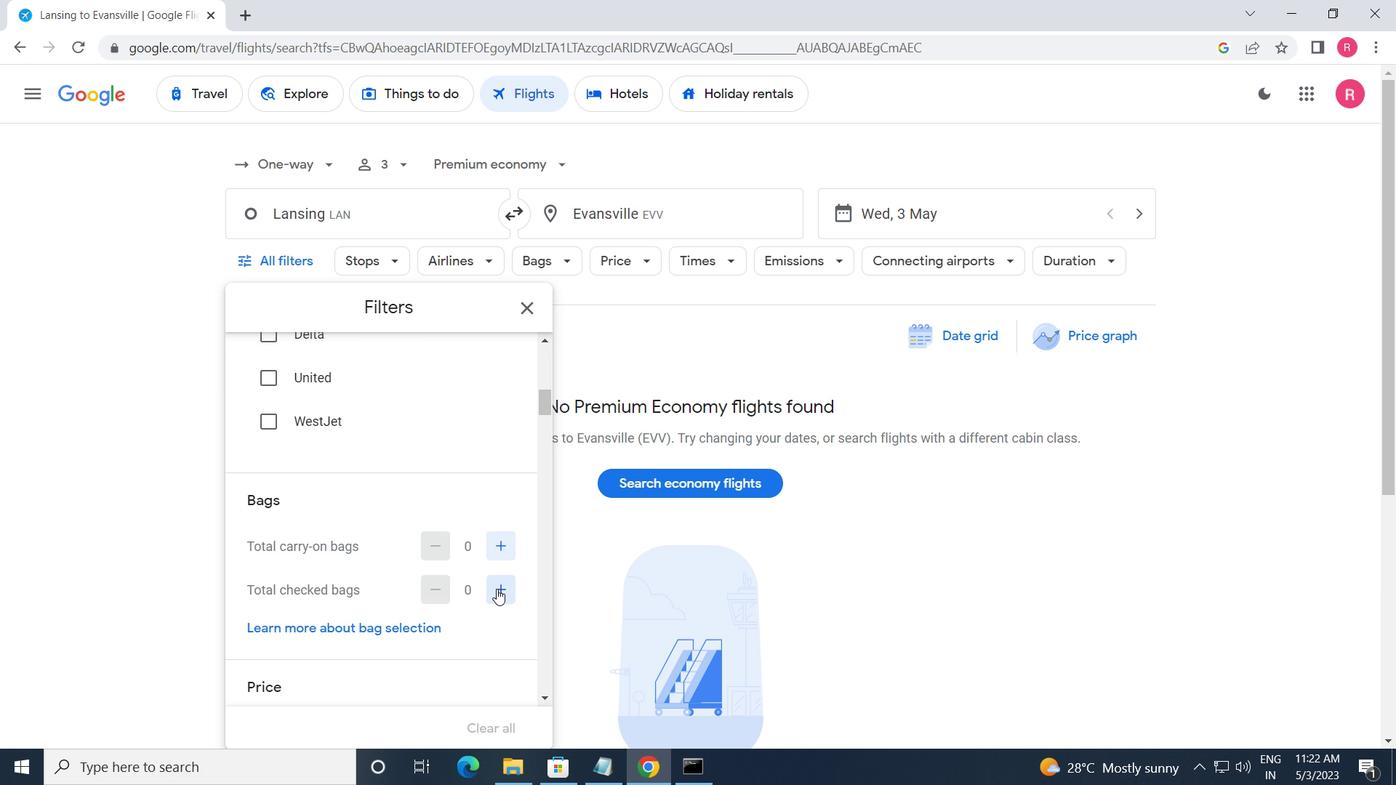 
Action: Mouse scrolled (497, 588) with delta (0, 0)
Screenshot: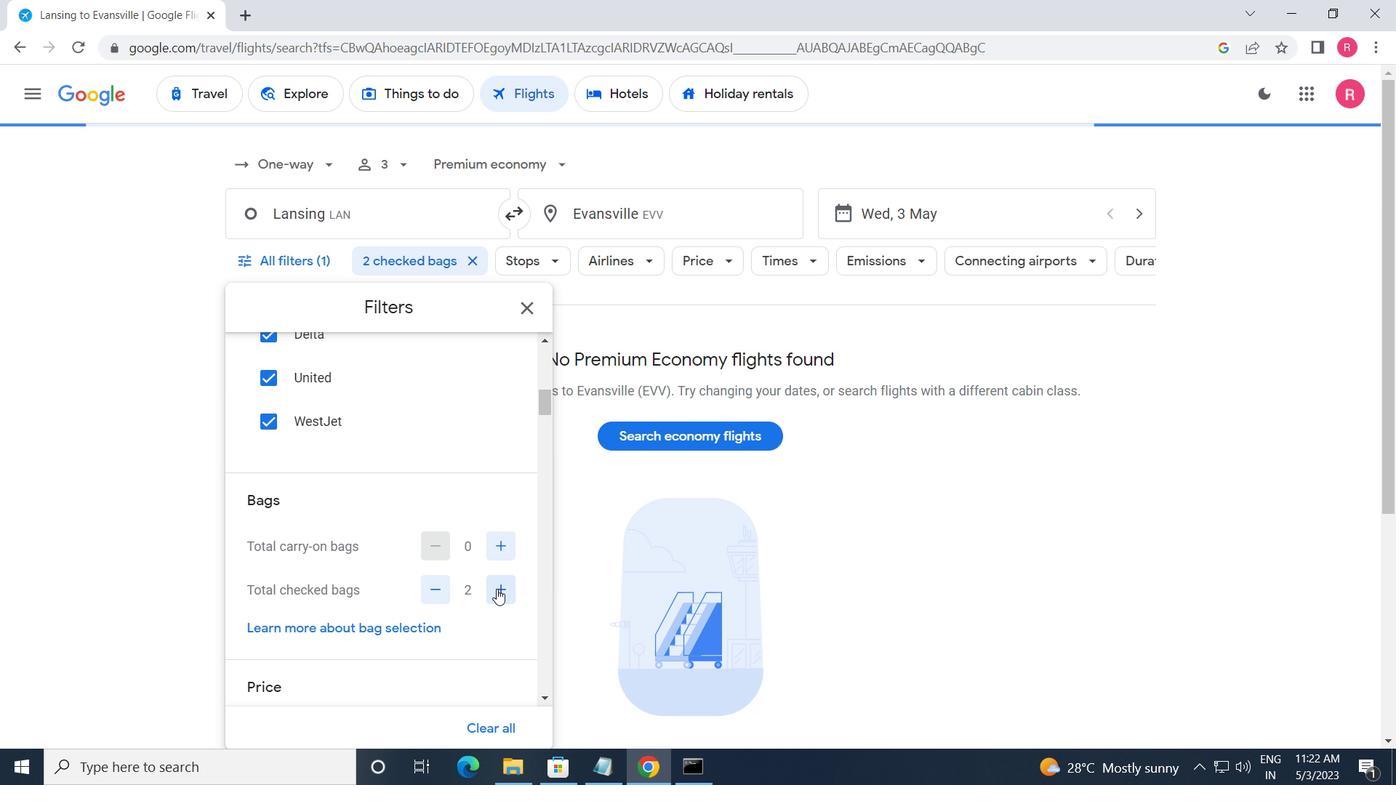
Action: Mouse scrolled (497, 588) with delta (0, 0)
Screenshot: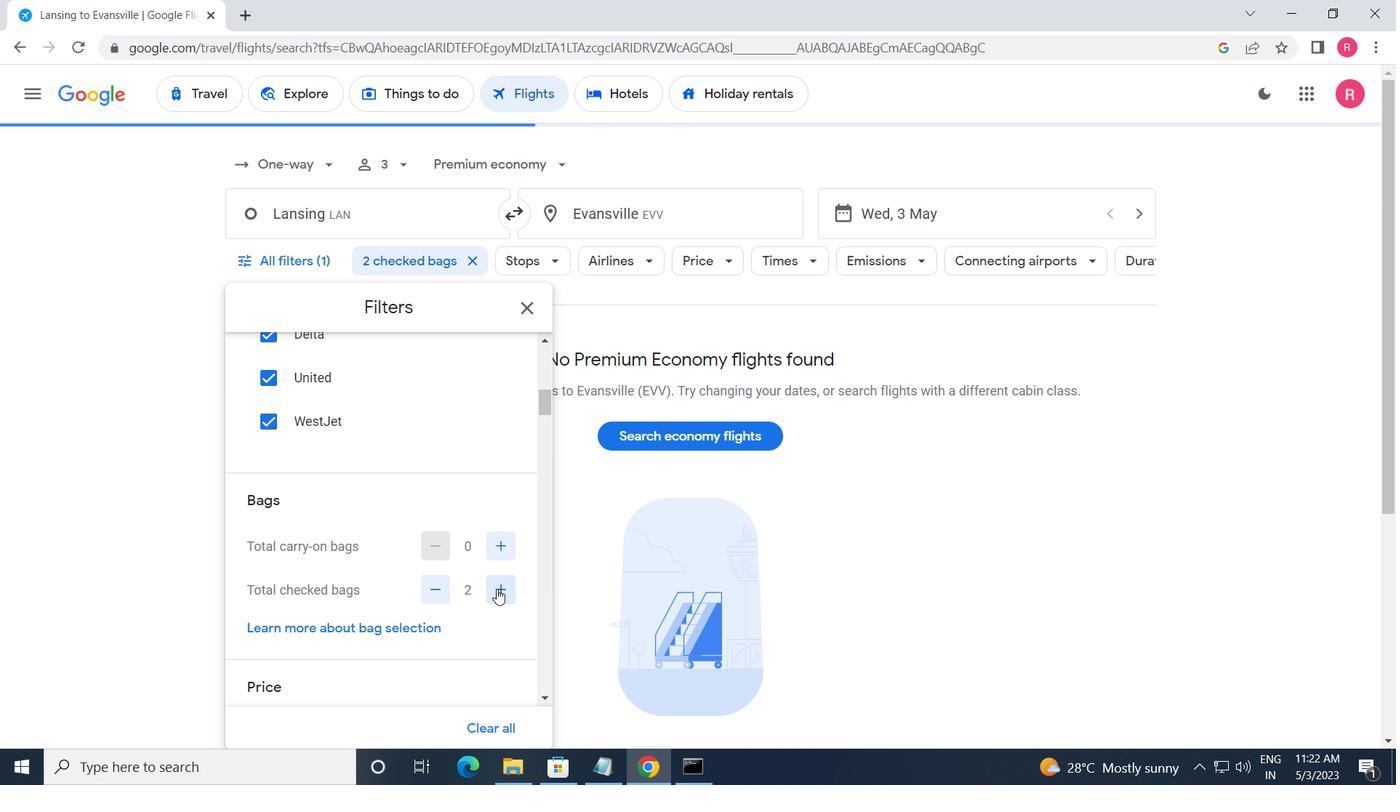 
Action: Mouse moved to (512, 577)
Screenshot: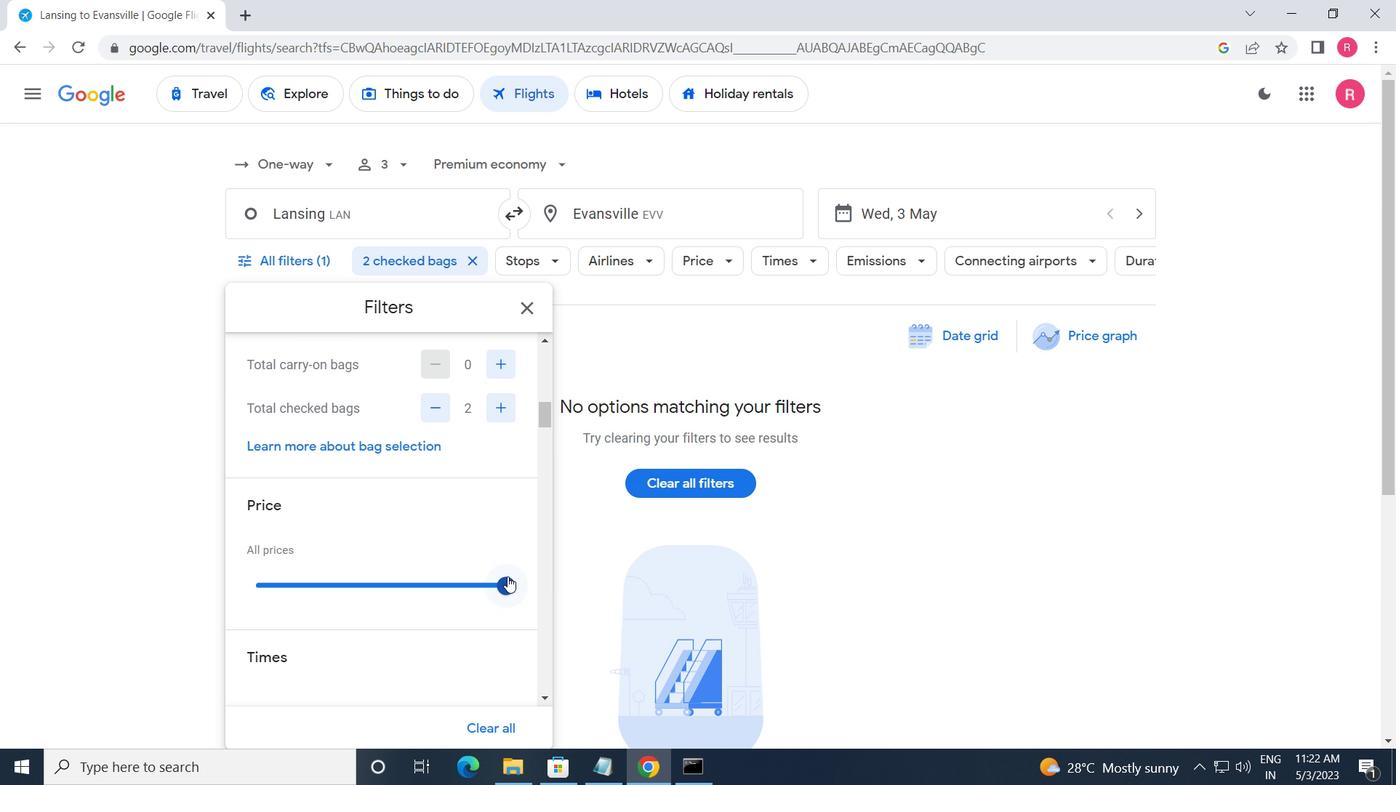 
Action: Mouse pressed left at (512, 577)
Screenshot: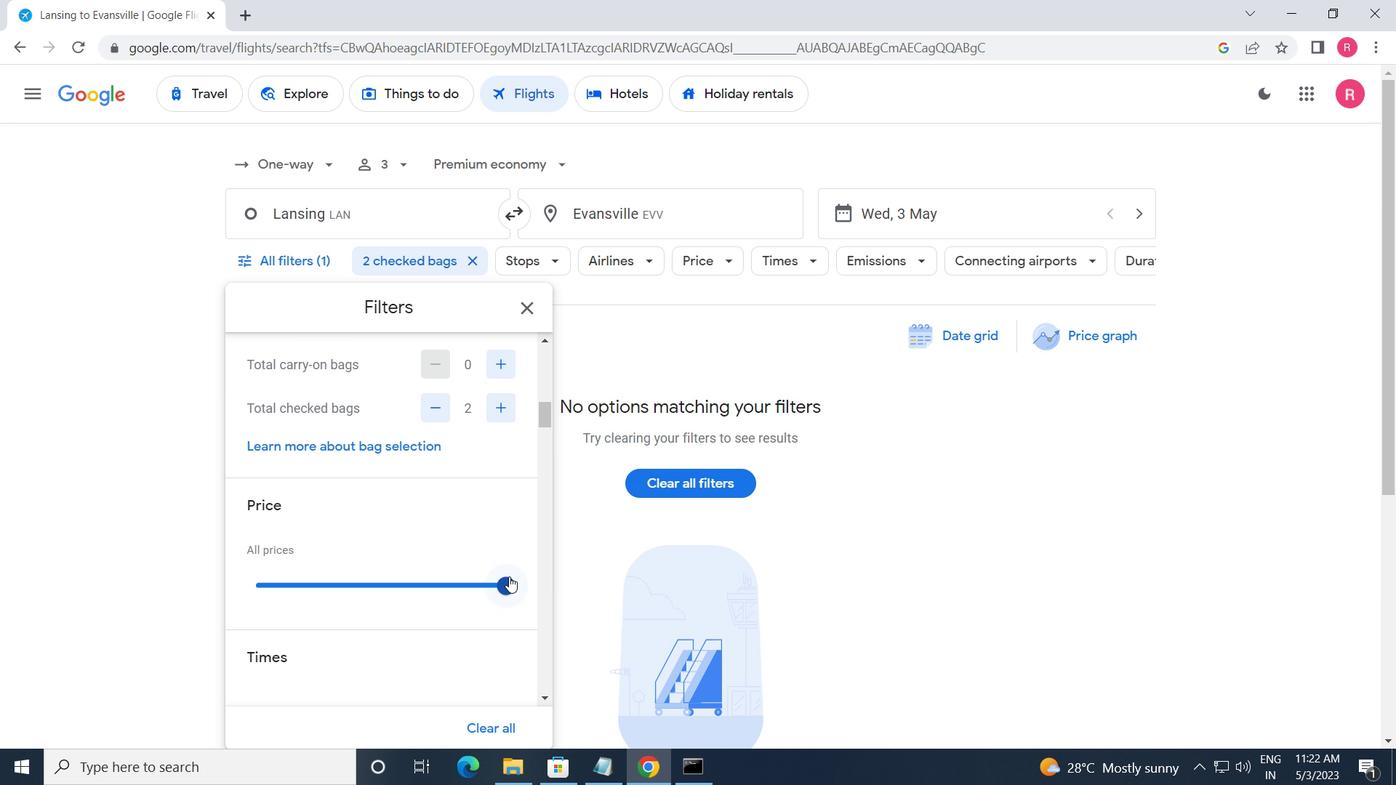 
Action: Mouse moved to (514, 576)
Screenshot: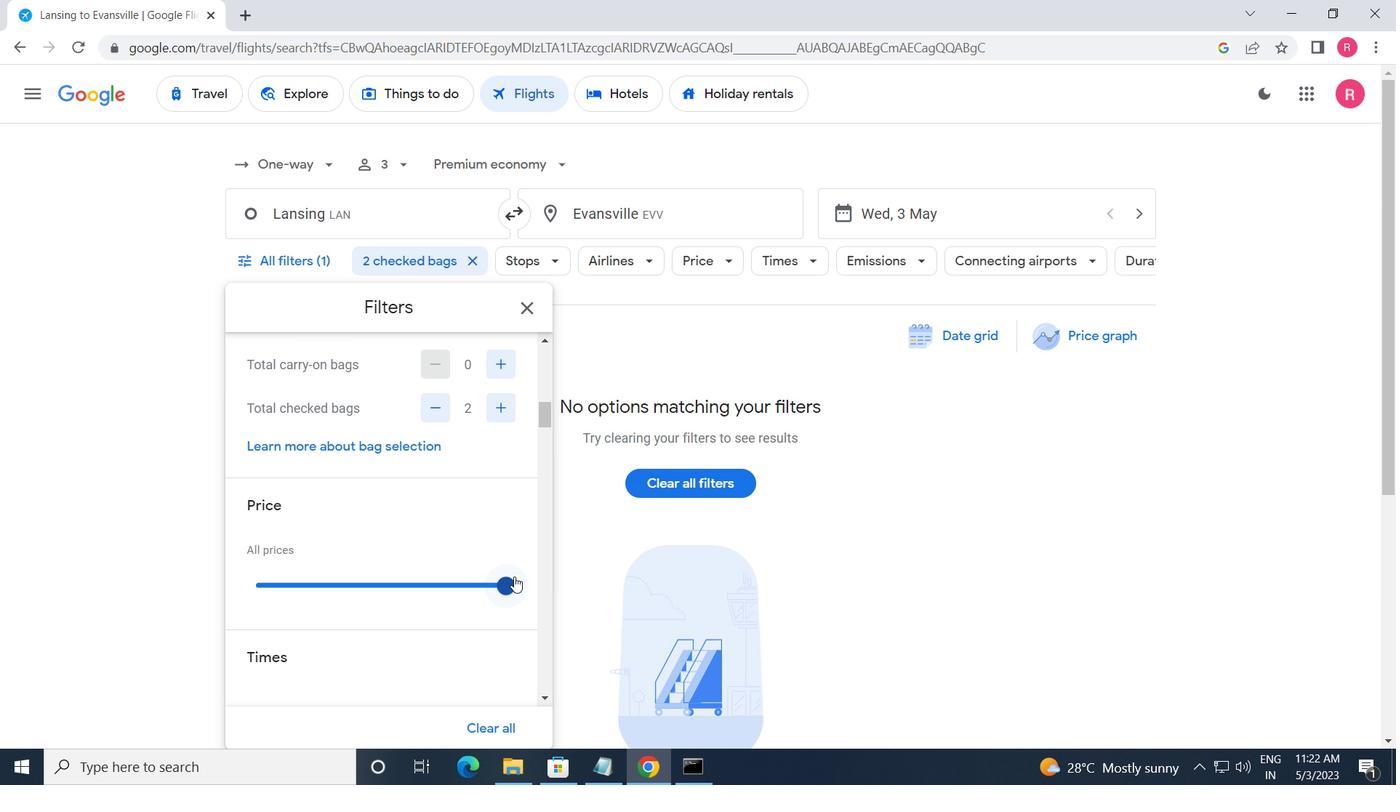 
Action: Mouse scrolled (514, 576) with delta (0, 0)
Screenshot: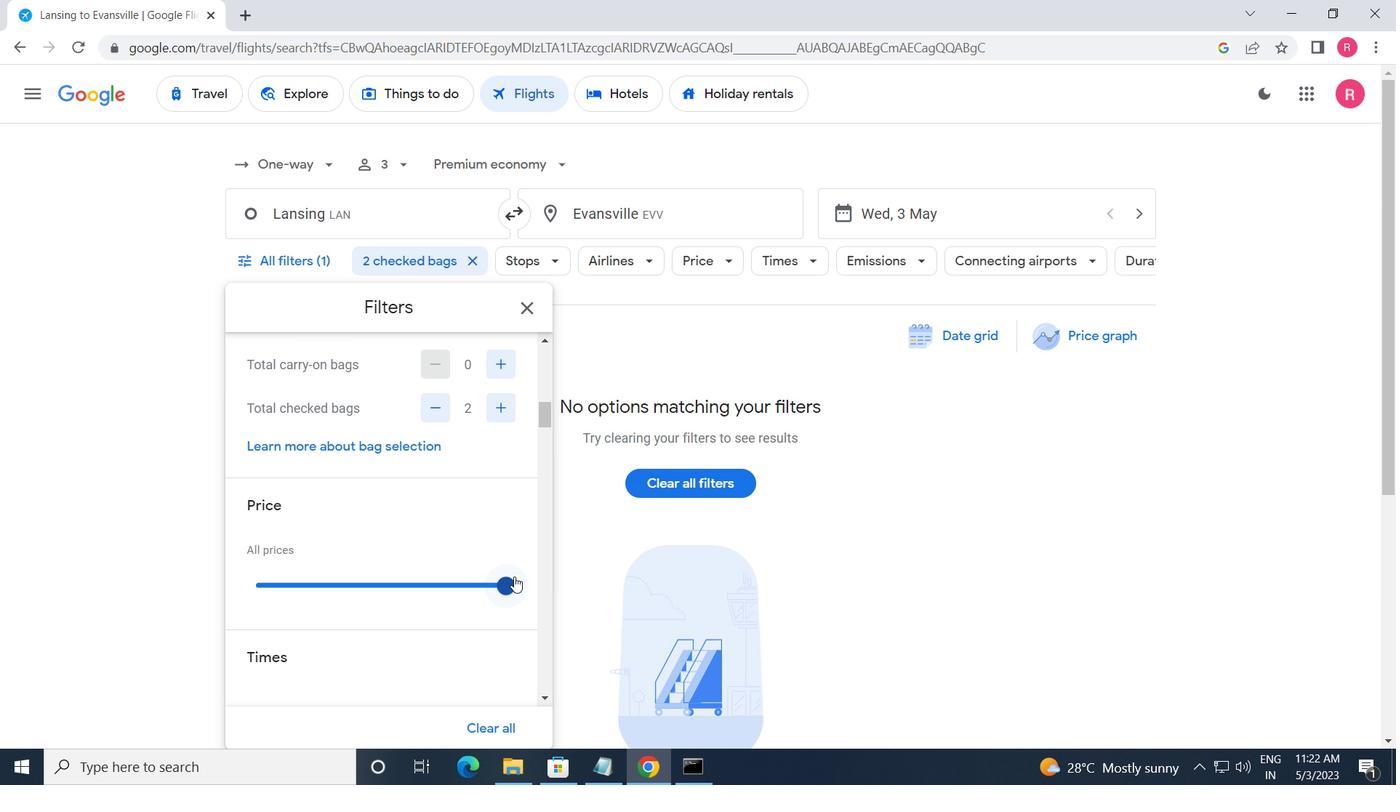 
Action: Mouse scrolled (514, 576) with delta (0, 0)
Screenshot: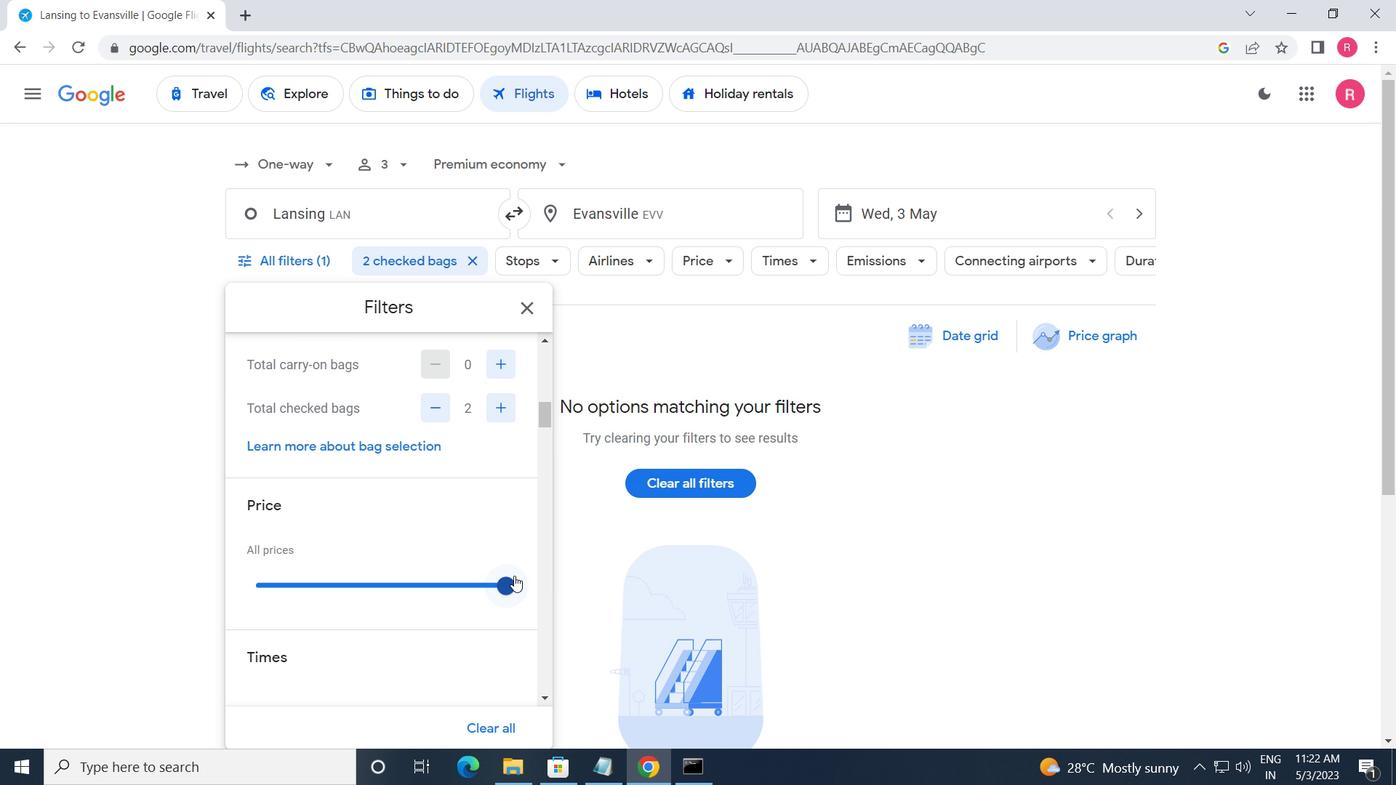 
Action: Mouse moved to (258, 612)
Screenshot: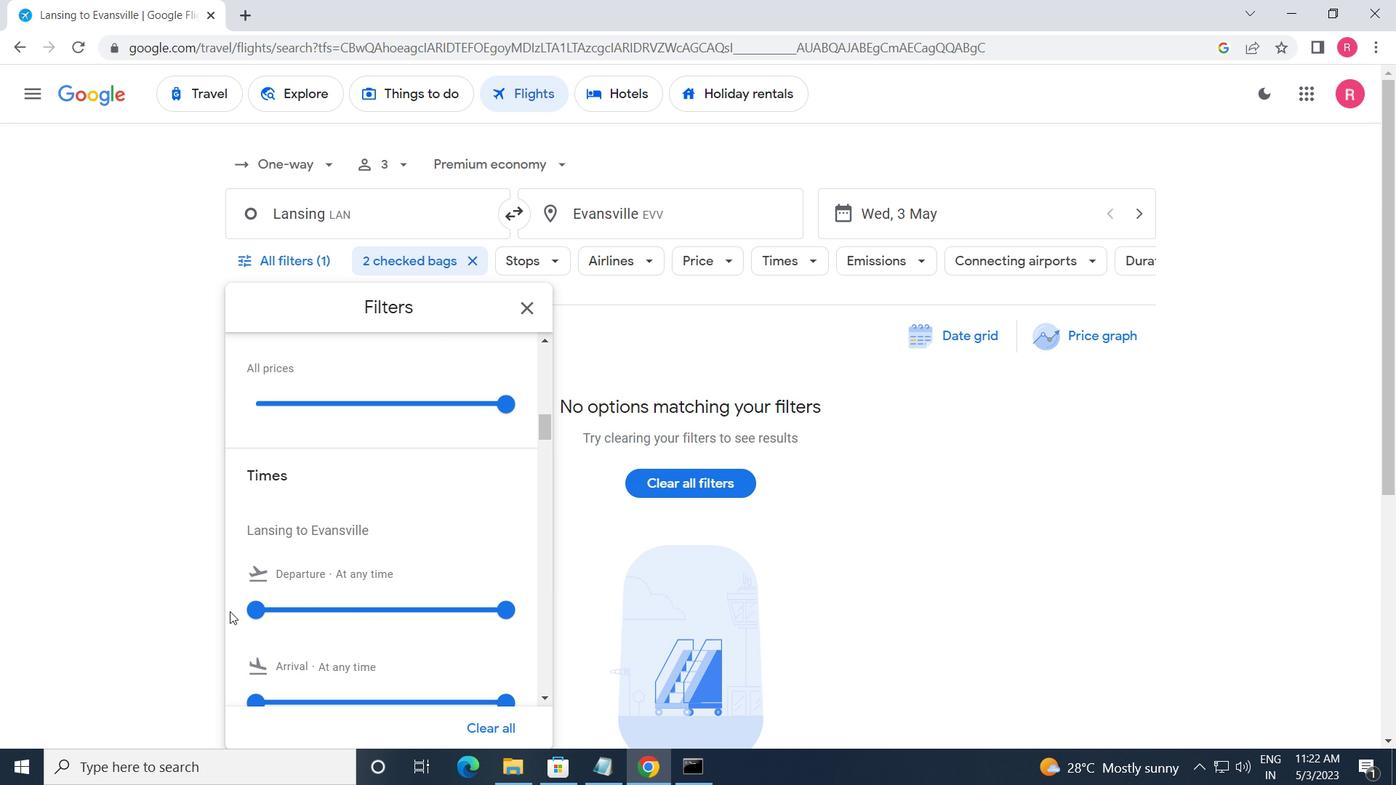 
Action: Mouse pressed left at (258, 612)
Screenshot: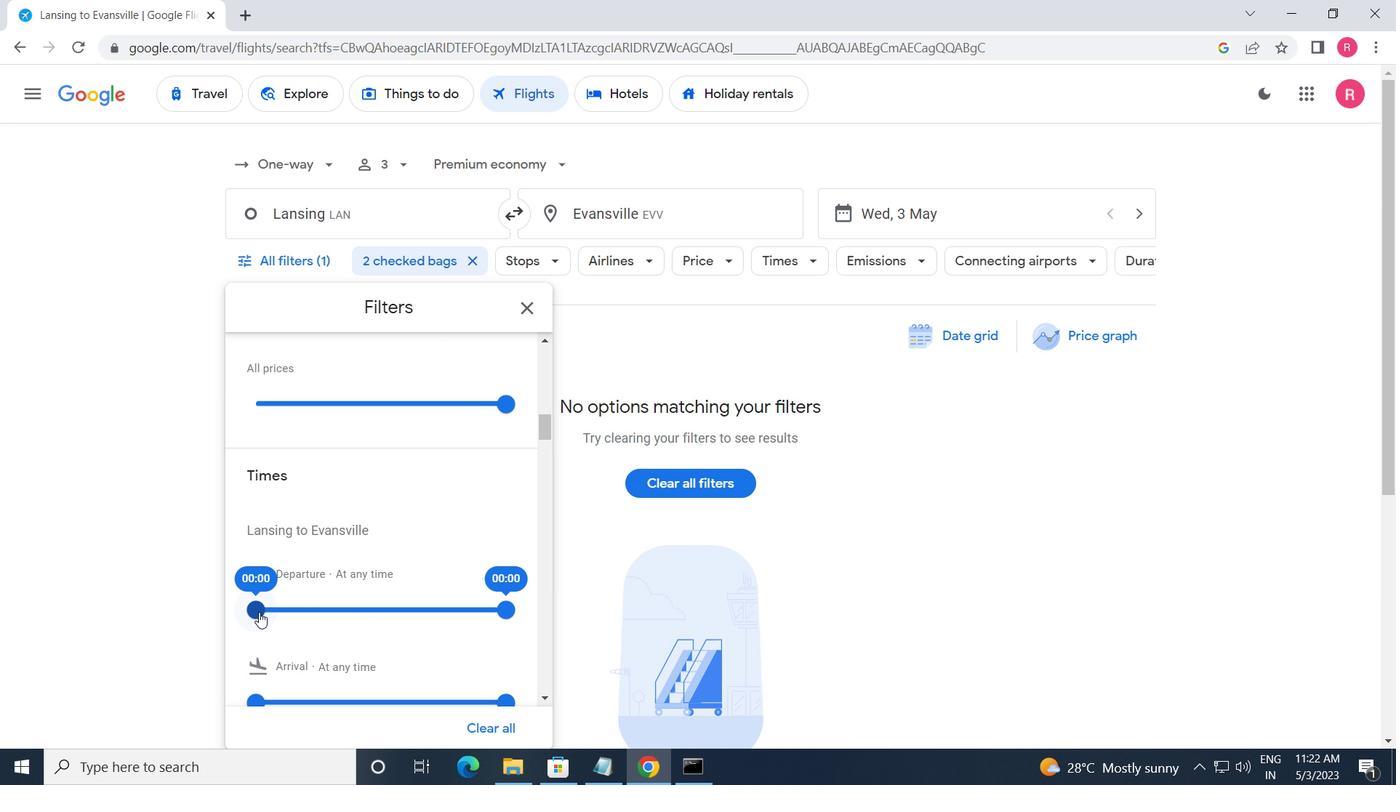 
Action: Mouse moved to (504, 613)
Screenshot: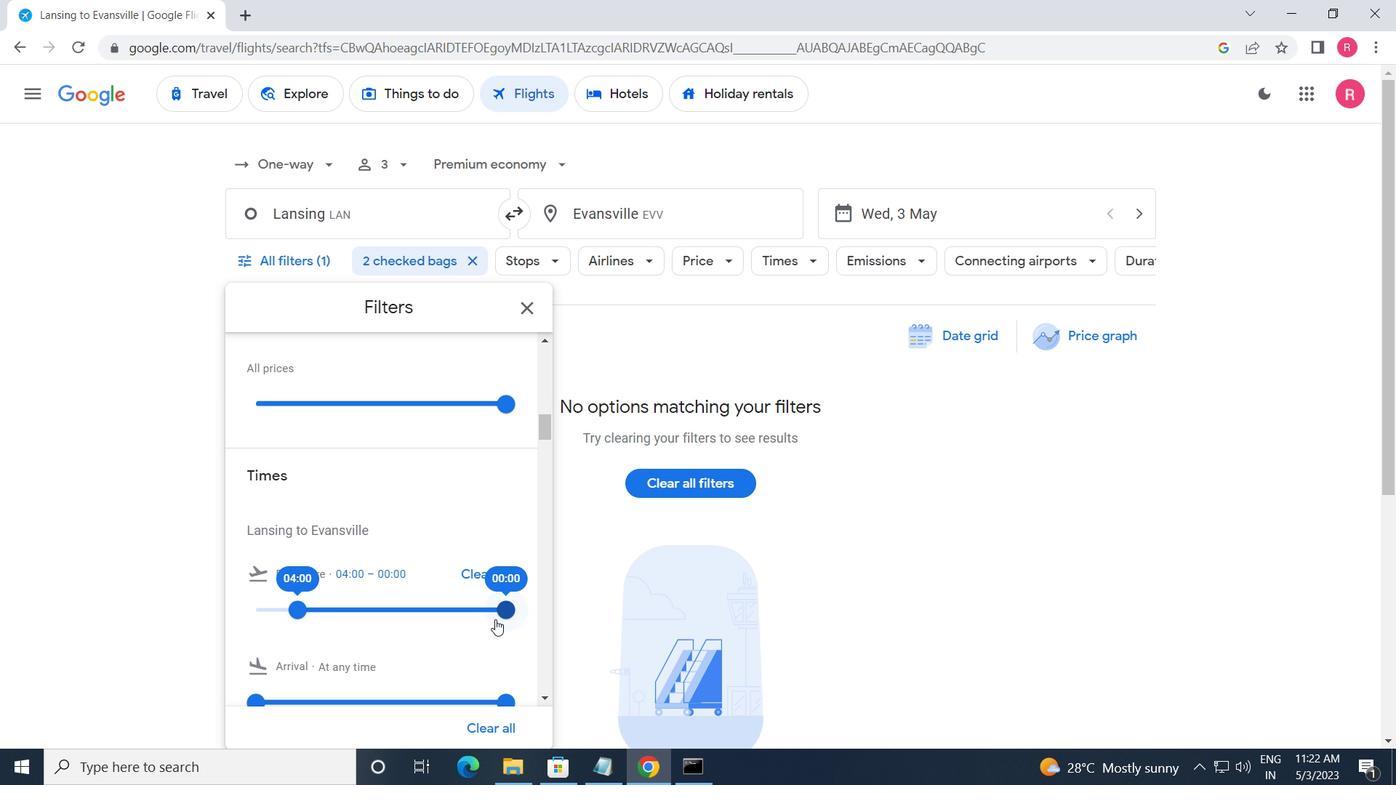 
Action: Mouse pressed left at (504, 613)
Screenshot: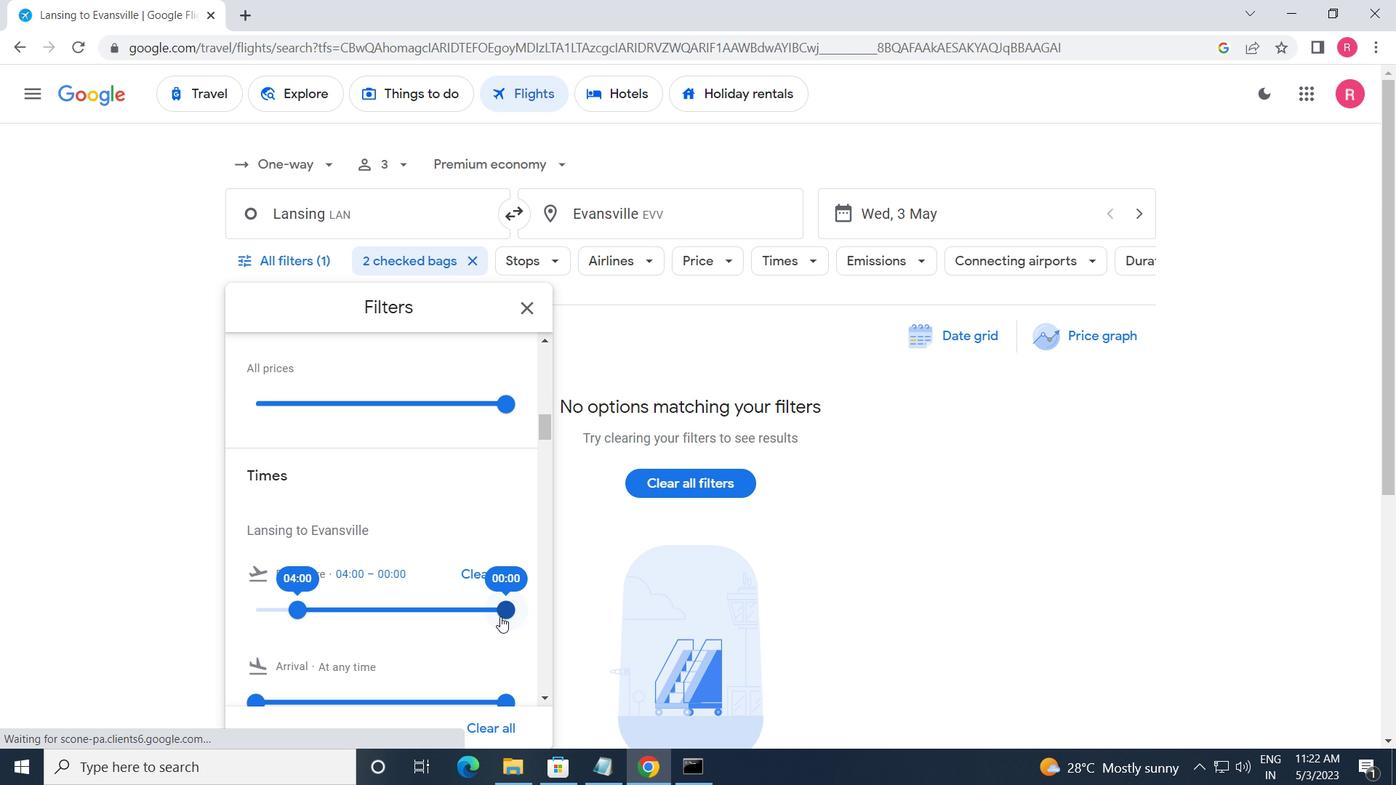 
Action: Mouse moved to (534, 309)
Screenshot: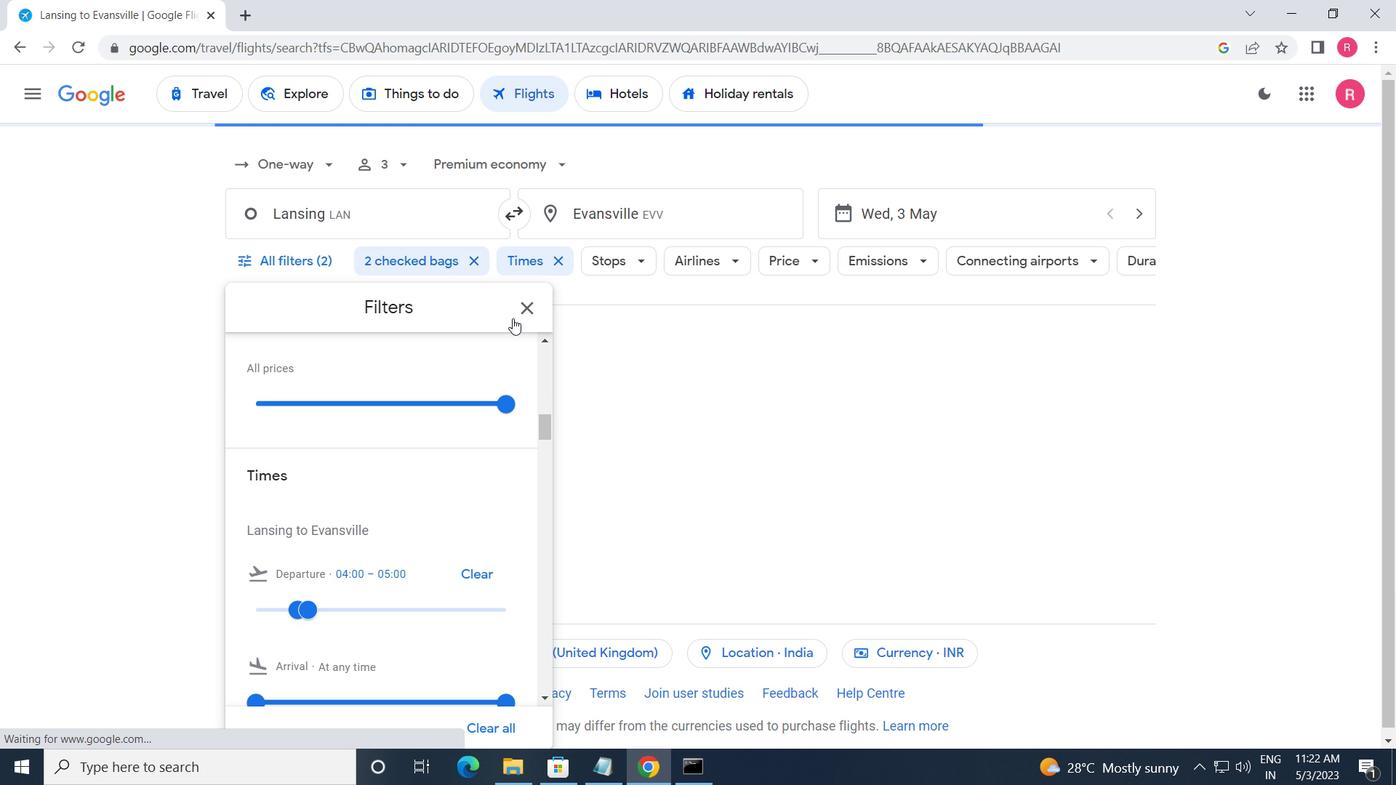 
Action: Mouse pressed left at (534, 309)
Screenshot: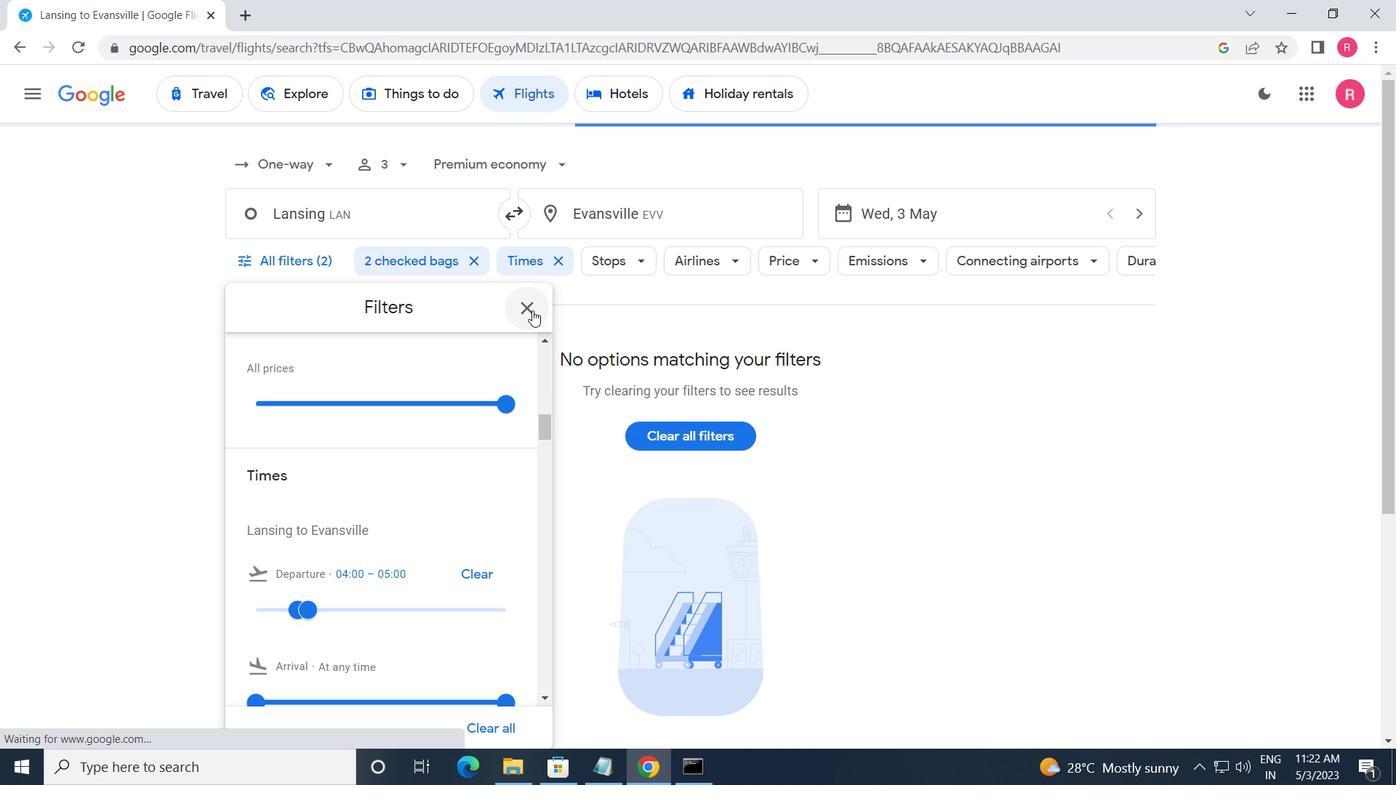 
Action: Mouse moved to (524, 380)
Screenshot: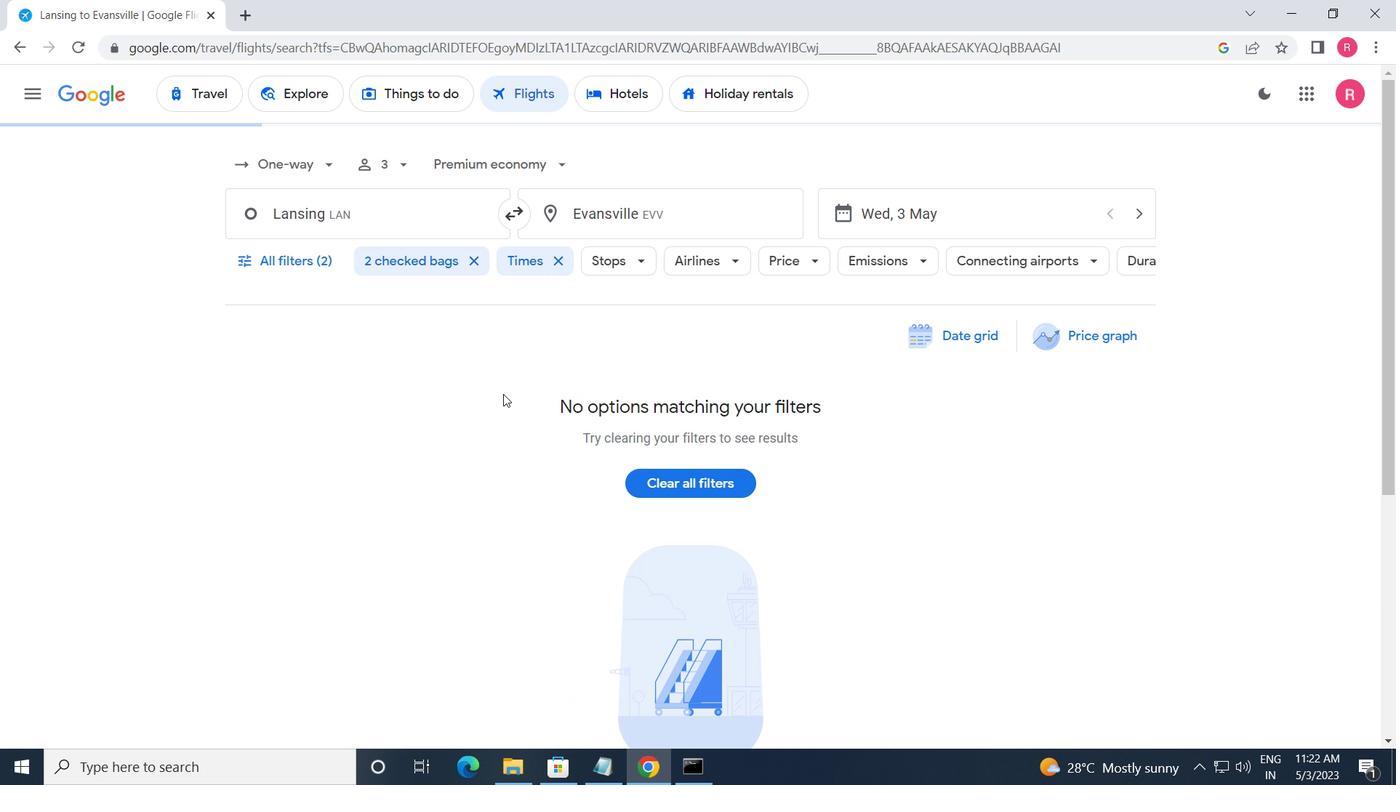 
